 Task: Look for space in Guruvāyūr, India from 7th July, 2023 to 15th July, 2023 for 6 adults in price range Rs.15000 to Rs.20000. Place can be entire place with 3 bedrooms having 3 beds and 3 bathrooms. Property type can be house, flat, guest house. Amenities needed are: washing machine. Booking option can be shelf check-in. Required host language is English.
Action: Mouse moved to (483, 128)
Screenshot: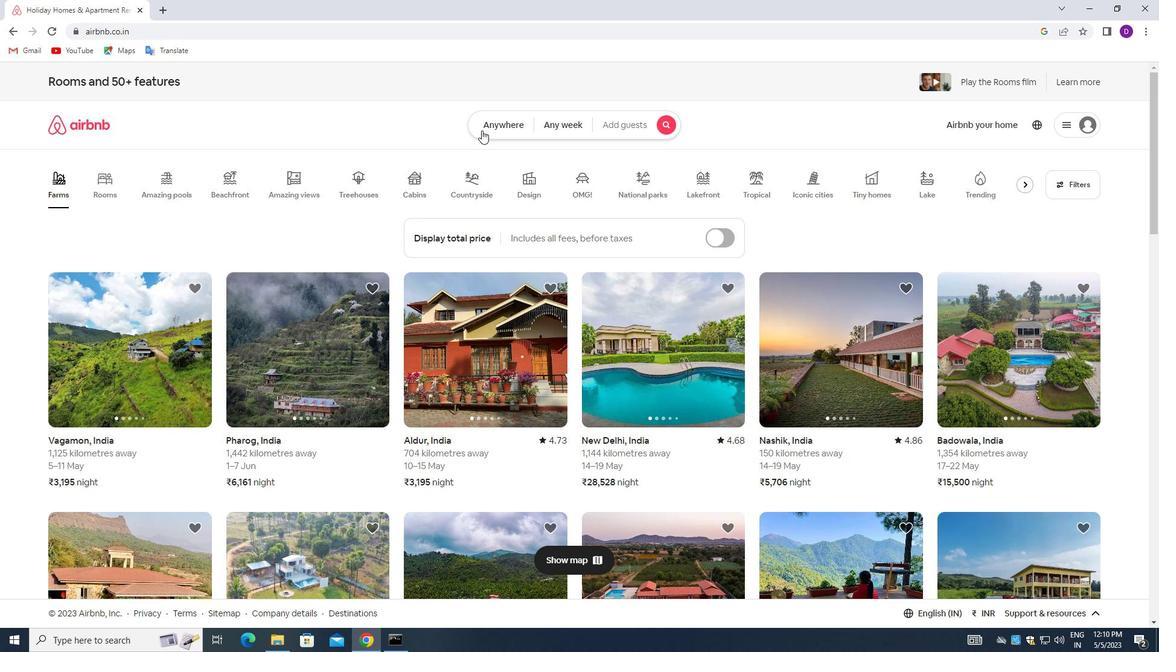 
Action: Mouse pressed left at (483, 128)
Screenshot: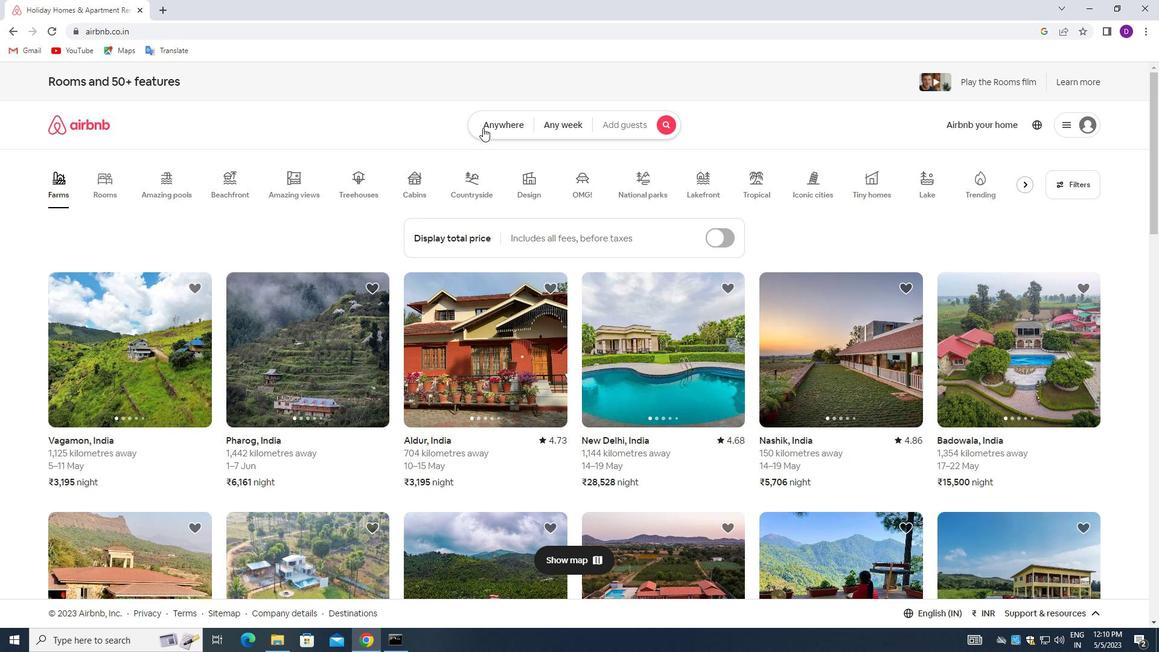 
Action: Mouse moved to (432, 171)
Screenshot: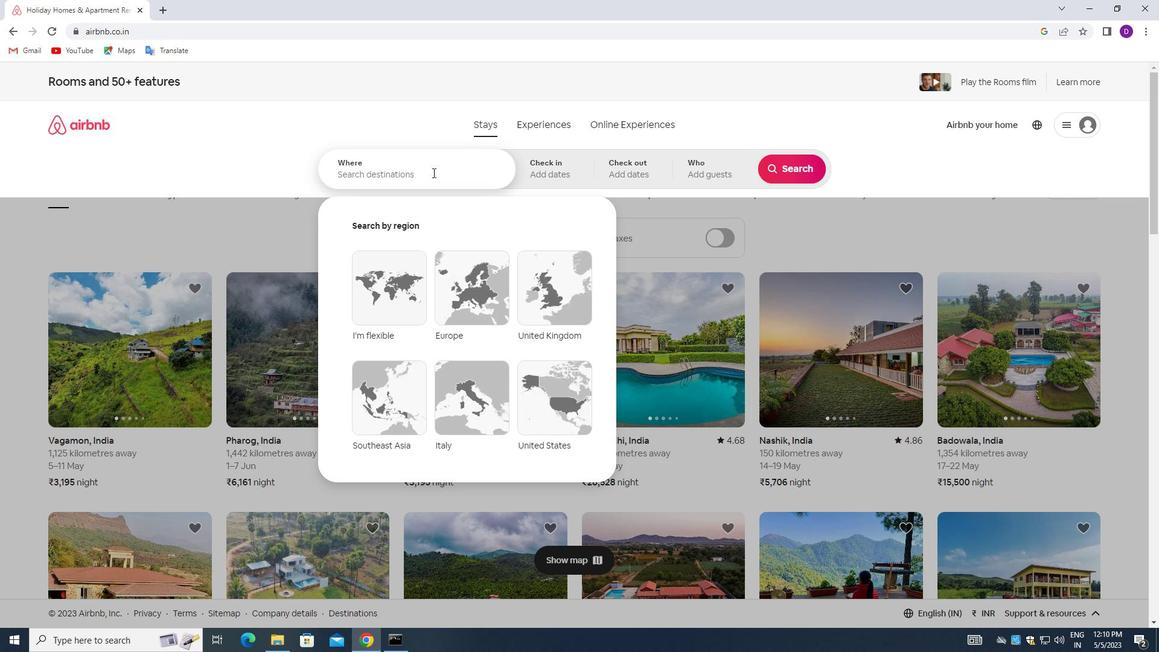 
Action: Mouse pressed left at (432, 171)
Screenshot: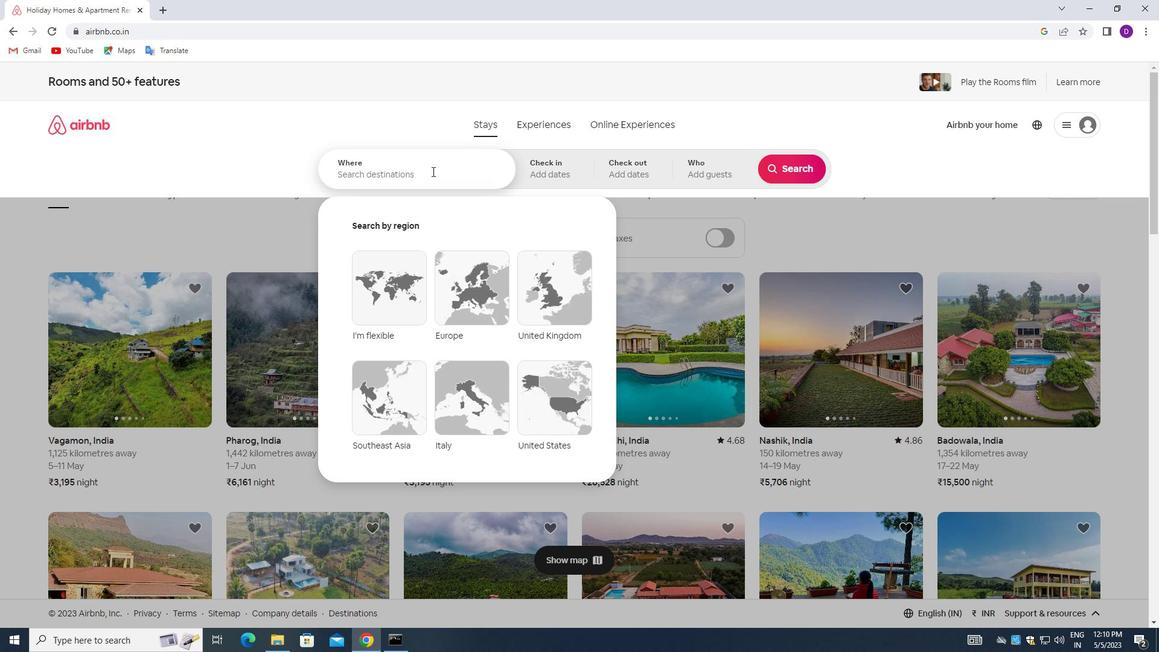 
Action: Mouse moved to (230, 192)
Screenshot: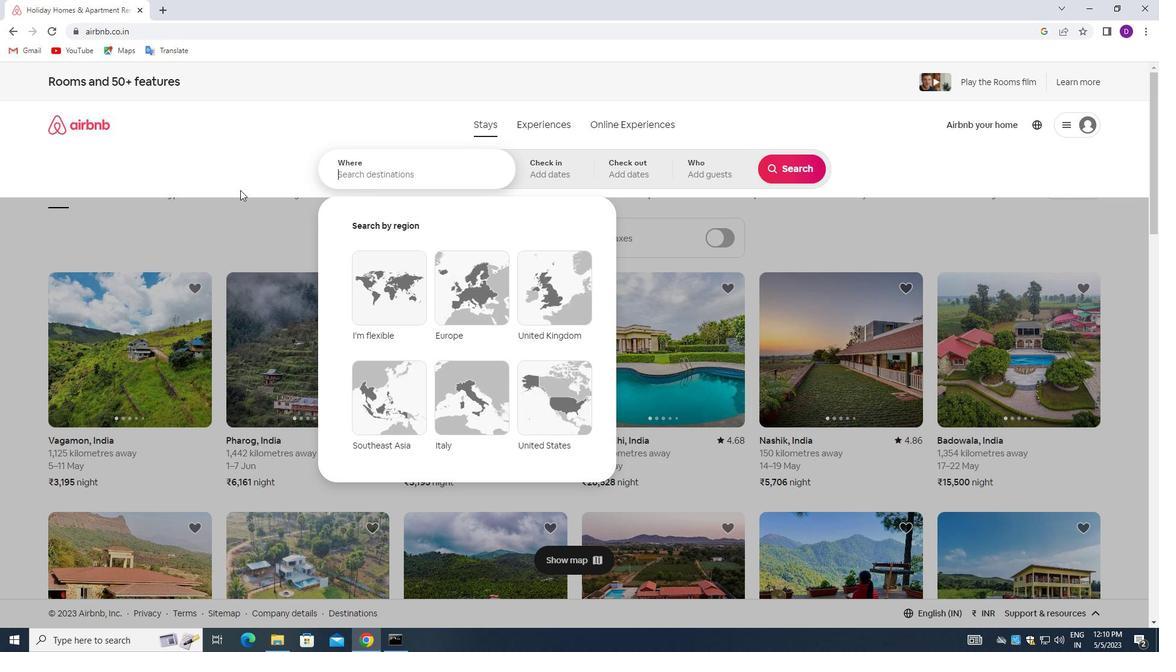 
Action: Key pressed <Key.shift_r><Key.shift_r><Key.shift_r><Key.shift_r>Guruvayur,<Key.space><Key.shift>INDIA<Key.enter>
Screenshot: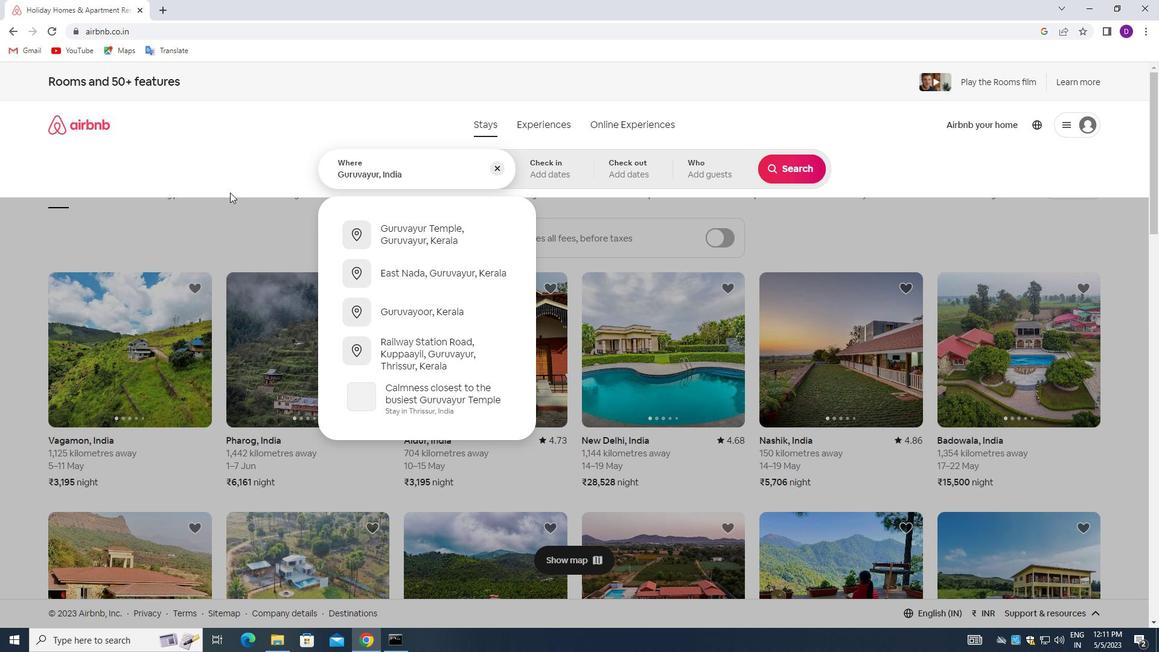 
Action: Mouse moved to (791, 271)
Screenshot: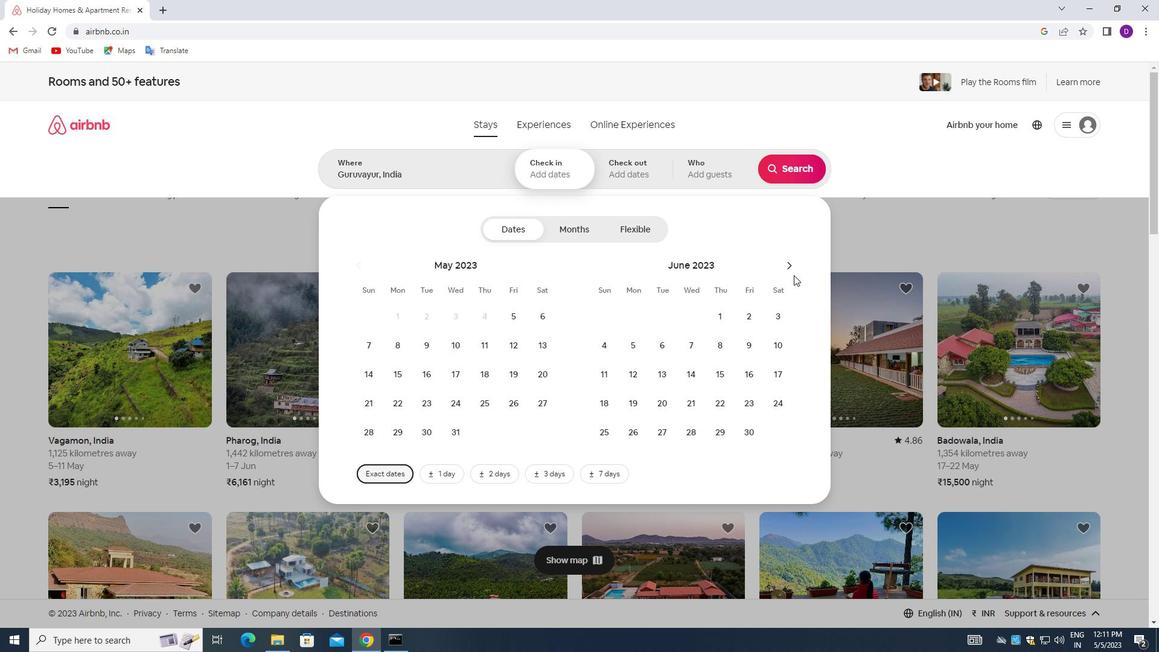 
Action: Mouse pressed left at (791, 271)
Screenshot: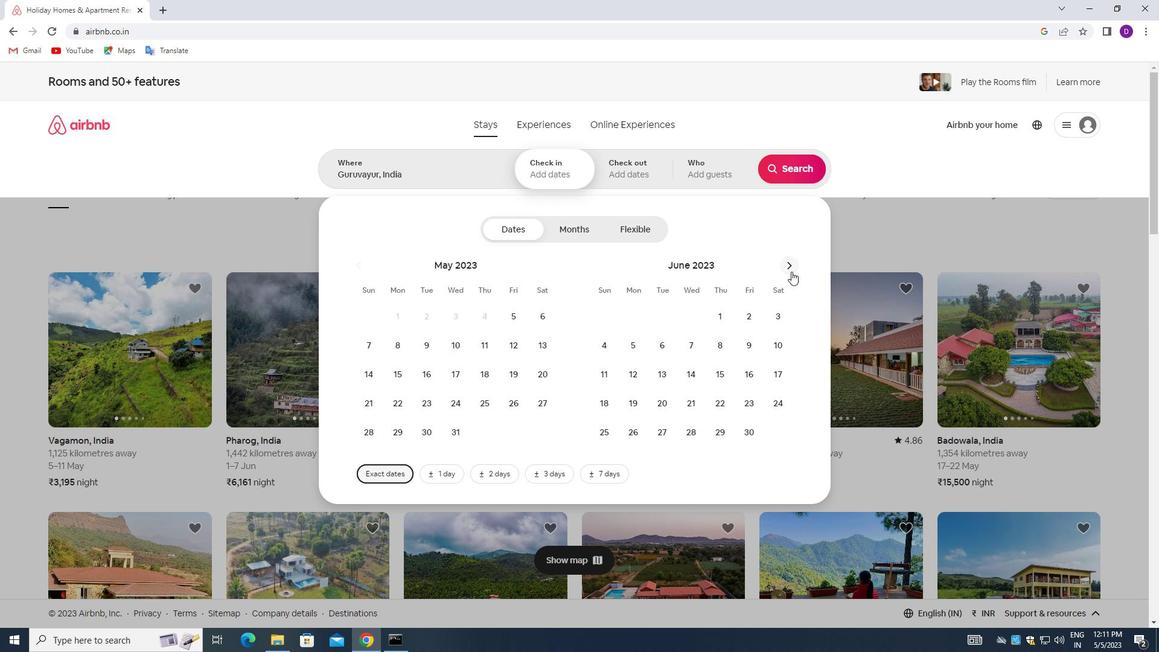 
Action: Mouse moved to (749, 337)
Screenshot: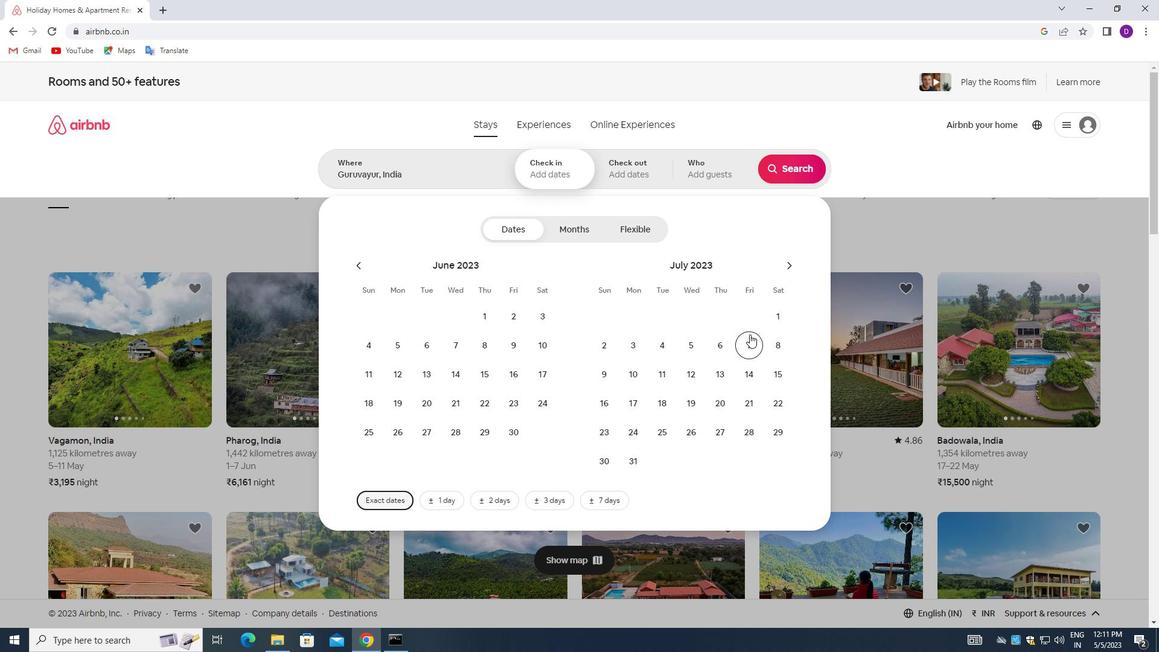 
Action: Mouse pressed left at (749, 337)
Screenshot: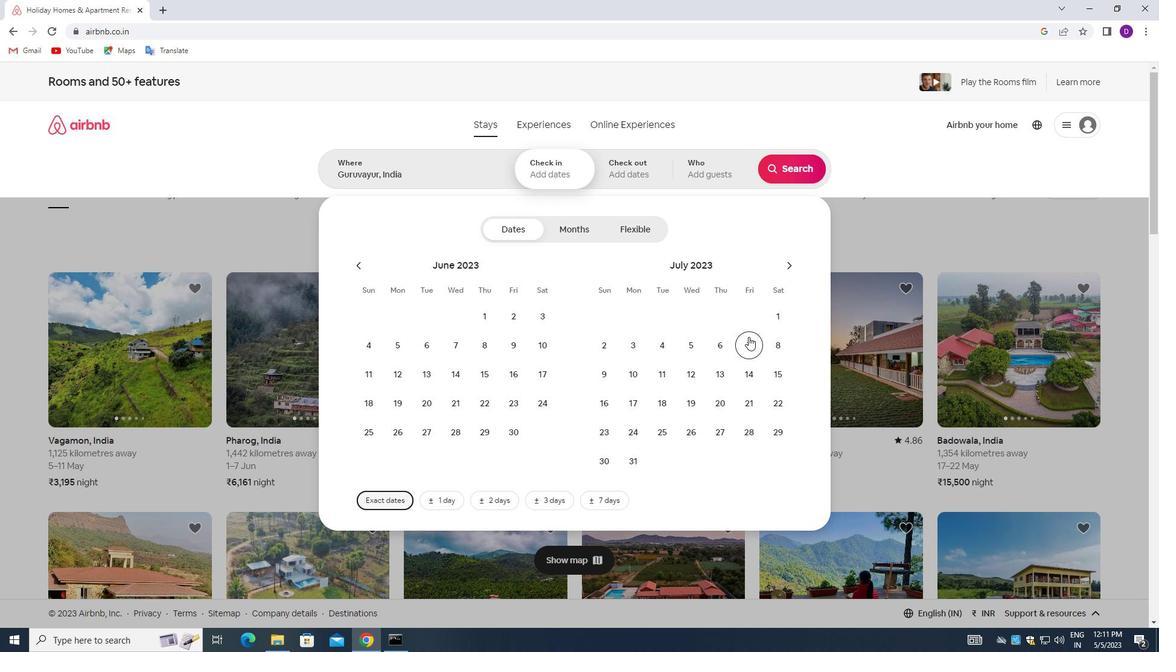 
Action: Mouse moved to (777, 371)
Screenshot: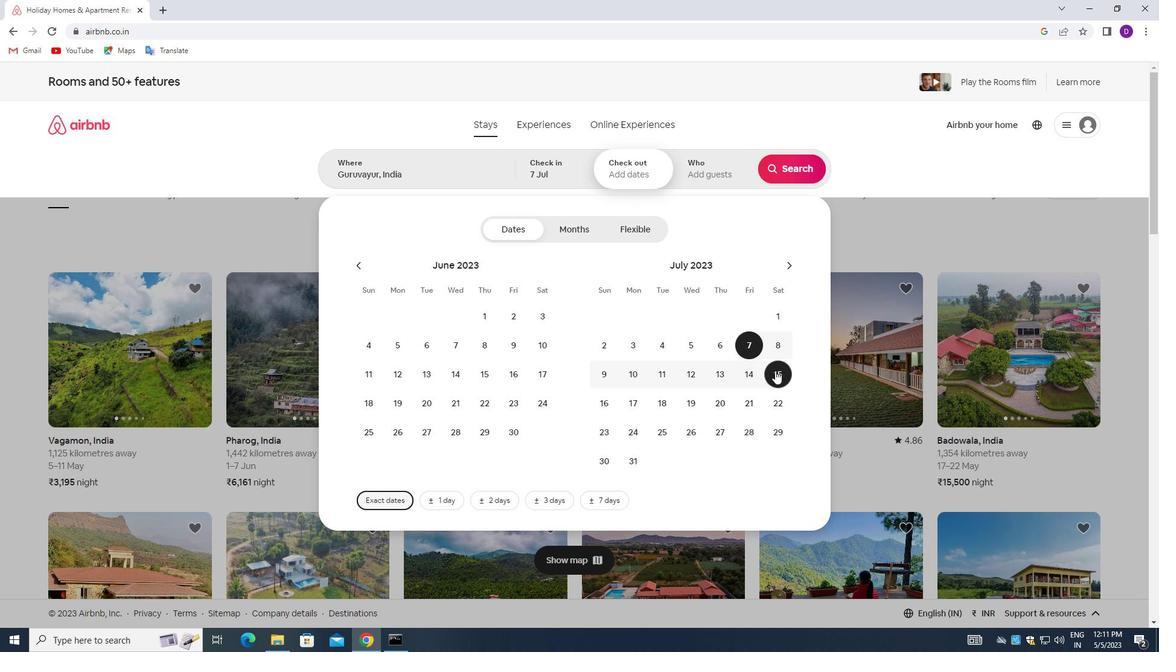 
Action: Mouse pressed left at (777, 371)
Screenshot: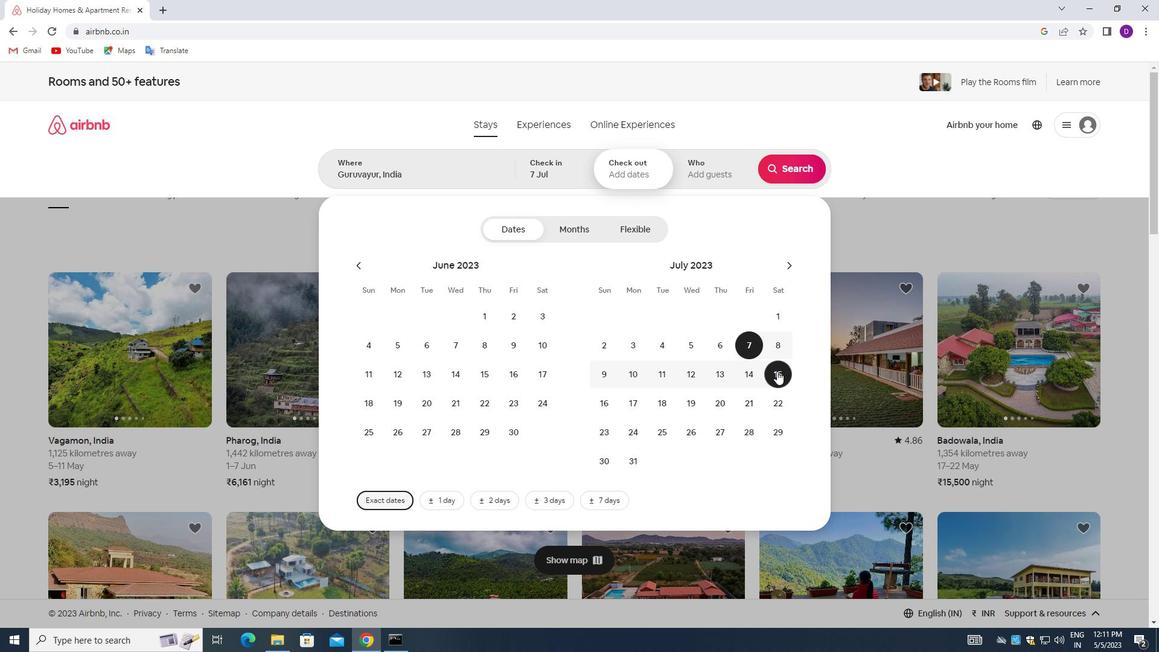 
Action: Mouse moved to (706, 179)
Screenshot: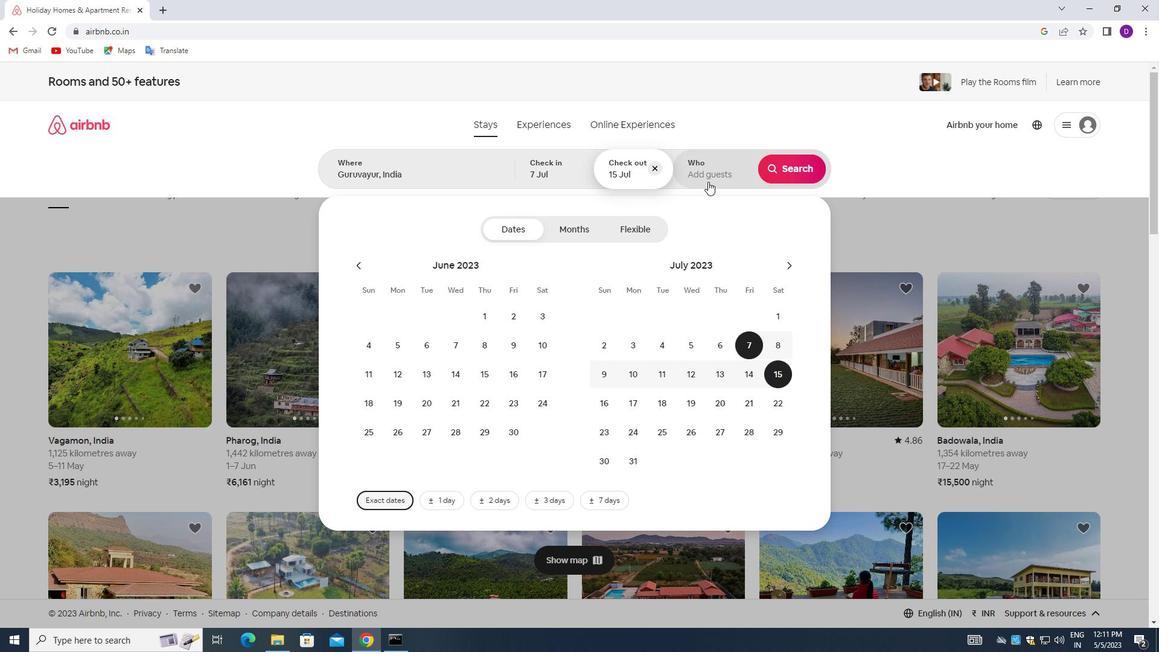 
Action: Mouse pressed left at (706, 179)
Screenshot: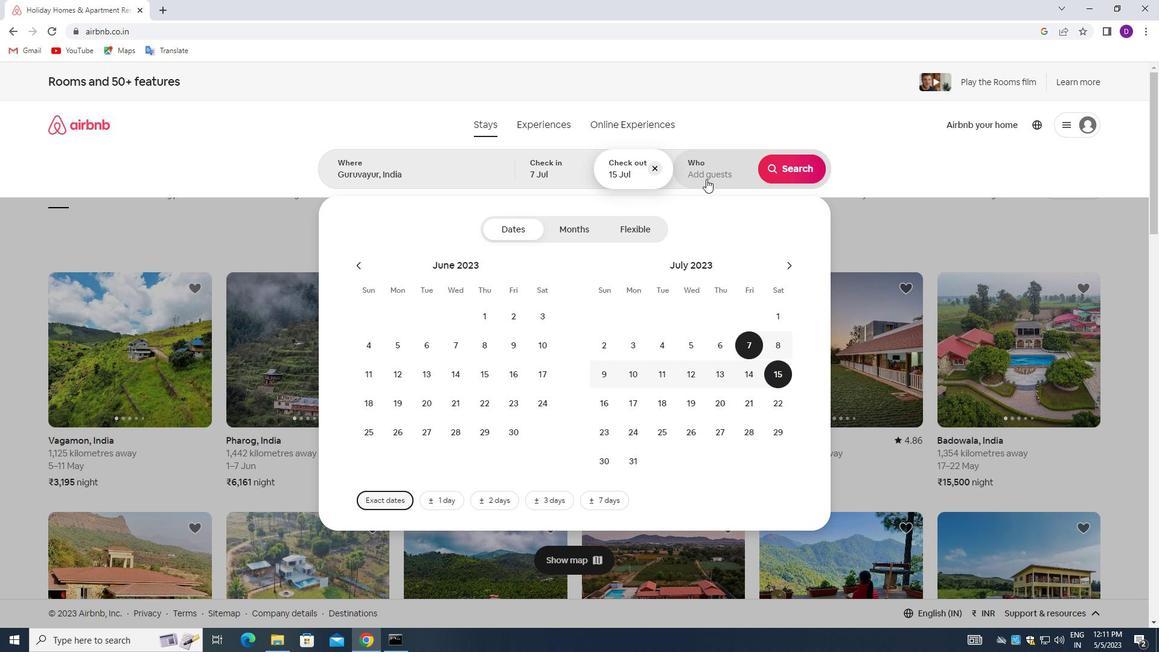 
Action: Mouse moved to (792, 236)
Screenshot: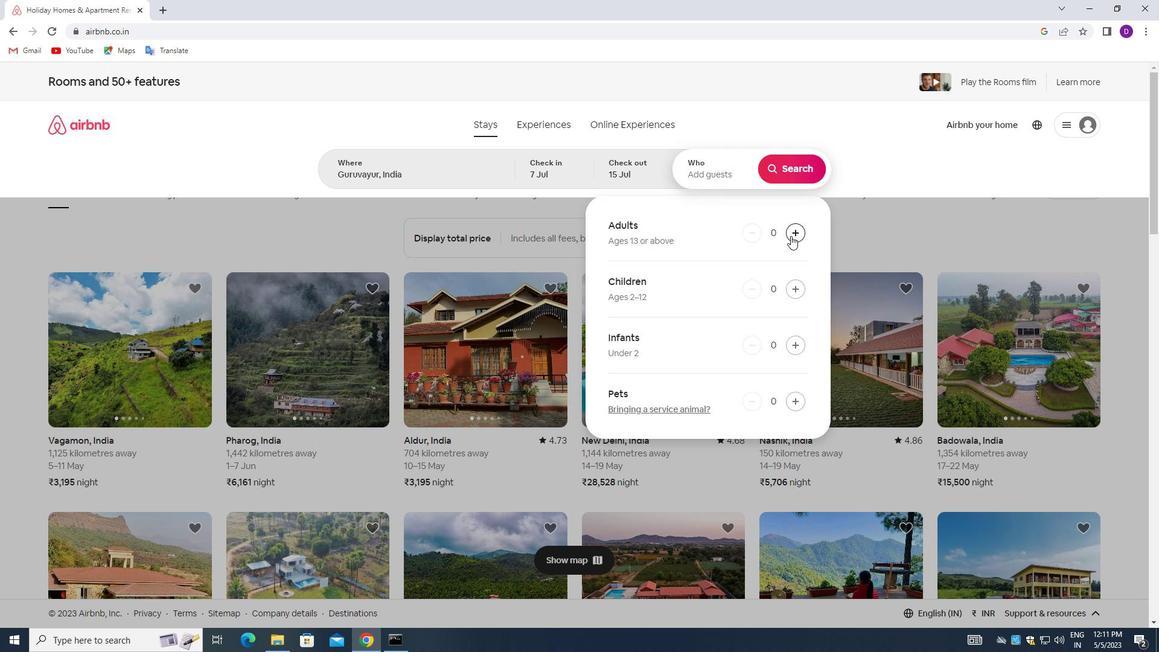 
Action: Mouse pressed left at (792, 236)
Screenshot: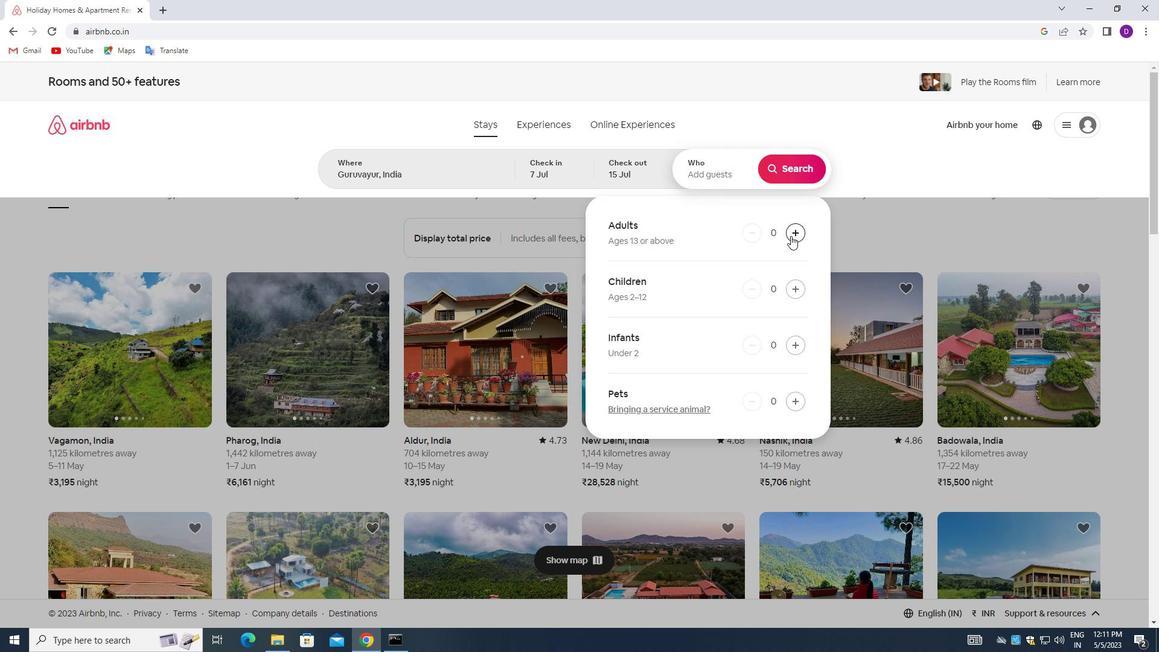 
Action: Mouse pressed left at (792, 236)
Screenshot: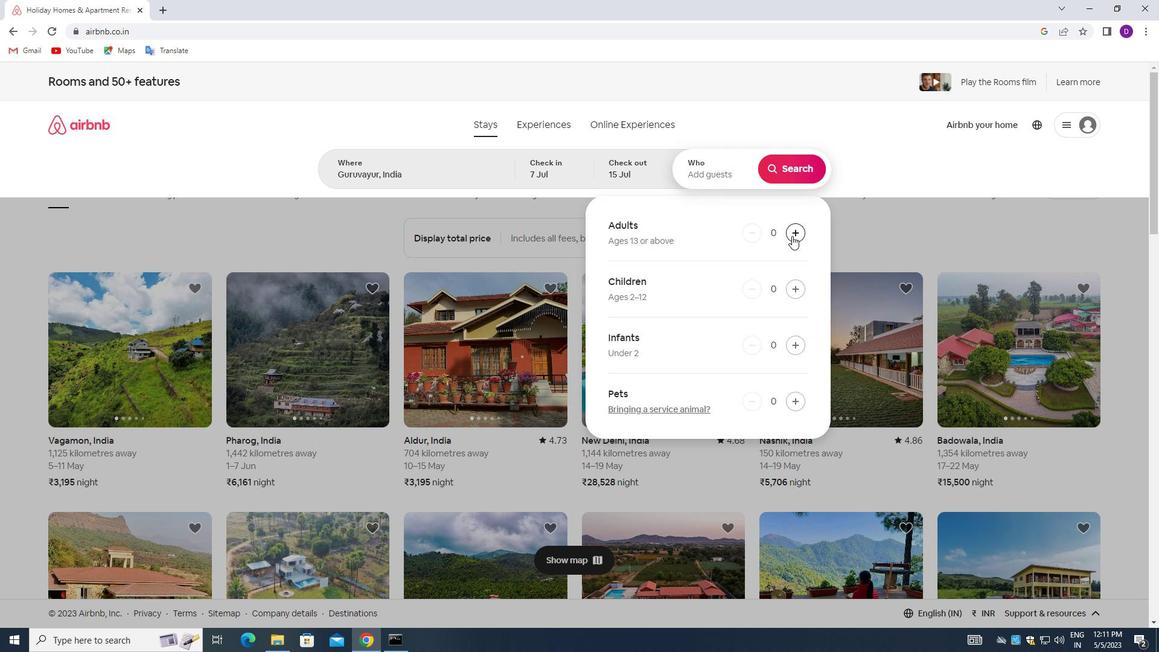 
Action: Mouse pressed left at (792, 236)
Screenshot: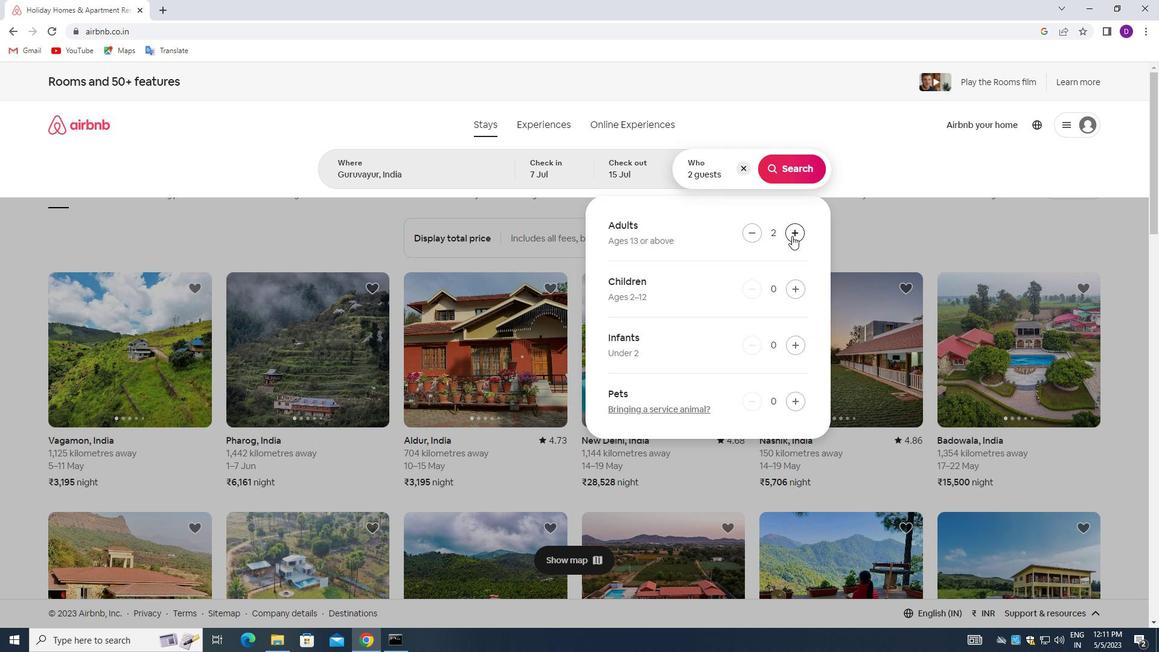 
Action: Mouse pressed left at (792, 236)
Screenshot: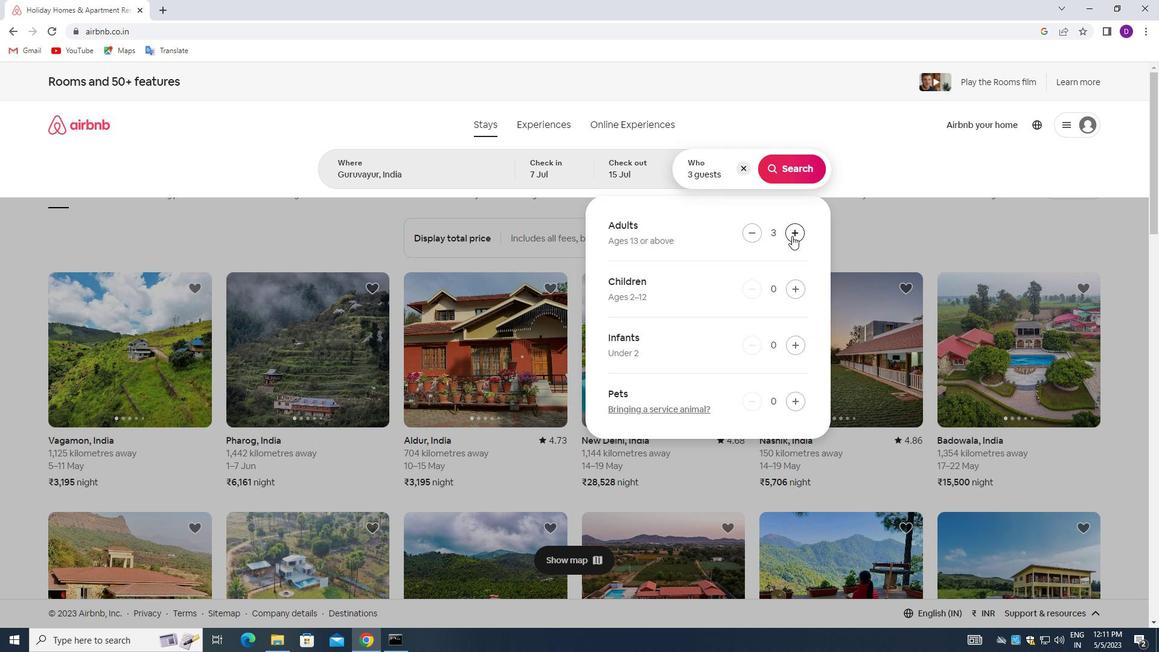 
Action: Mouse pressed left at (792, 236)
Screenshot: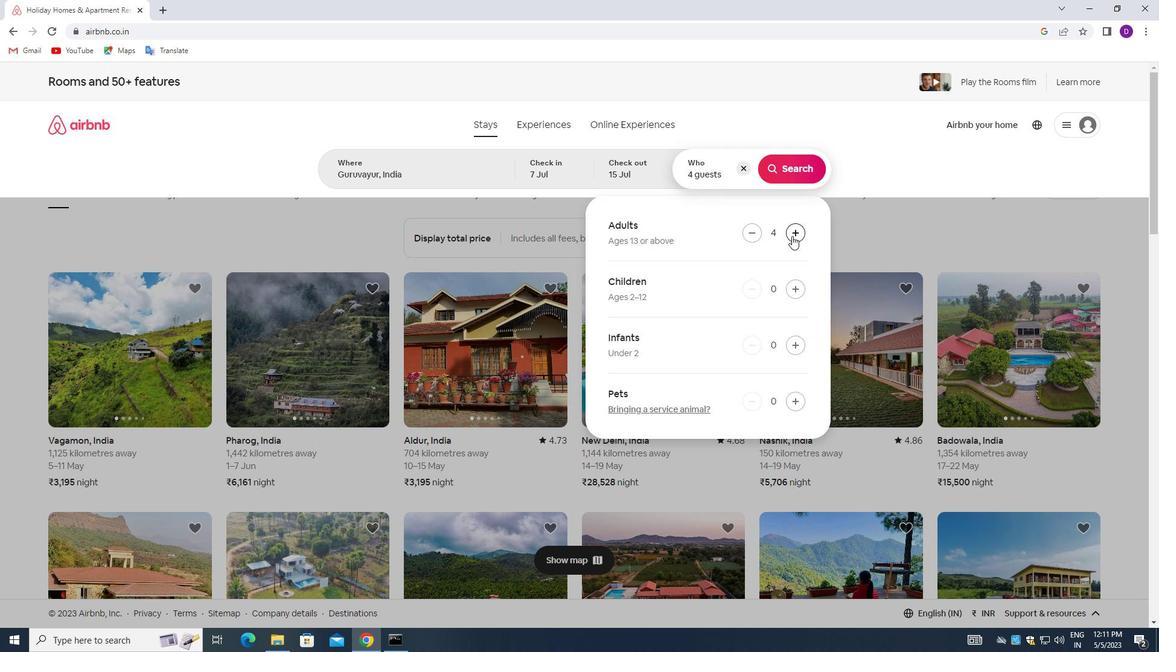 
Action: Mouse pressed left at (792, 236)
Screenshot: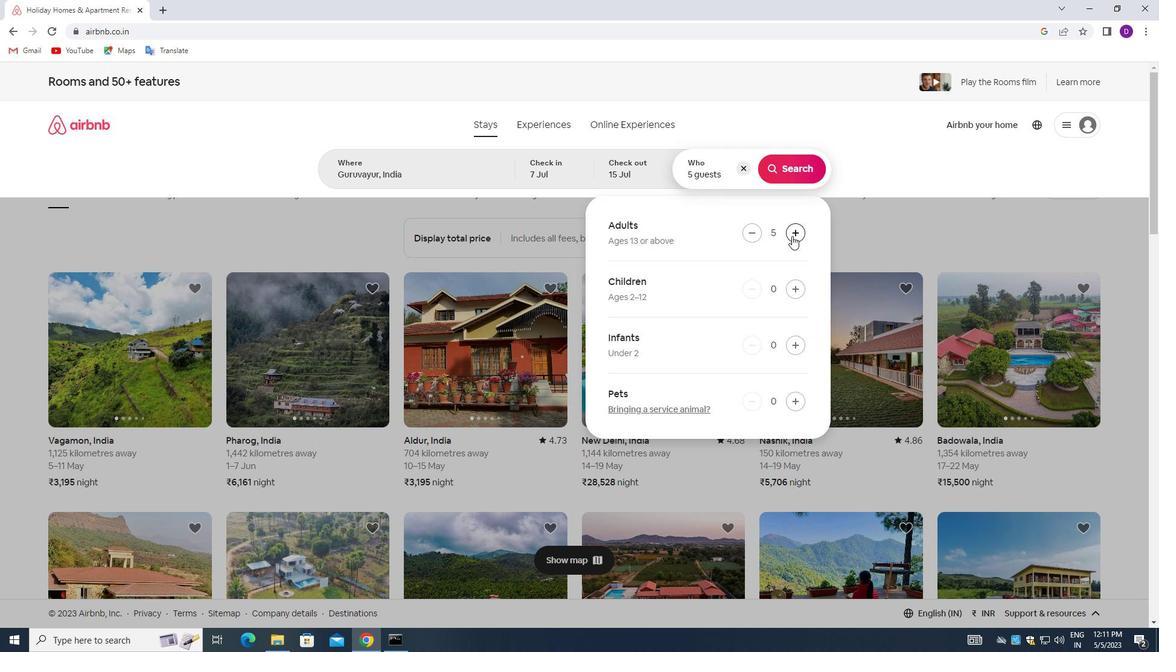 
Action: Mouse moved to (795, 163)
Screenshot: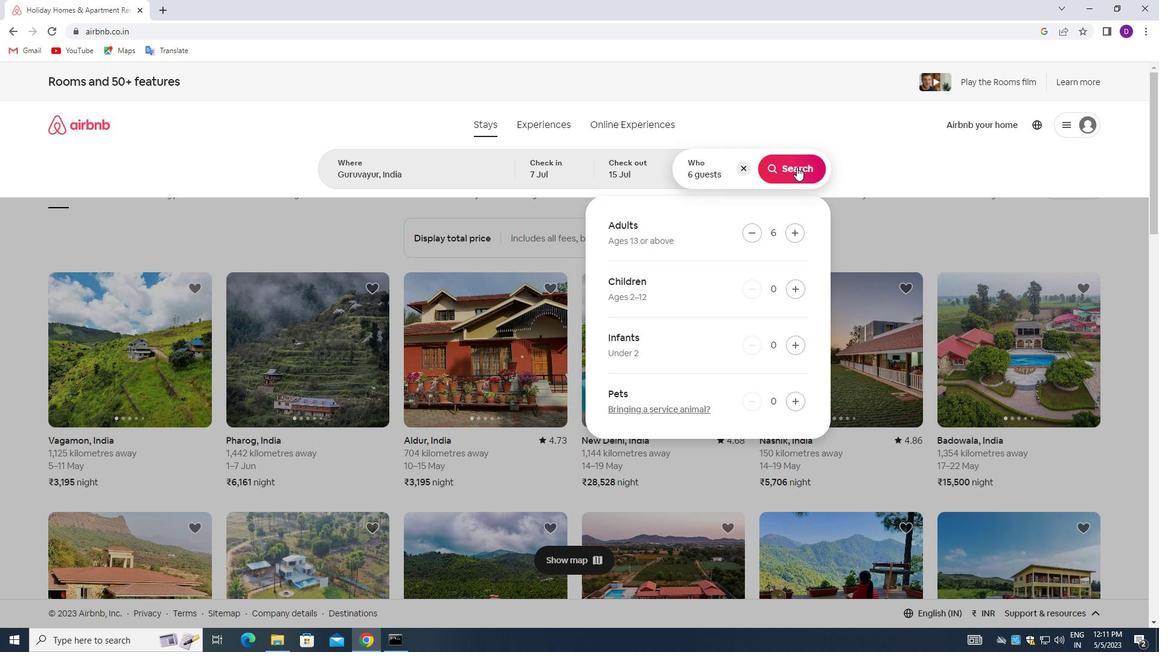 
Action: Mouse pressed left at (795, 163)
Screenshot: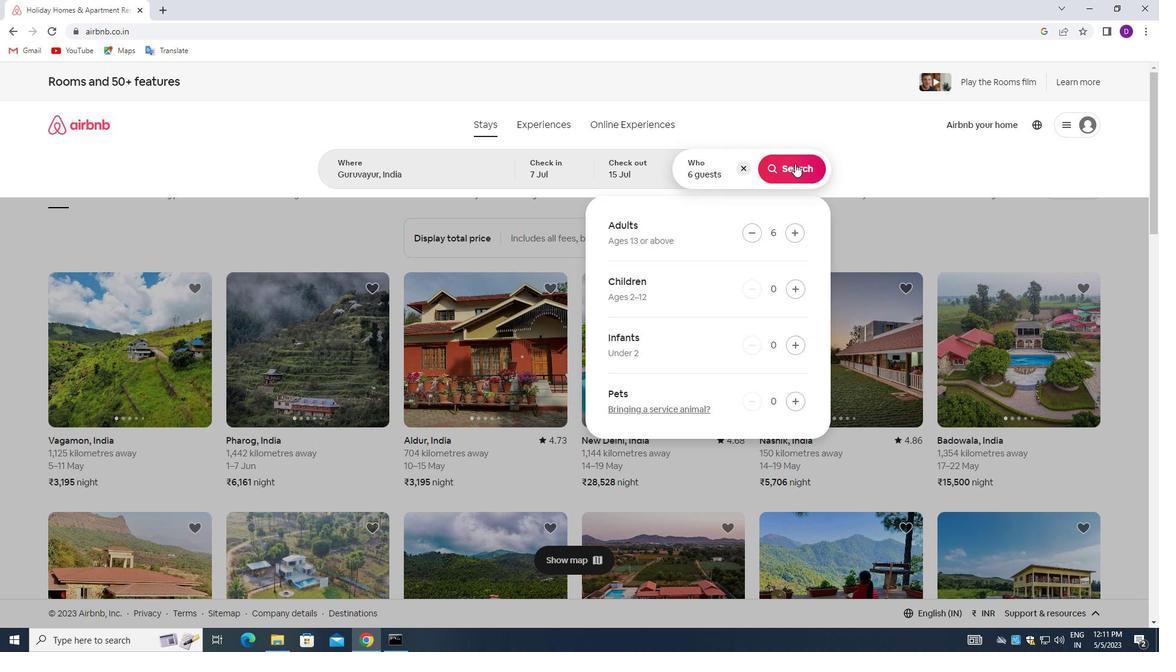 
Action: Mouse moved to (1095, 132)
Screenshot: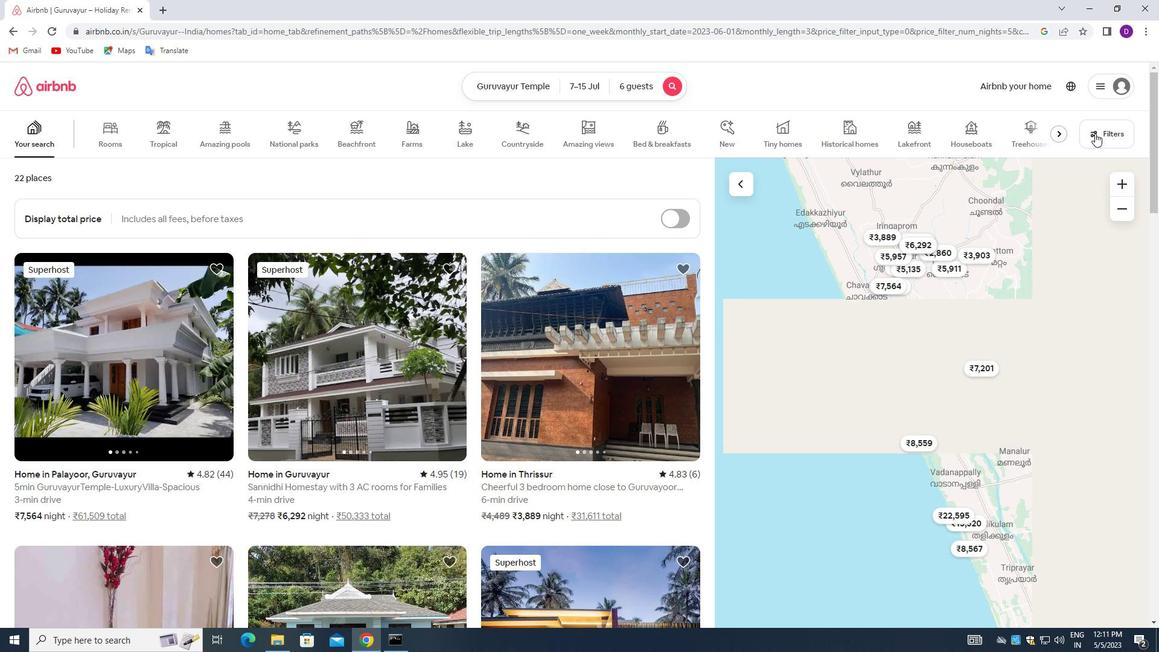 
Action: Mouse pressed left at (1095, 132)
Screenshot: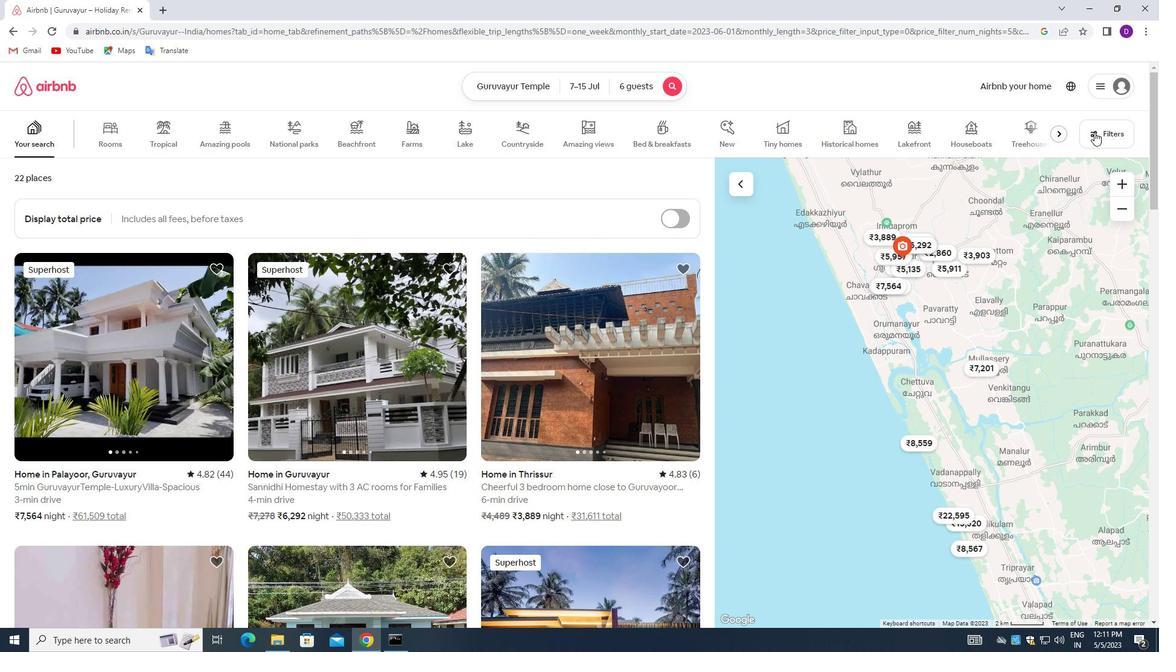
Action: Mouse moved to (474, 395)
Screenshot: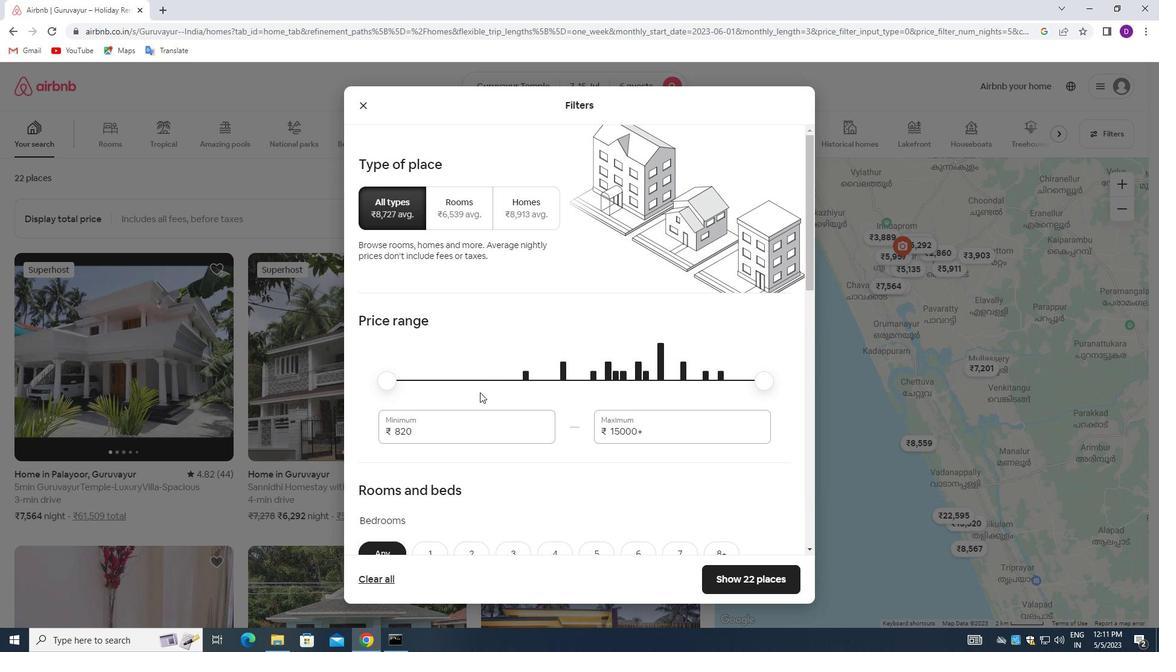 
Action: Mouse scrolled (474, 395) with delta (0, 0)
Screenshot: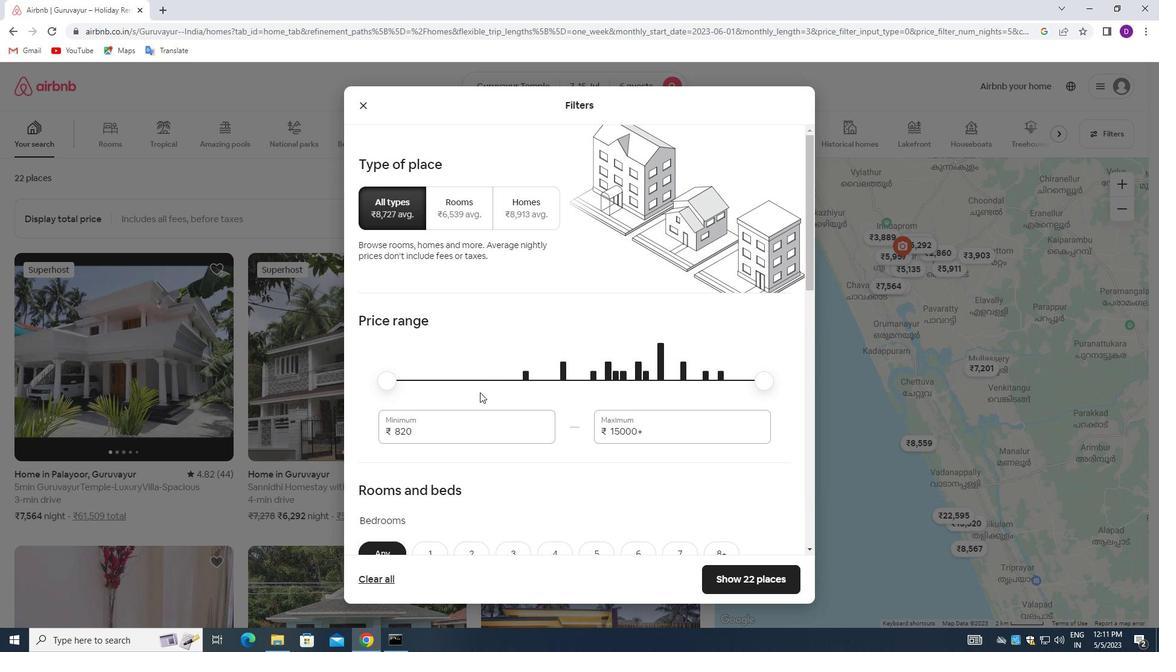 
Action: Mouse moved to (422, 373)
Screenshot: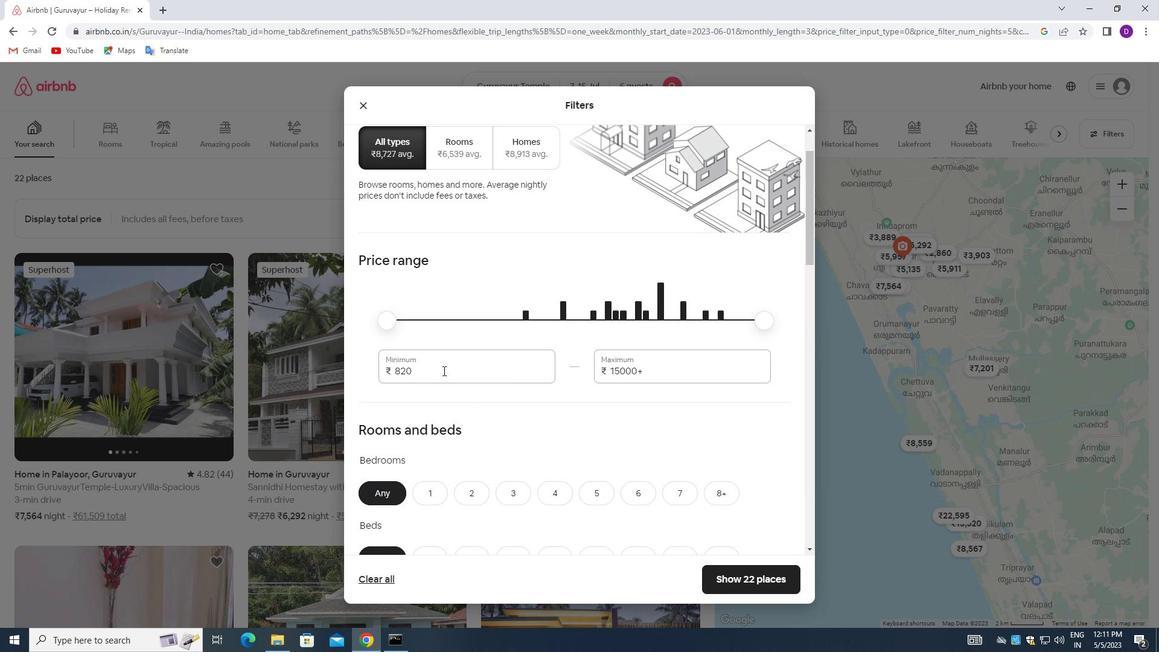 
Action: Mouse pressed left at (422, 373)
Screenshot: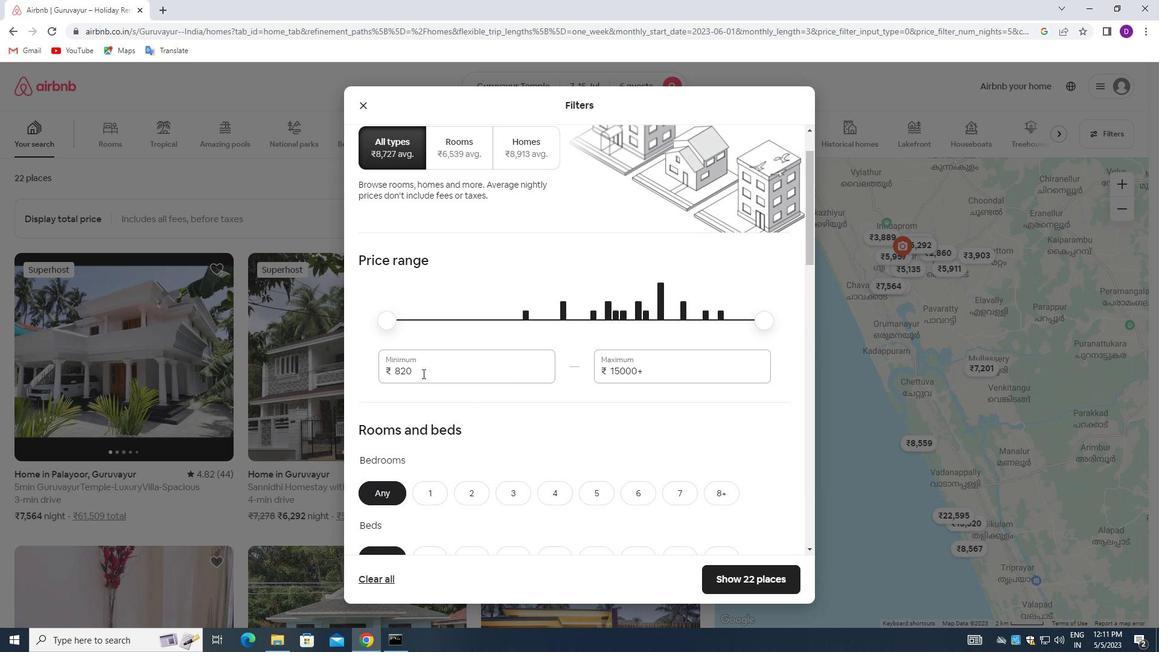 
Action: Mouse pressed left at (422, 373)
Screenshot: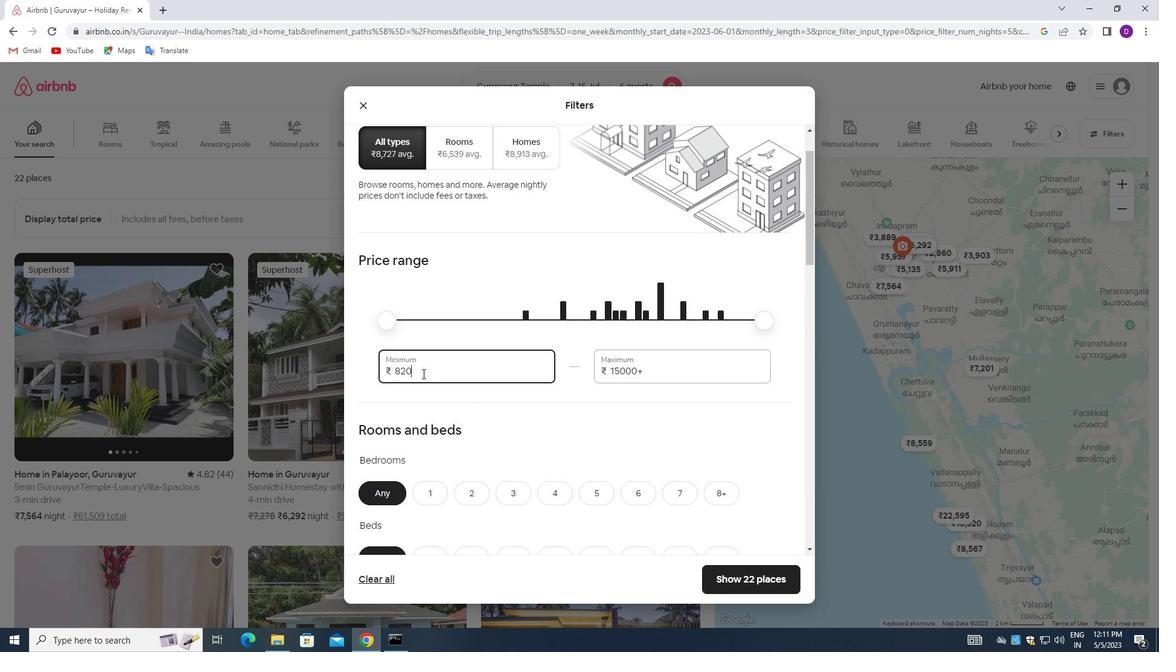 
Action: Key pressed 15000<Key.tab>20000
Screenshot: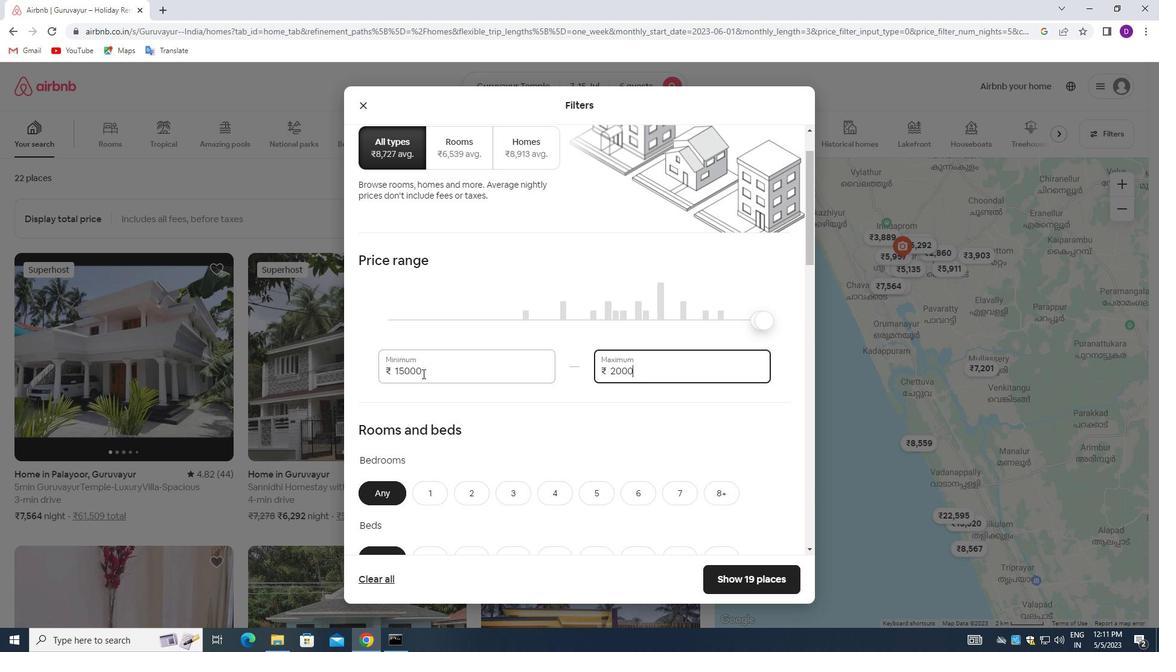 
Action: Mouse moved to (520, 392)
Screenshot: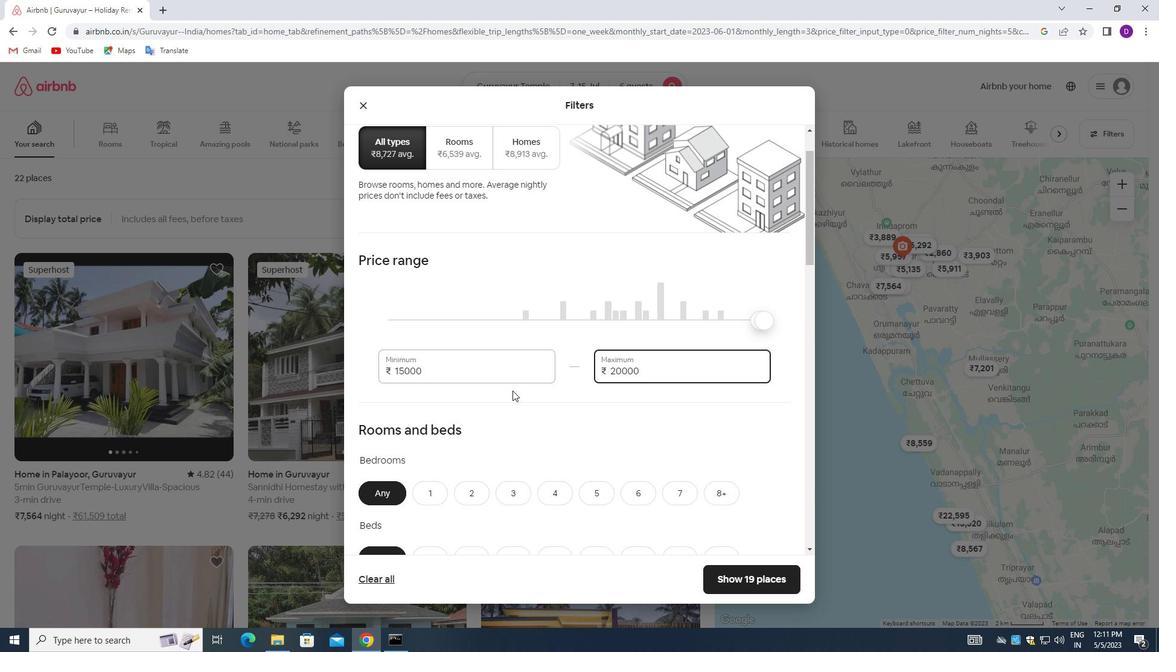 
Action: Mouse scrolled (520, 391) with delta (0, 0)
Screenshot: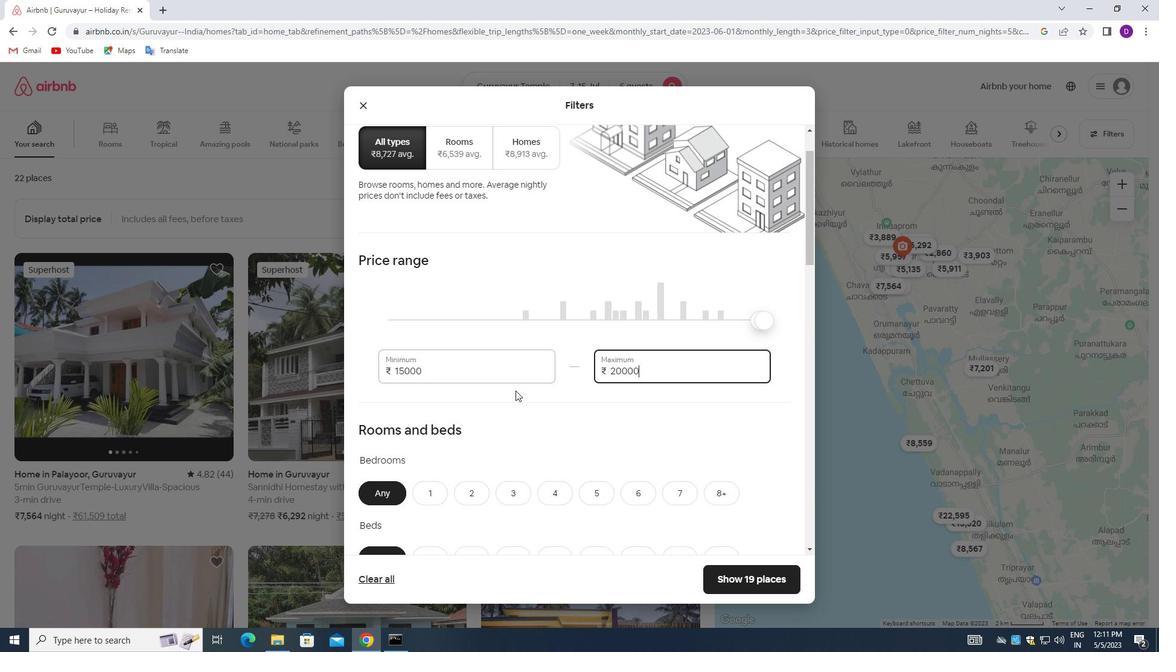 
Action: Mouse moved to (523, 393)
Screenshot: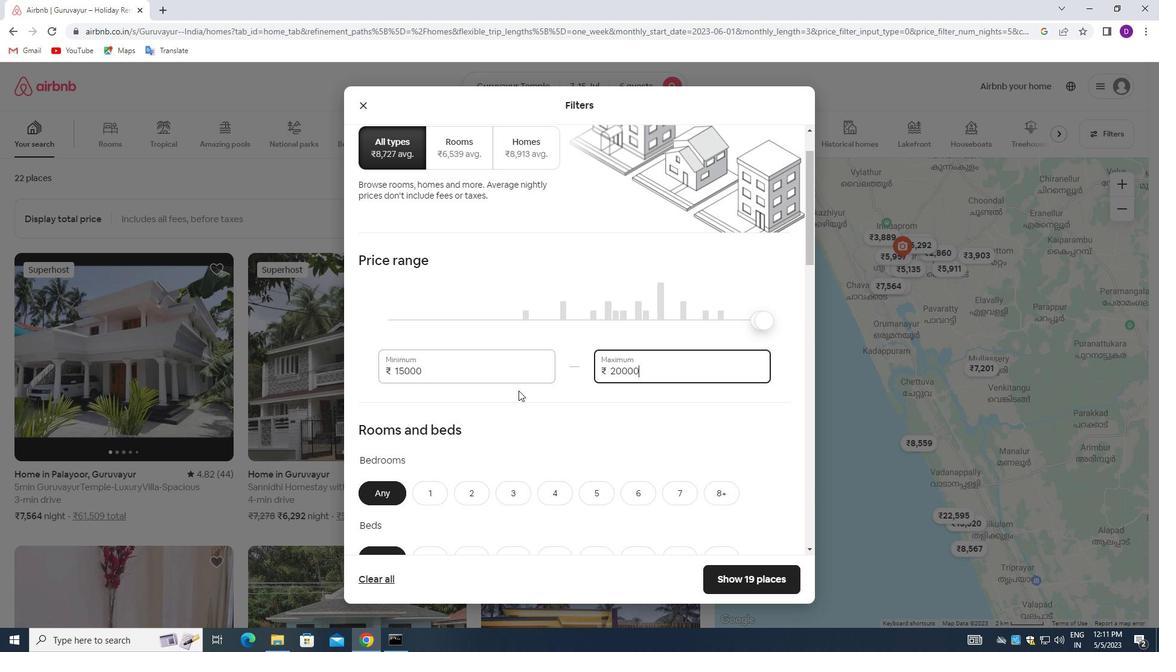 
Action: Mouse scrolled (523, 393) with delta (0, 0)
Screenshot: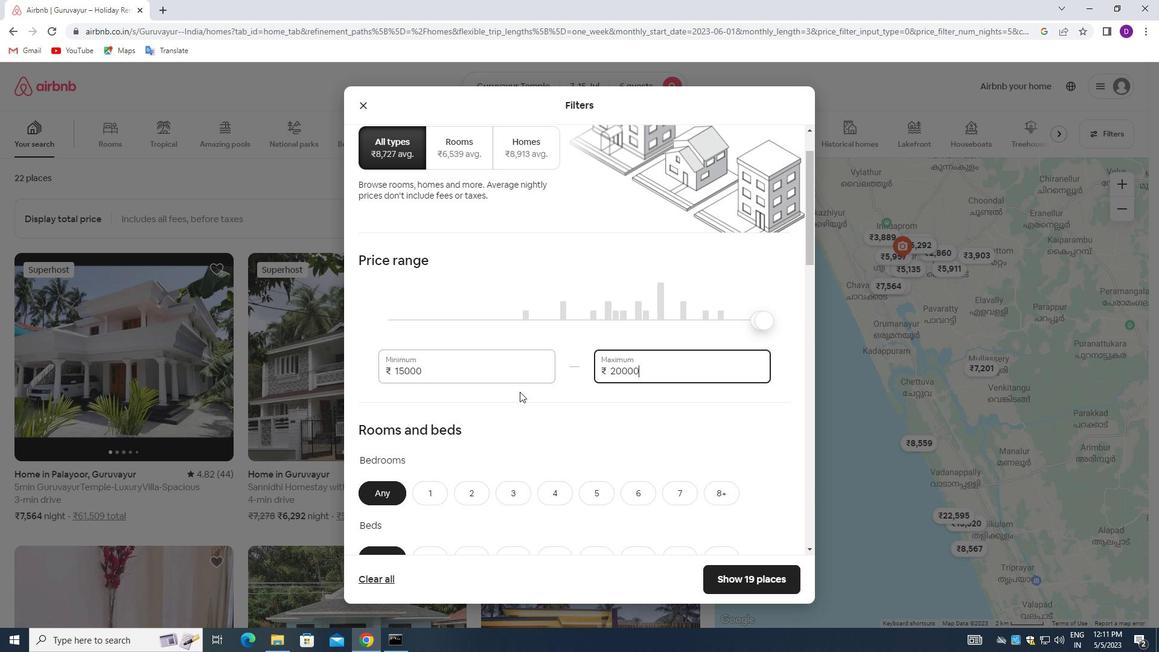
Action: Mouse moved to (522, 399)
Screenshot: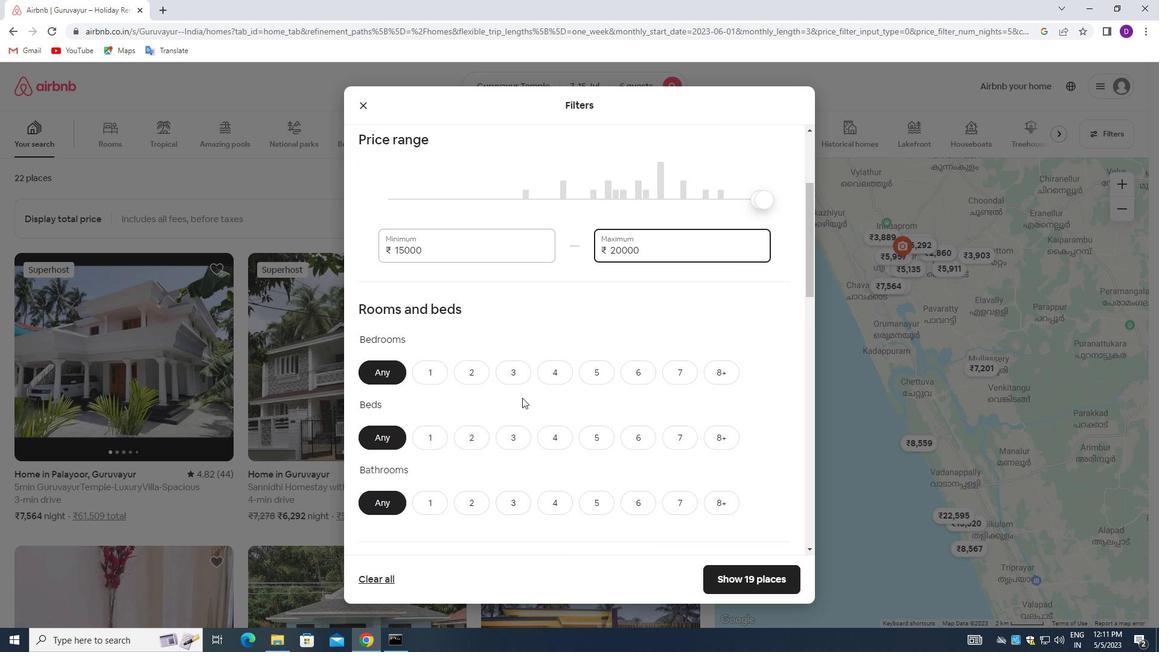 
Action: Mouse scrolled (522, 399) with delta (0, 0)
Screenshot: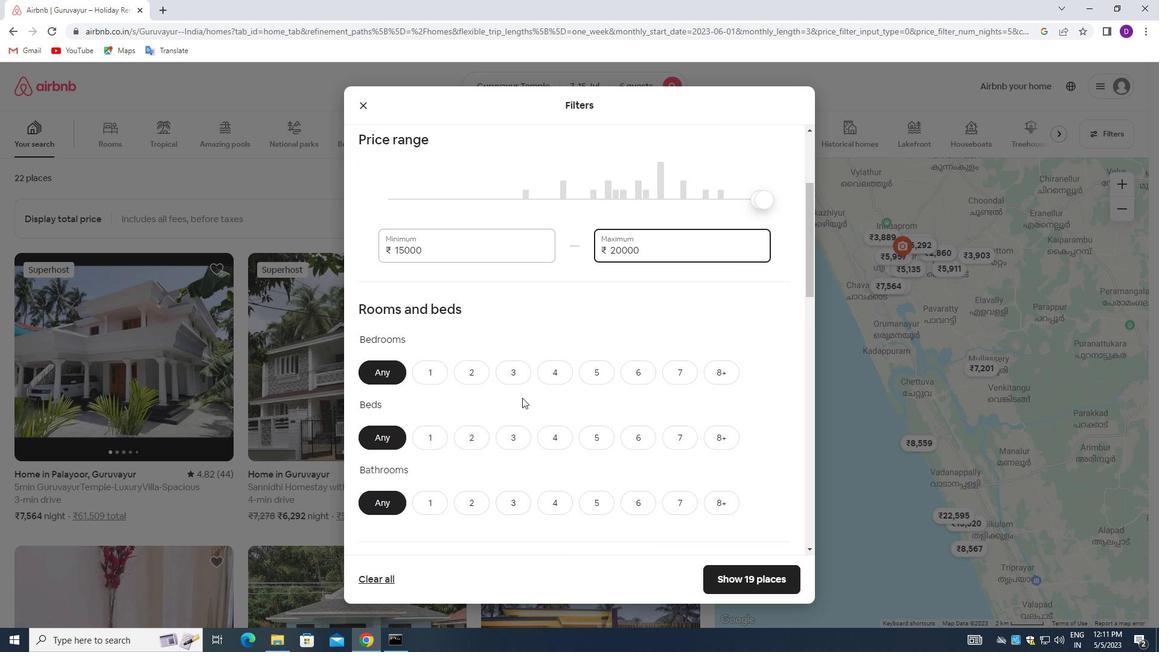 
Action: Mouse moved to (503, 314)
Screenshot: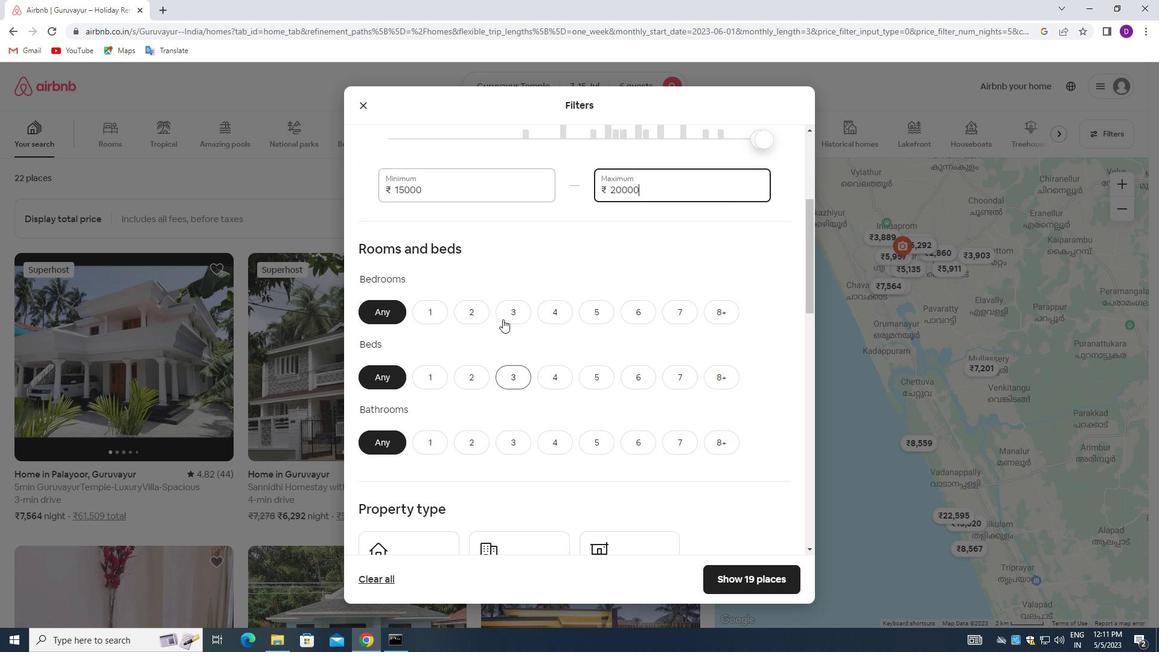 
Action: Mouse pressed left at (503, 314)
Screenshot: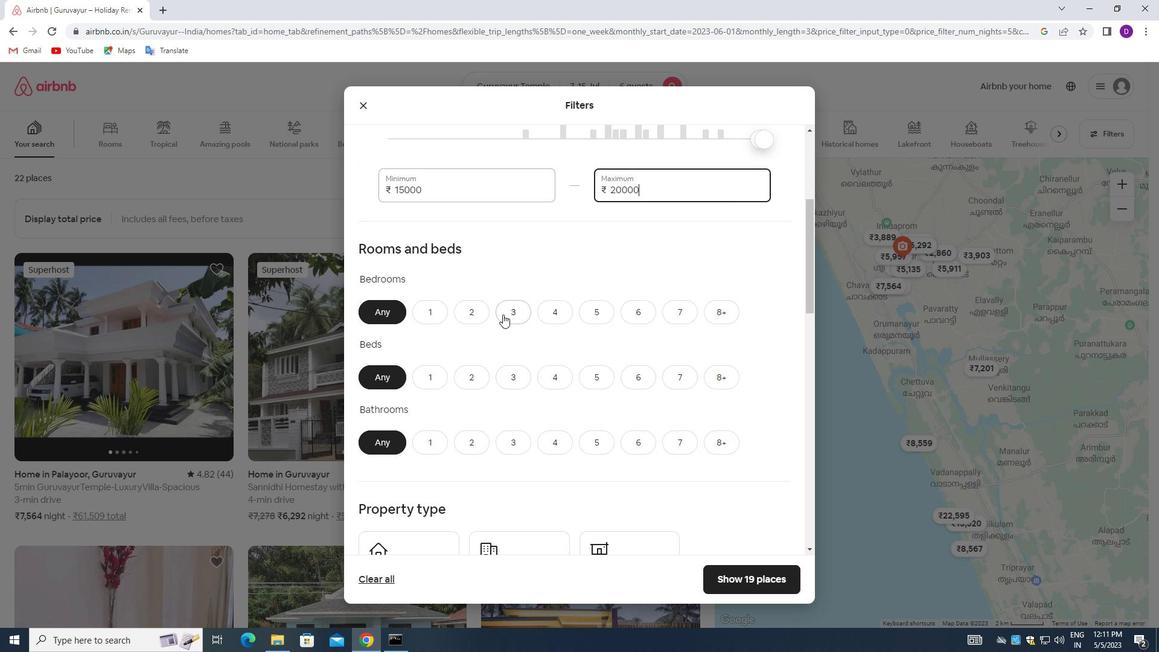 
Action: Mouse moved to (507, 365)
Screenshot: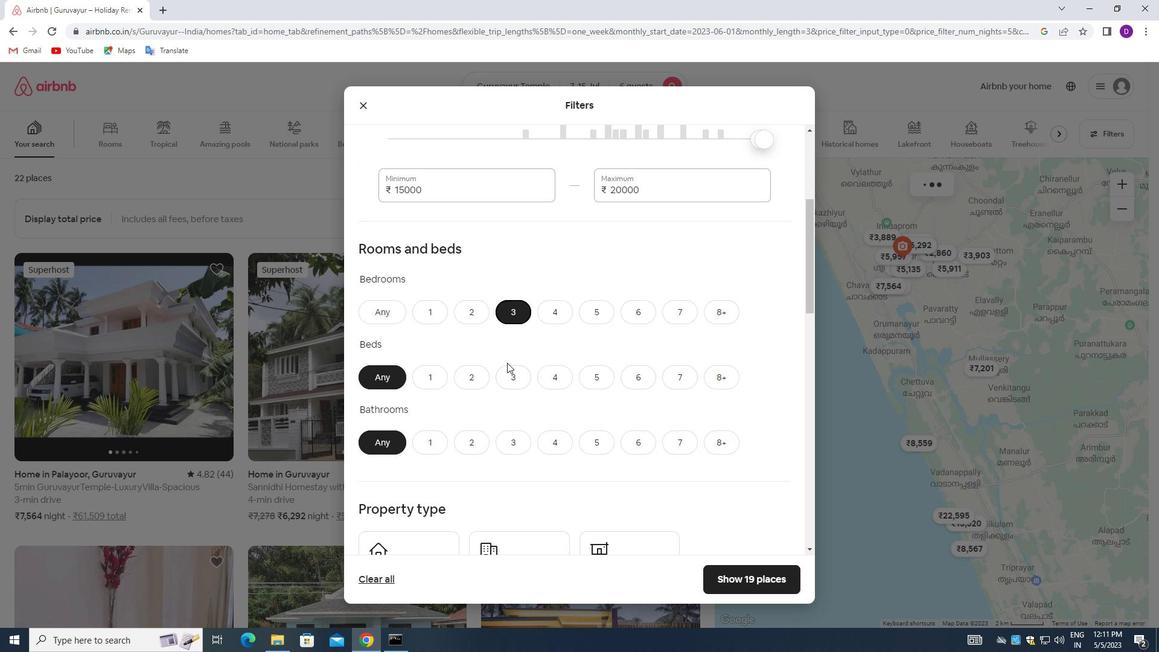 
Action: Mouse pressed left at (507, 365)
Screenshot: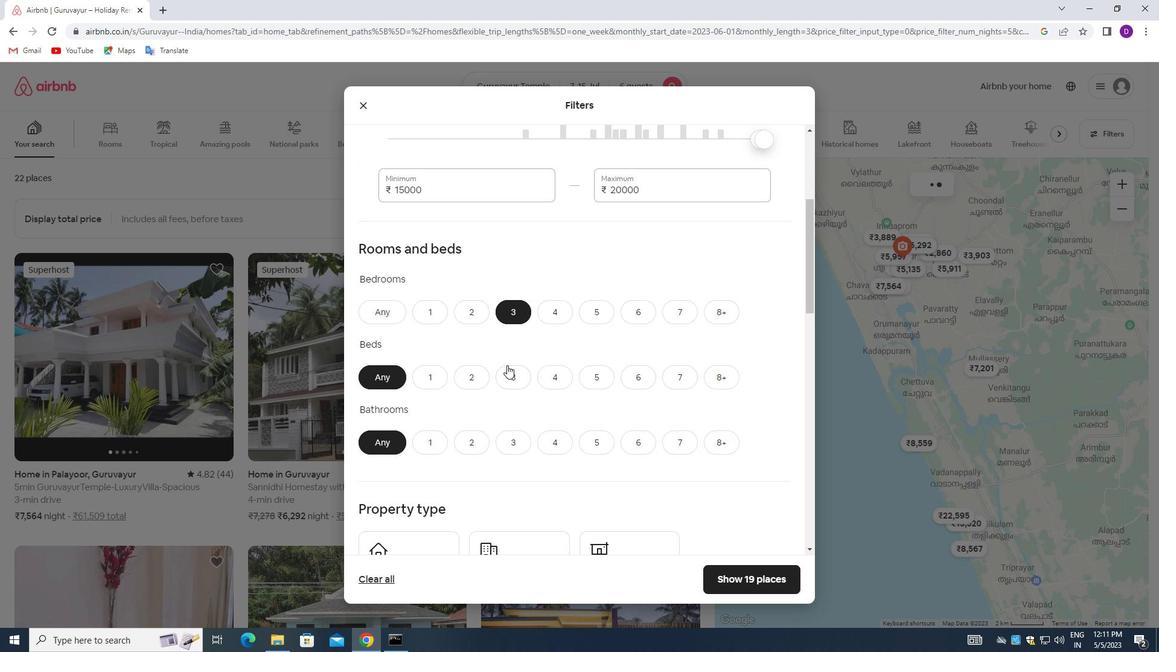 
Action: Mouse moved to (509, 430)
Screenshot: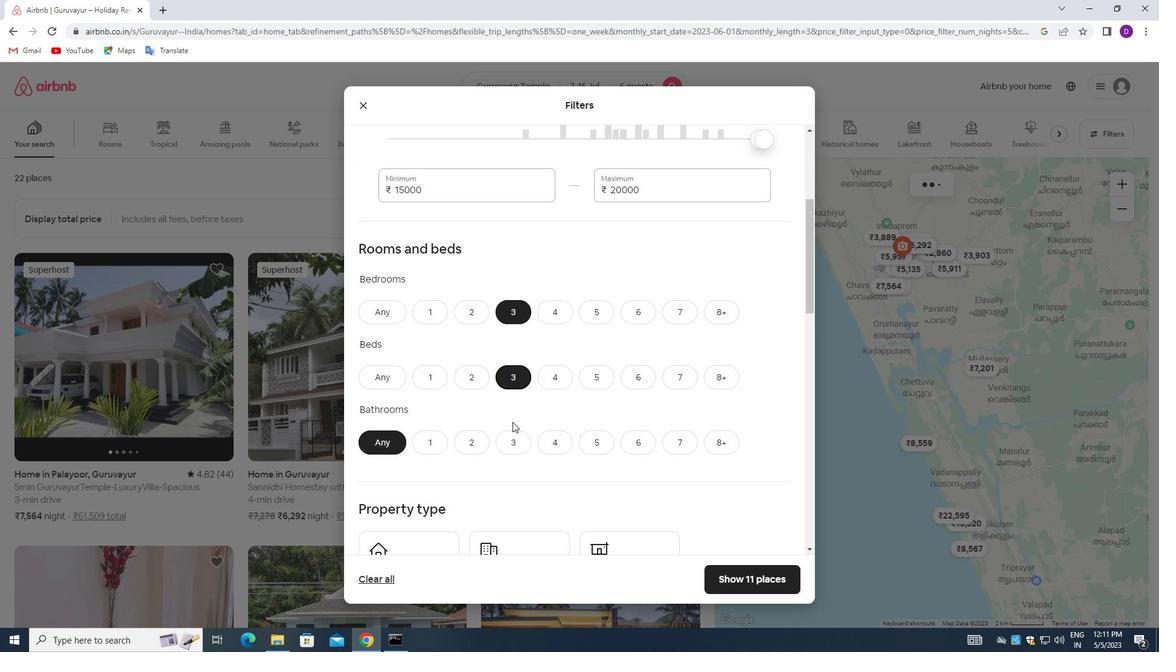 
Action: Mouse pressed left at (509, 430)
Screenshot: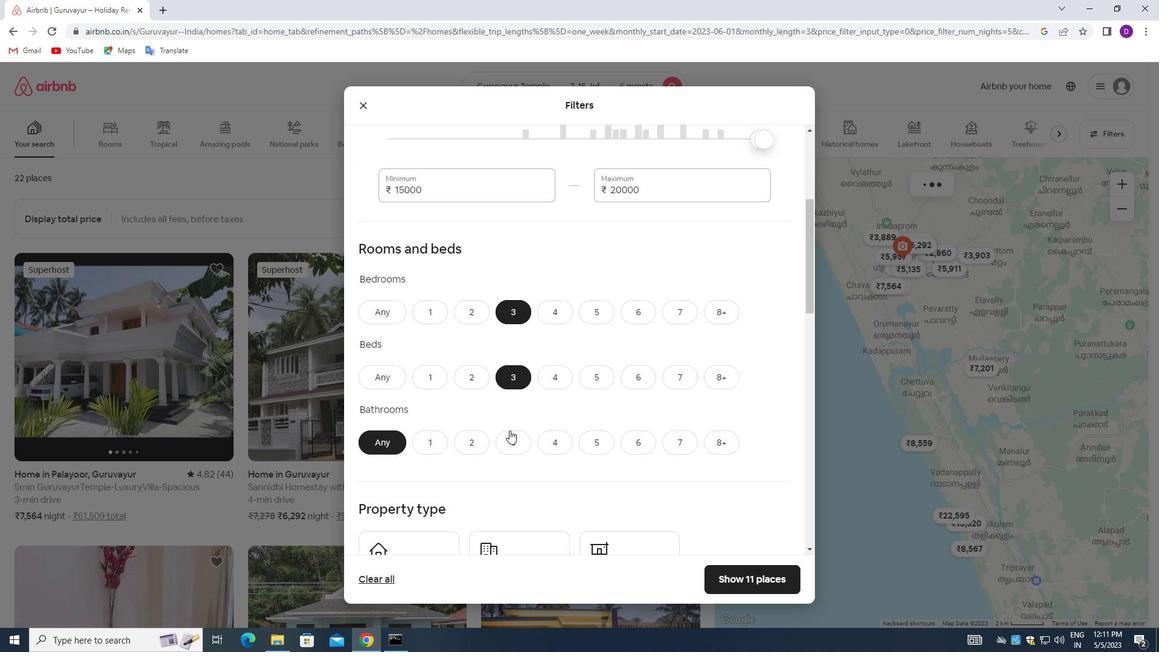 
Action: Mouse moved to (521, 408)
Screenshot: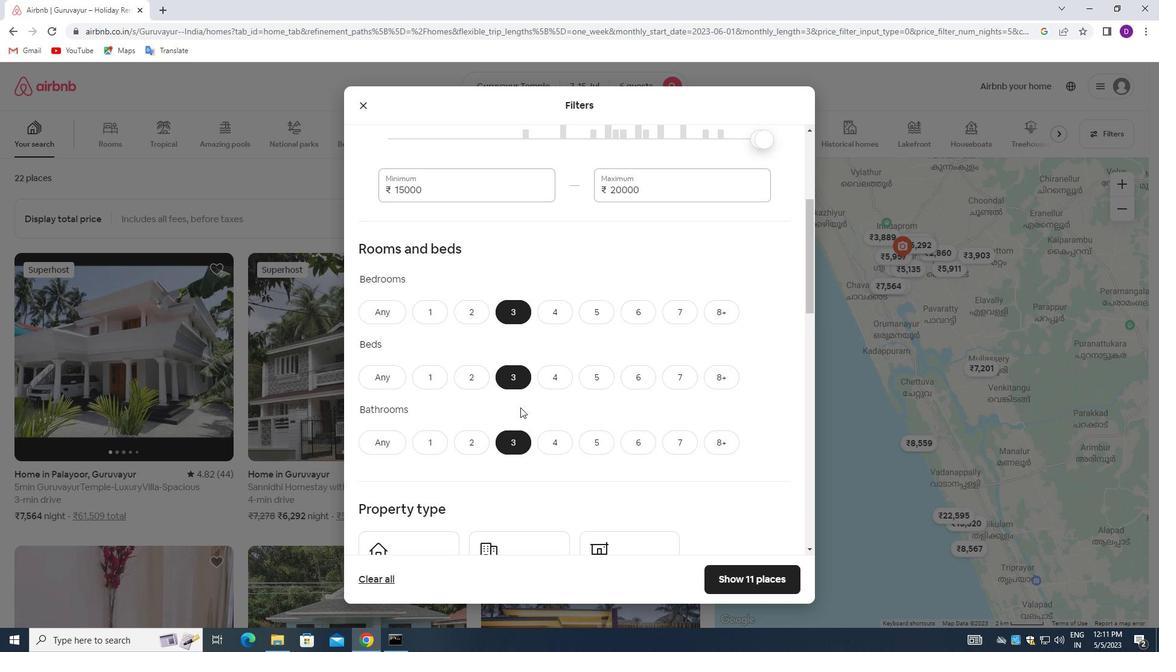 
Action: Mouse scrolled (521, 408) with delta (0, 0)
Screenshot: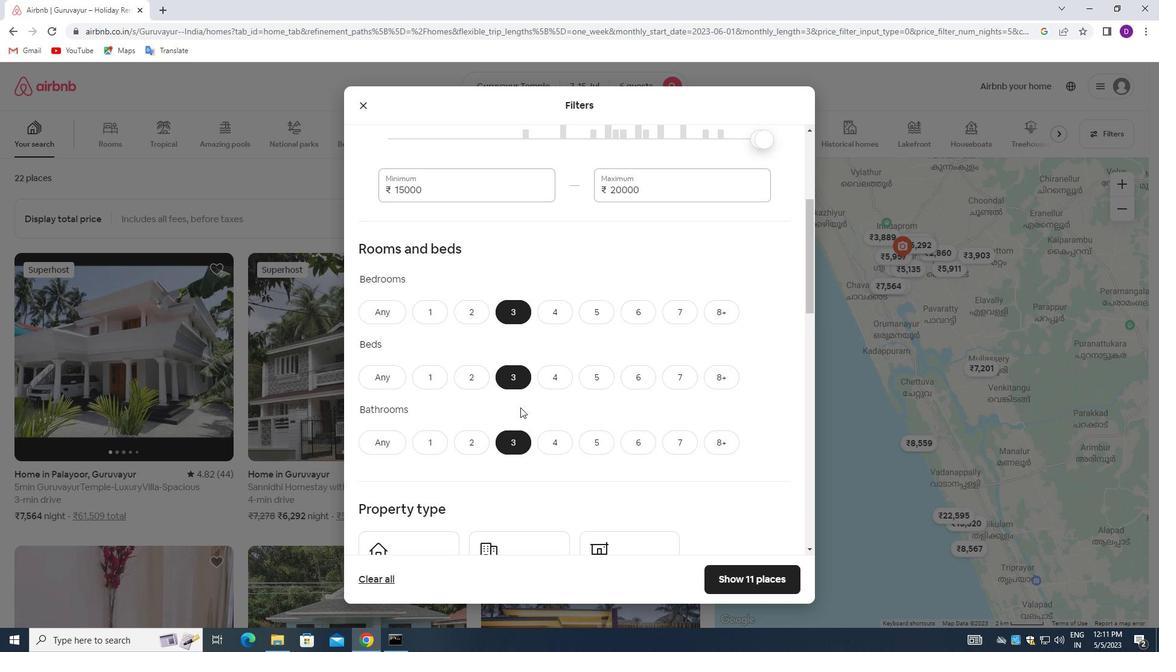 
Action: Mouse moved to (523, 410)
Screenshot: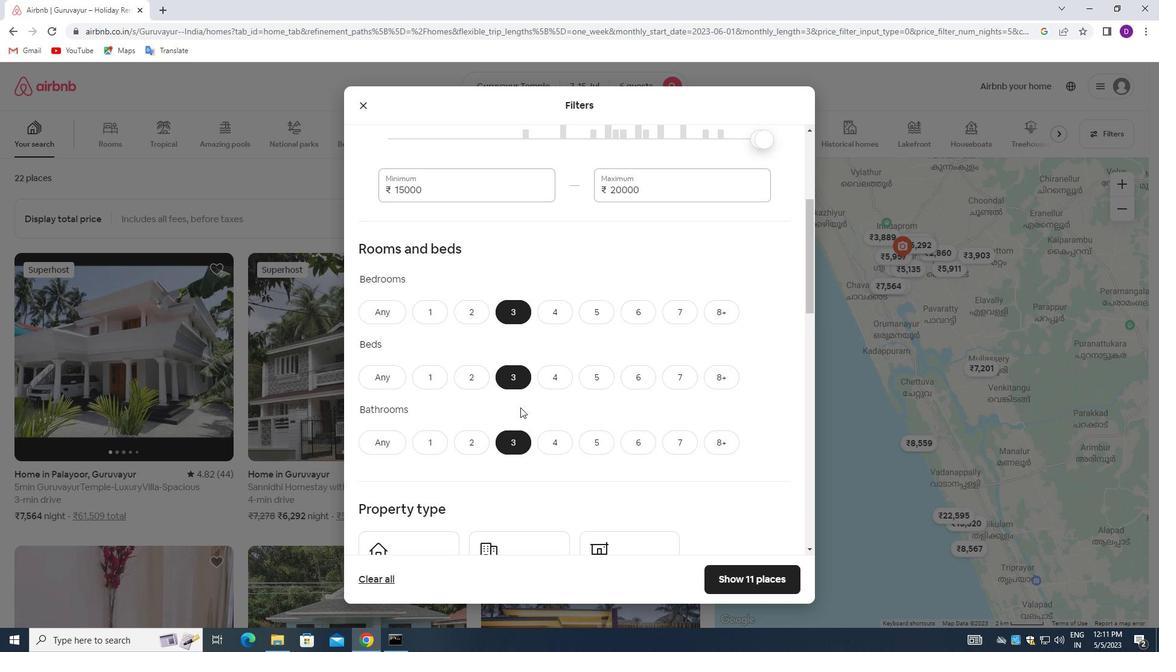 
Action: Mouse scrolled (523, 409) with delta (0, 0)
Screenshot: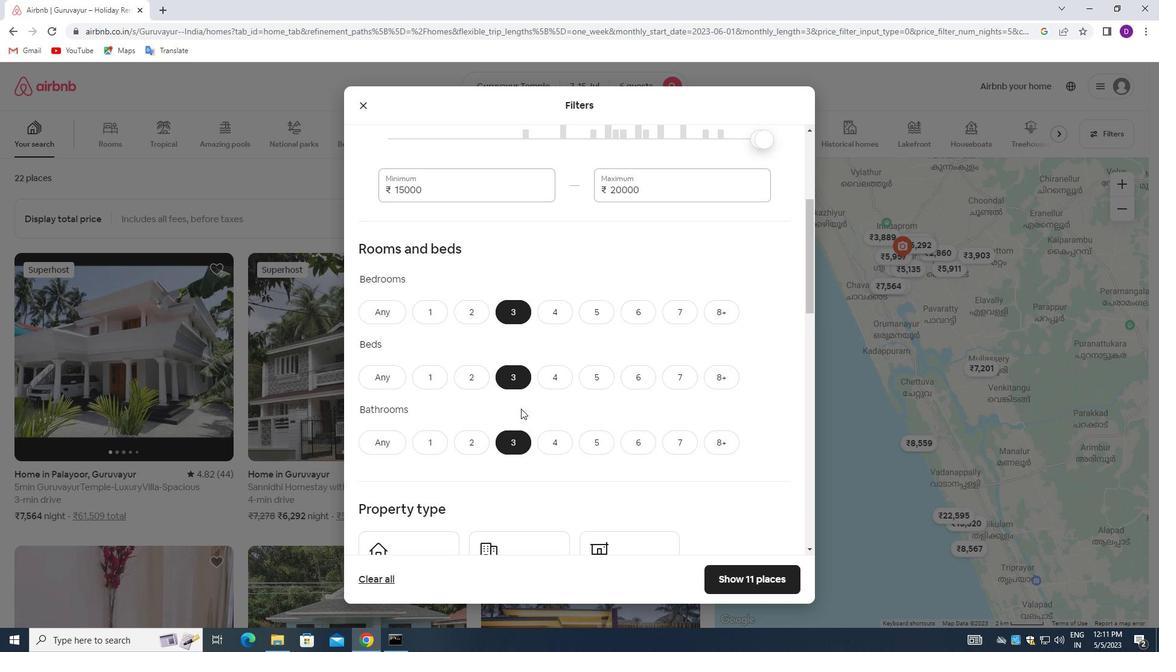 
Action: Mouse scrolled (523, 409) with delta (0, 0)
Screenshot: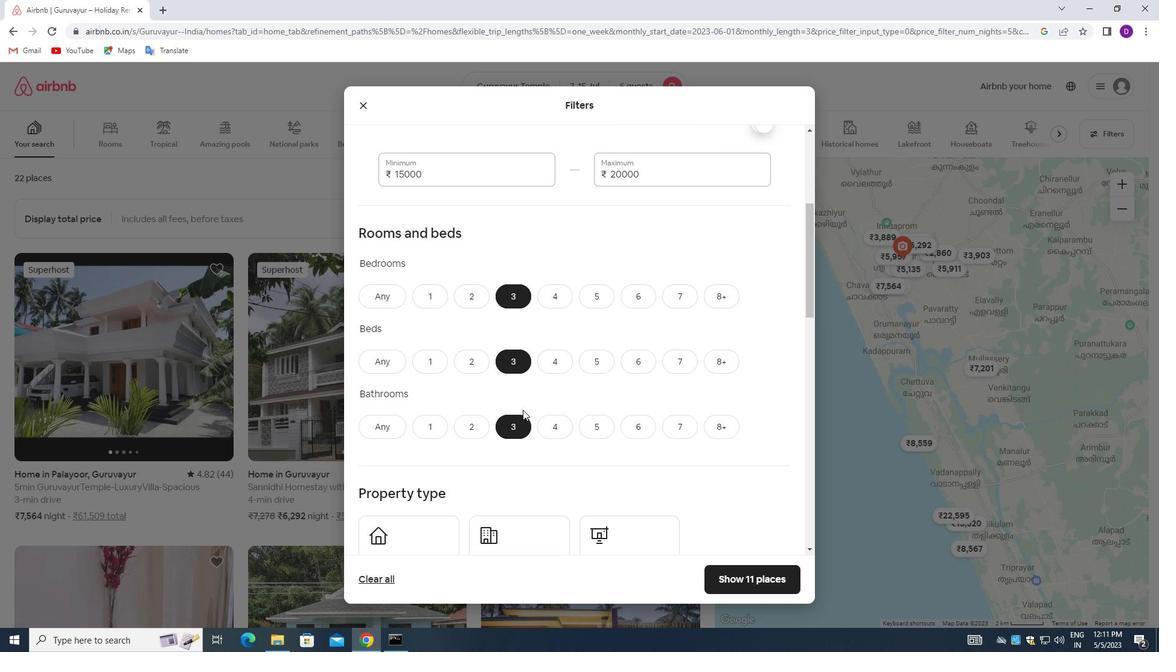 
Action: Mouse moved to (448, 401)
Screenshot: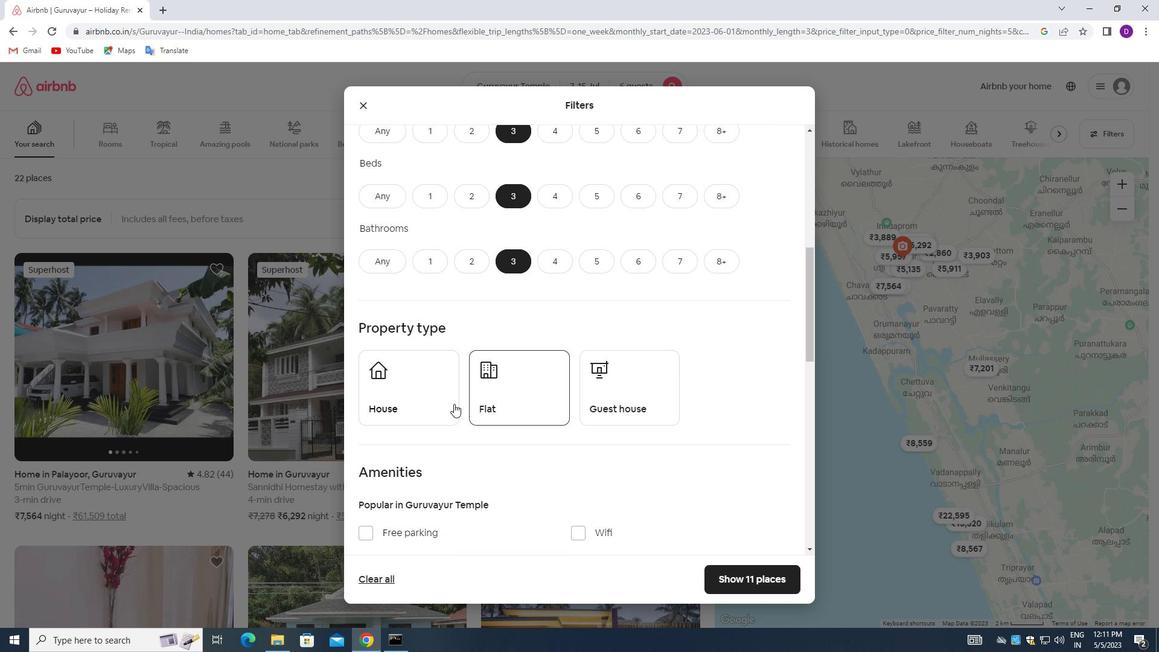 
Action: Mouse pressed left at (448, 401)
Screenshot: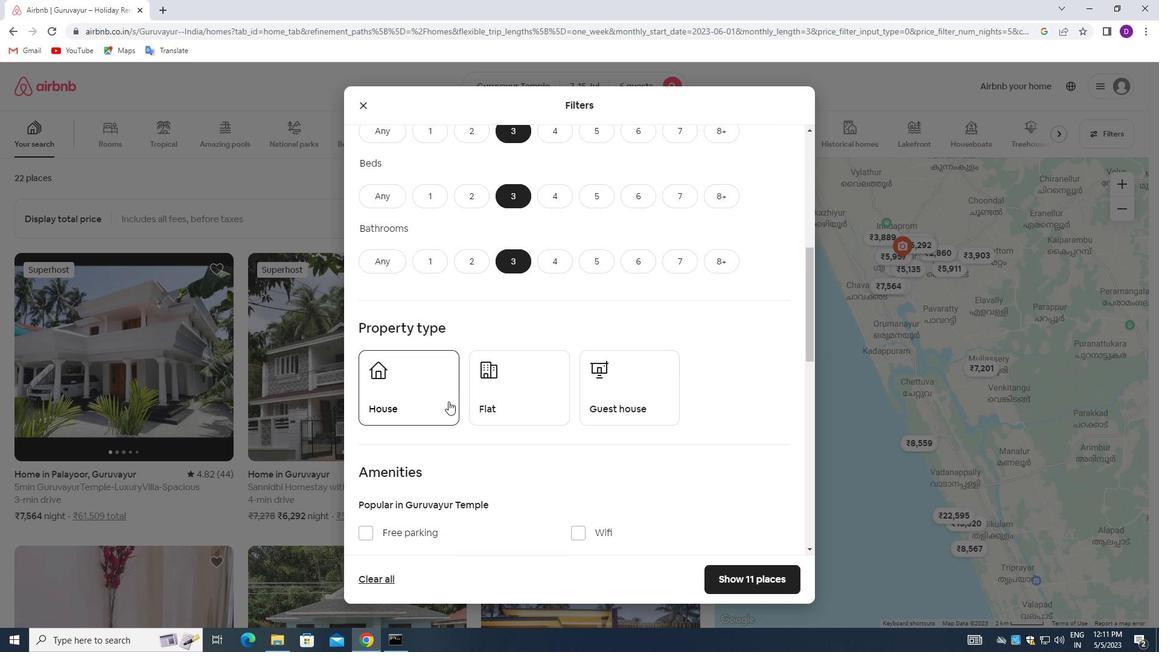 
Action: Mouse moved to (507, 398)
Screenshot: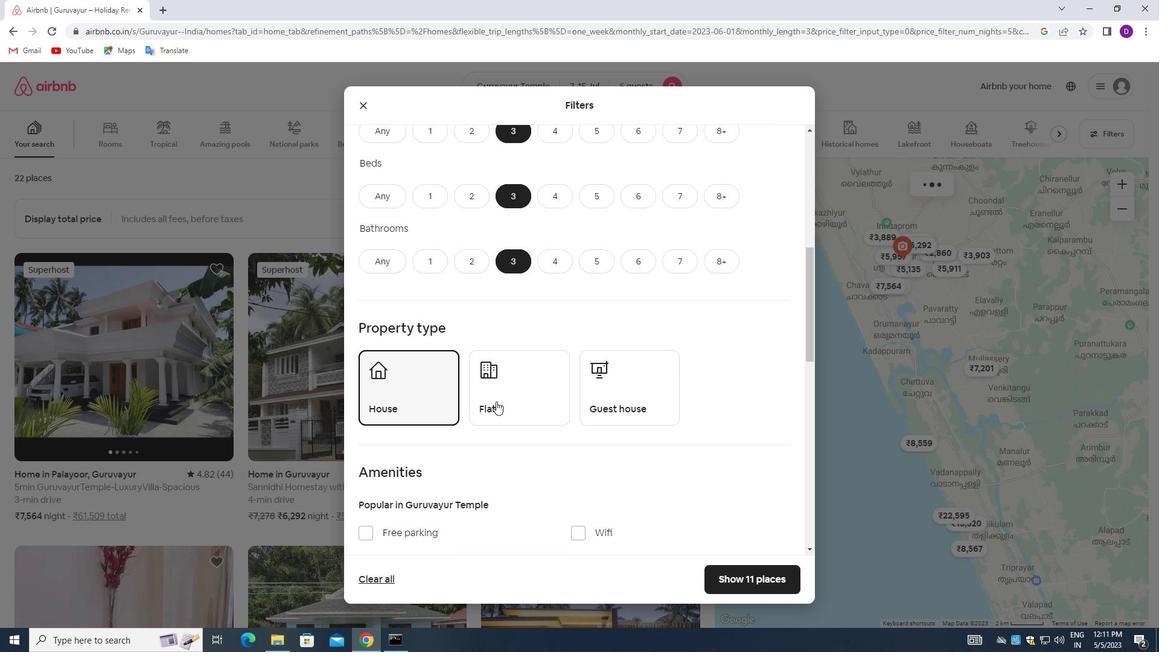 
Action: Mouse pressed left at (507, 398)
Screenshot: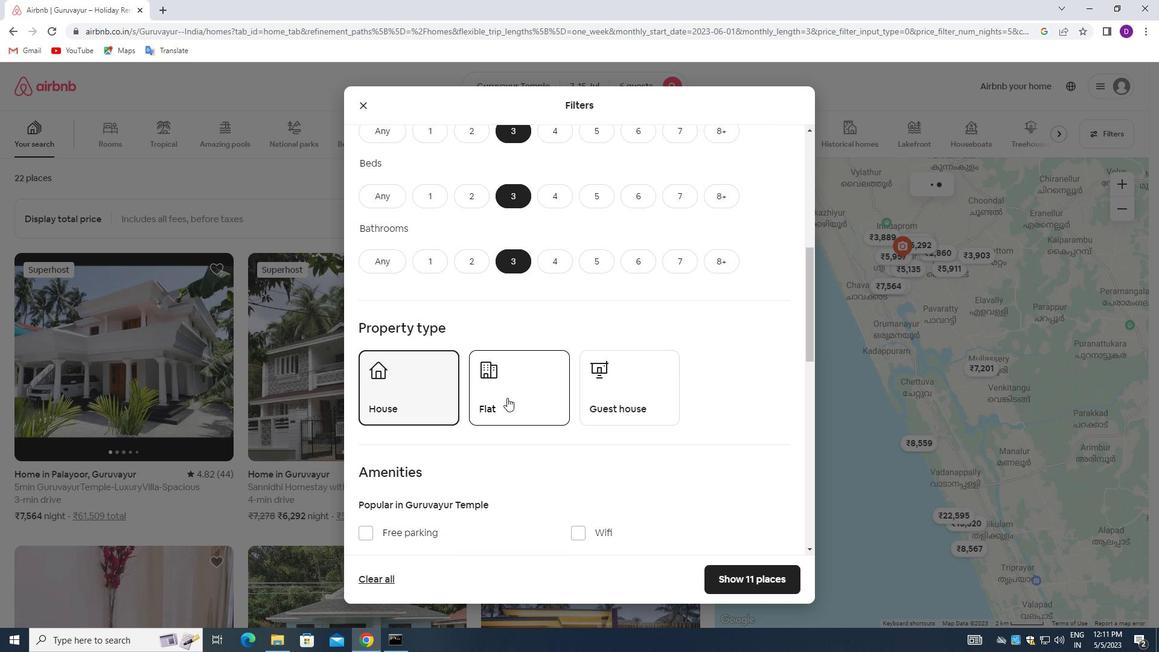
Action: Mouse moved to (618, 390)
Screenshot: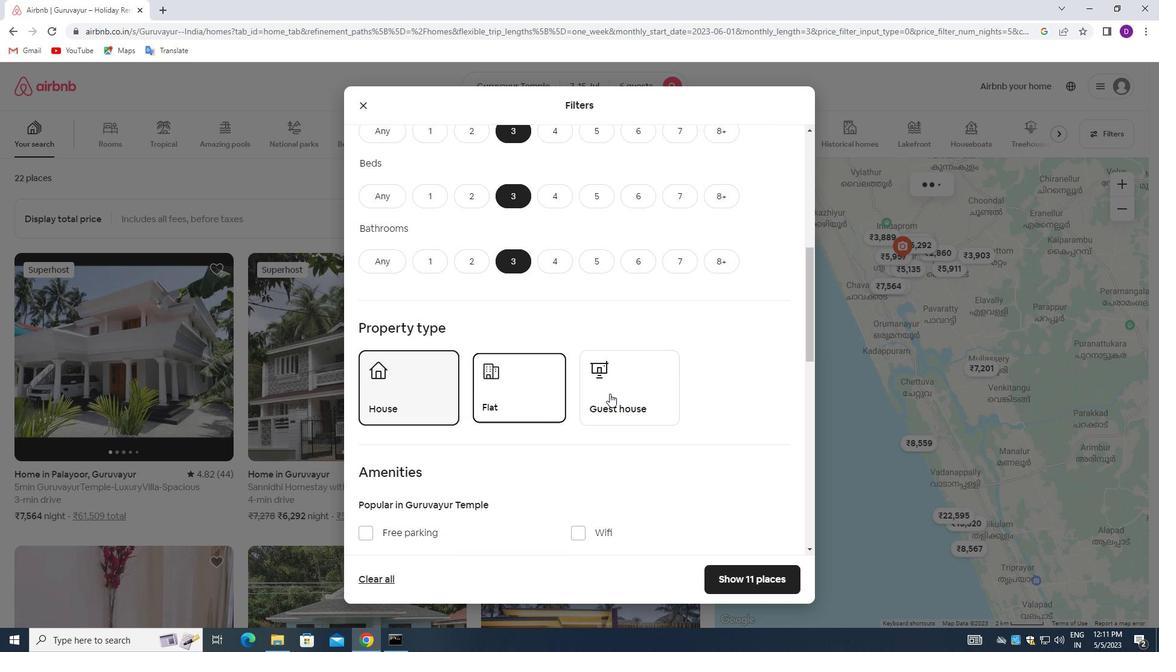 
Action: Mouse pressed left at (618, 390)
Screenshot: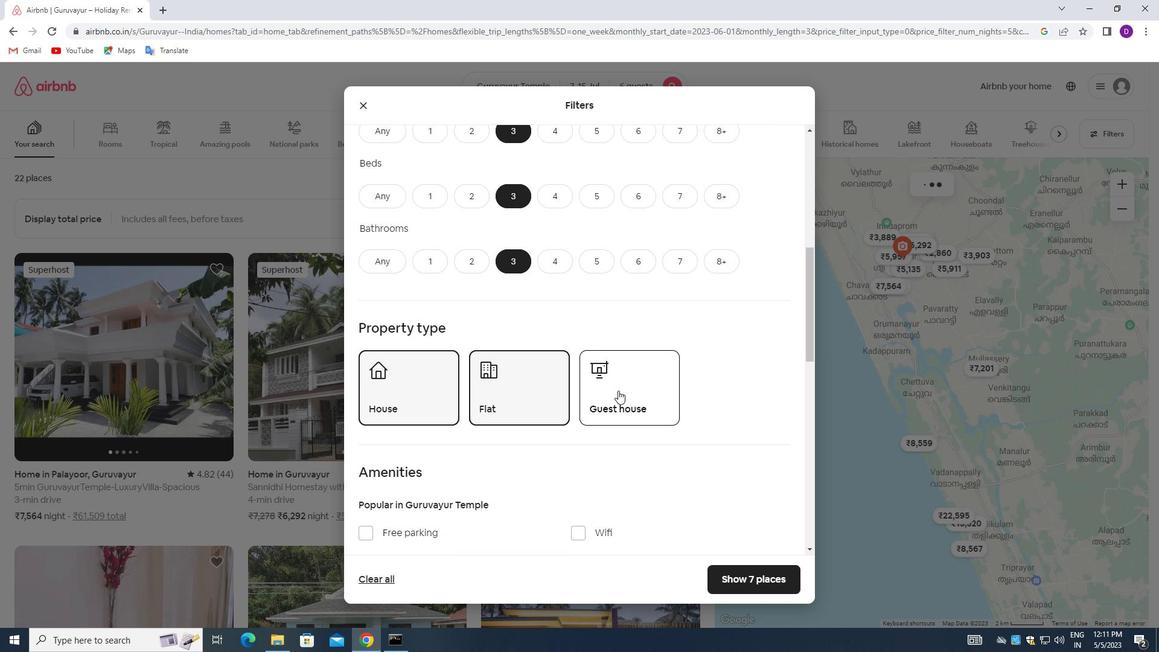 
Action: Mouse moved to (522, 394)
Screenshot: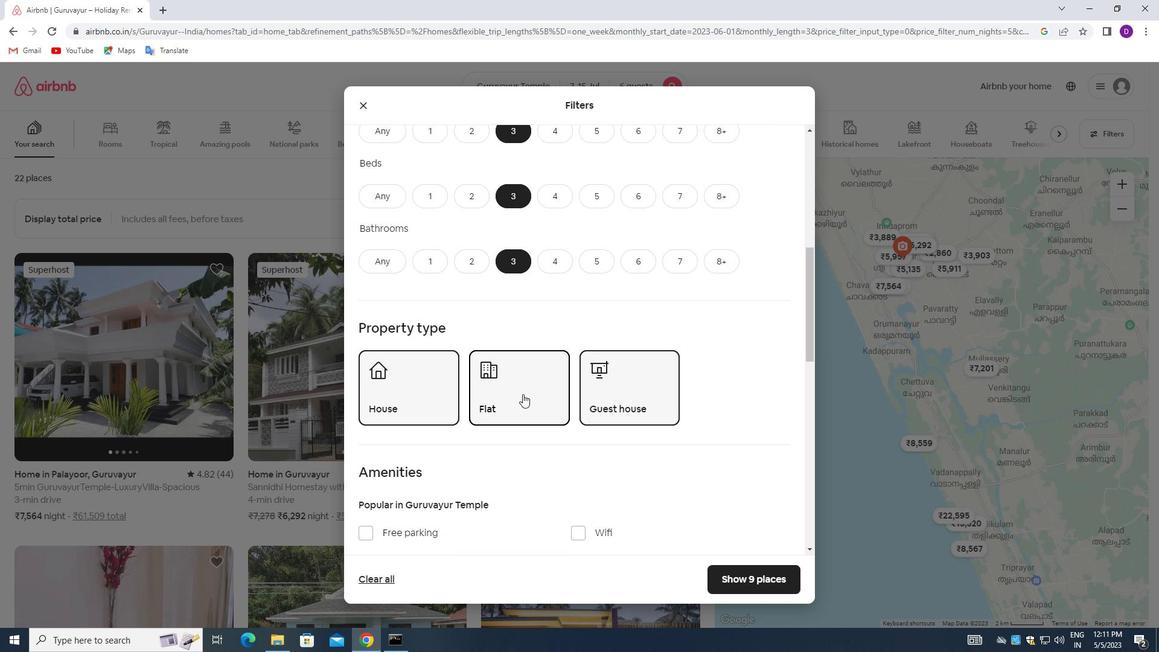 
Action: Mouse scrolled (522, 393) with delta (0, 0)
Screenshot: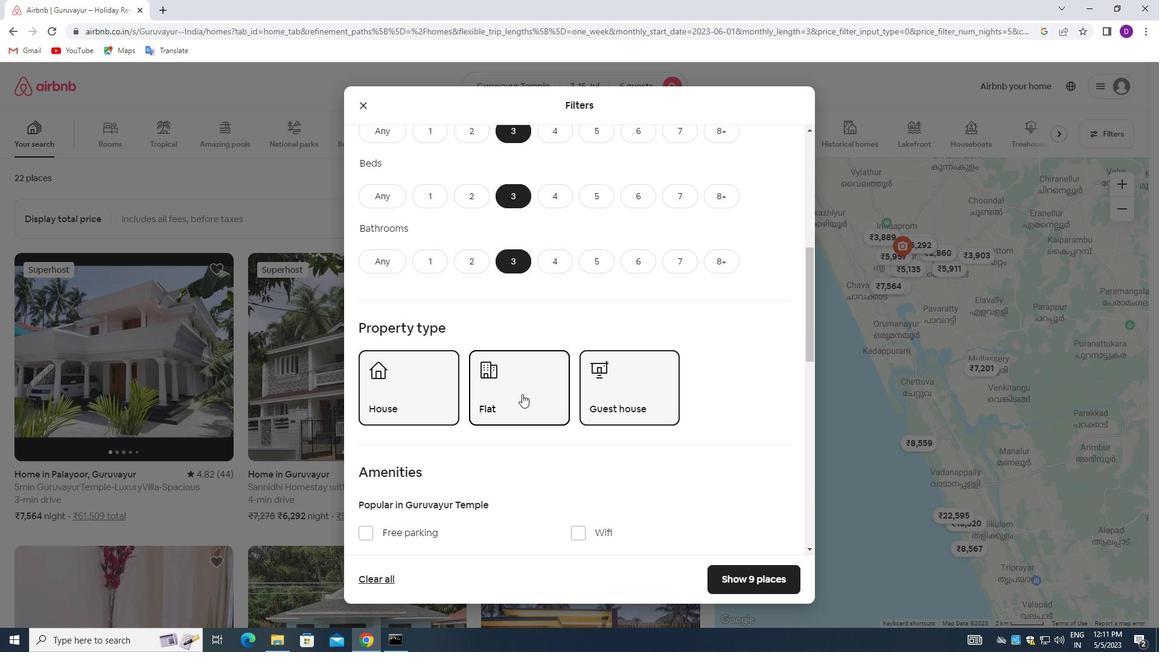 
Action: Mouse scrolled (522, 393) with delta (0, 0)
Screenshot: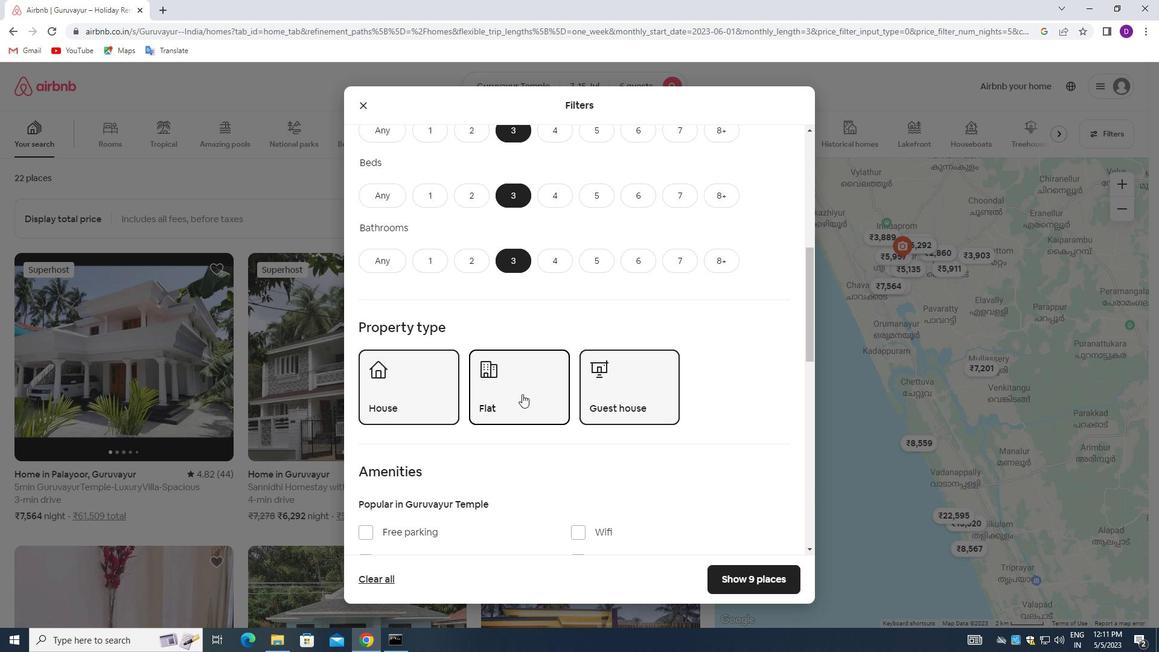 
Action: Mouse scrolled (522, 393) with delta (0, 0)
Screenshot: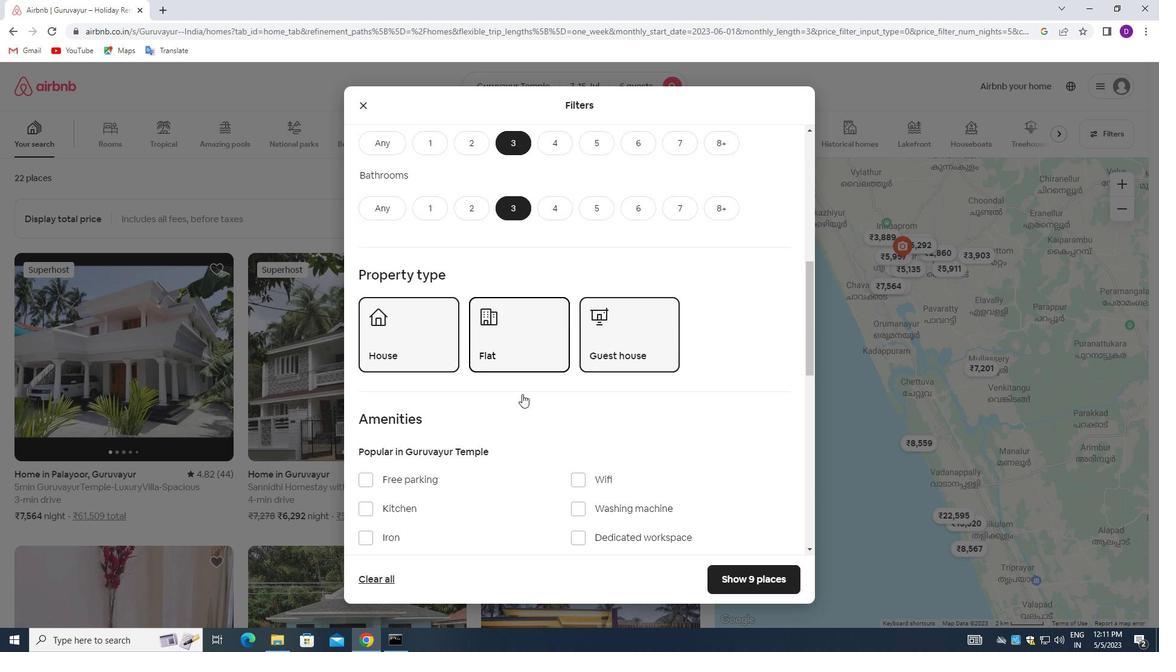 
Action: Mouse moved to (575, 387)
Screenshot: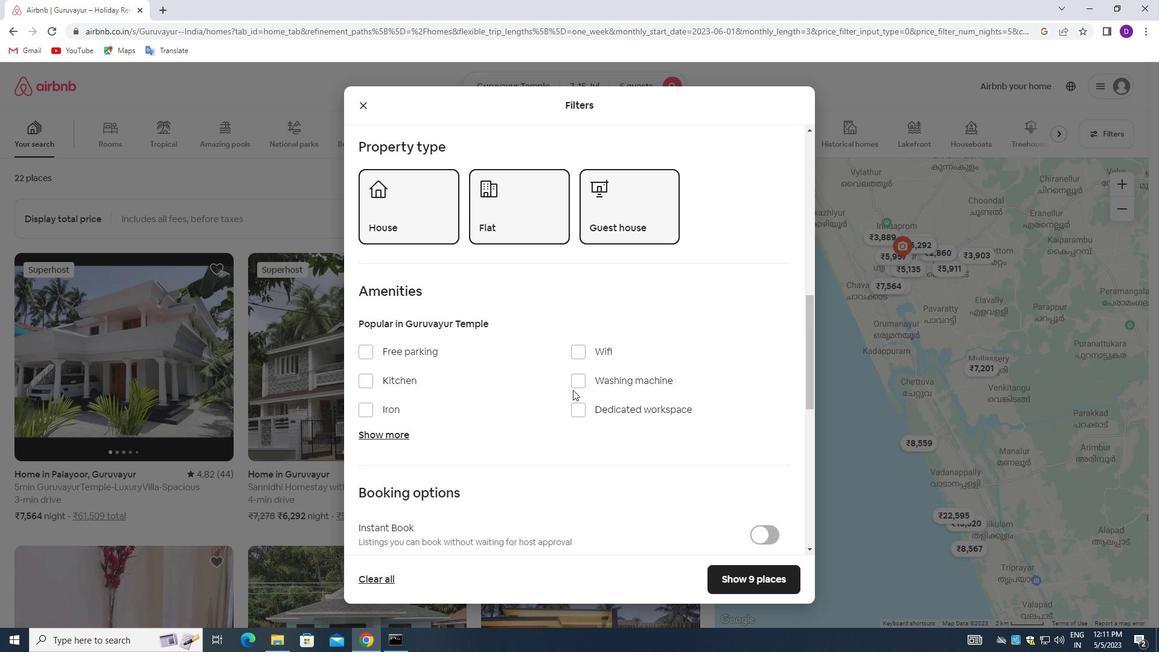 
Action: Mouse pressed left at (575, 387)
Screenshot: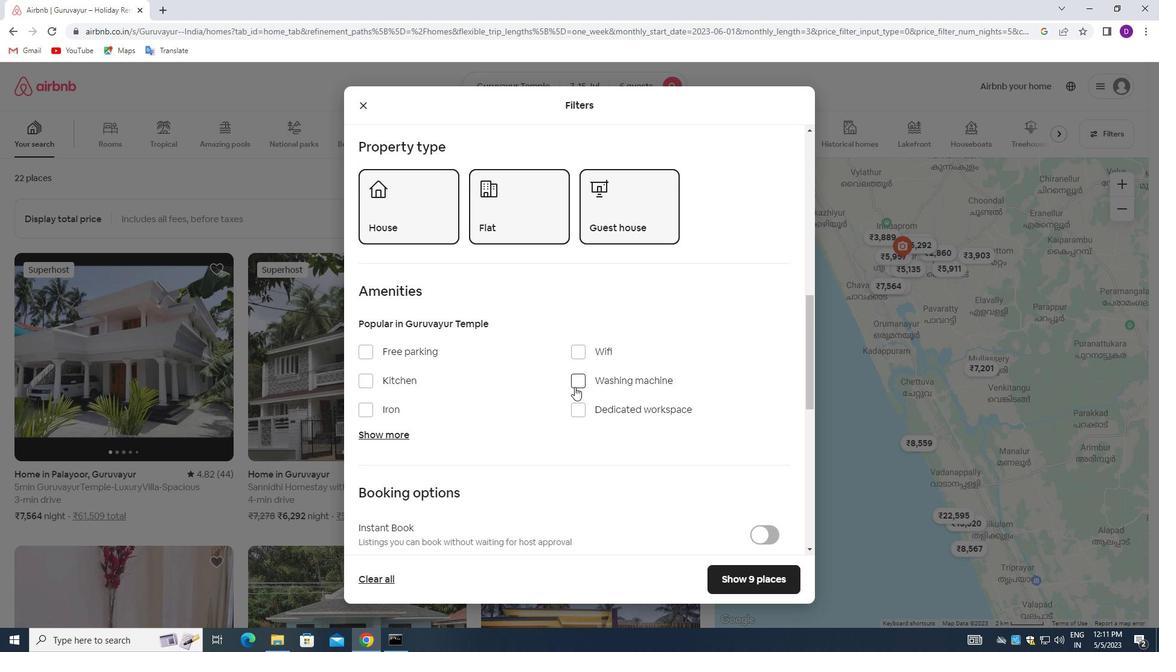 
Action: Mouse moved to (576, 429)
Screenshot: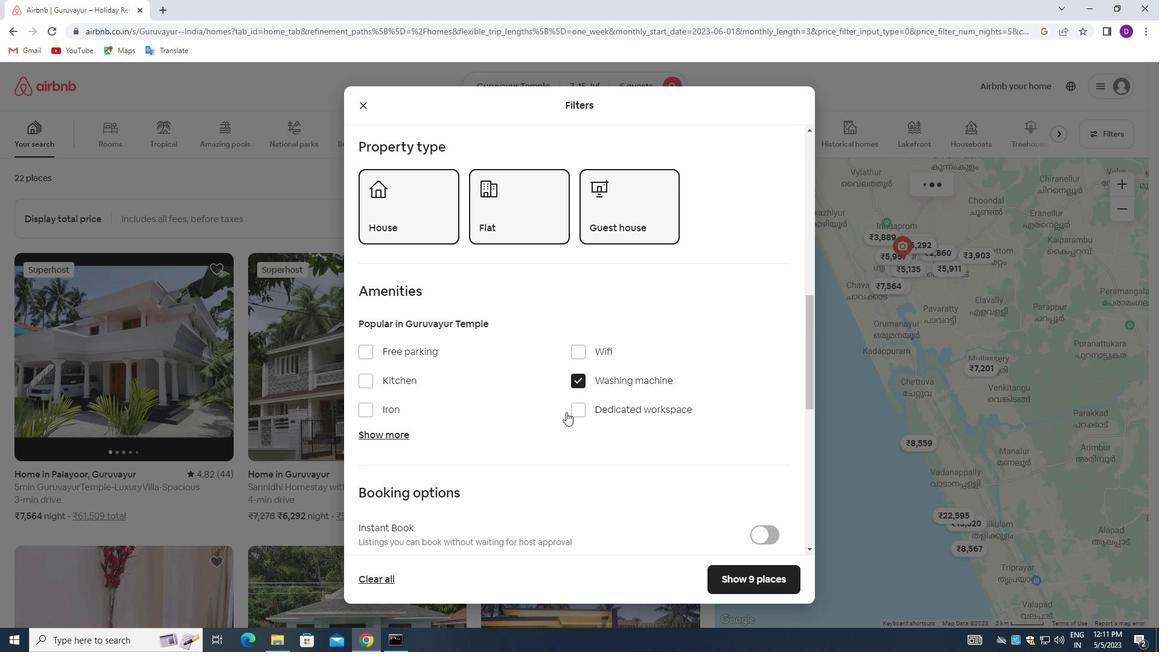 
Action: Mouse scrolled (576, 428) with delta (0, 0)
Screenshot: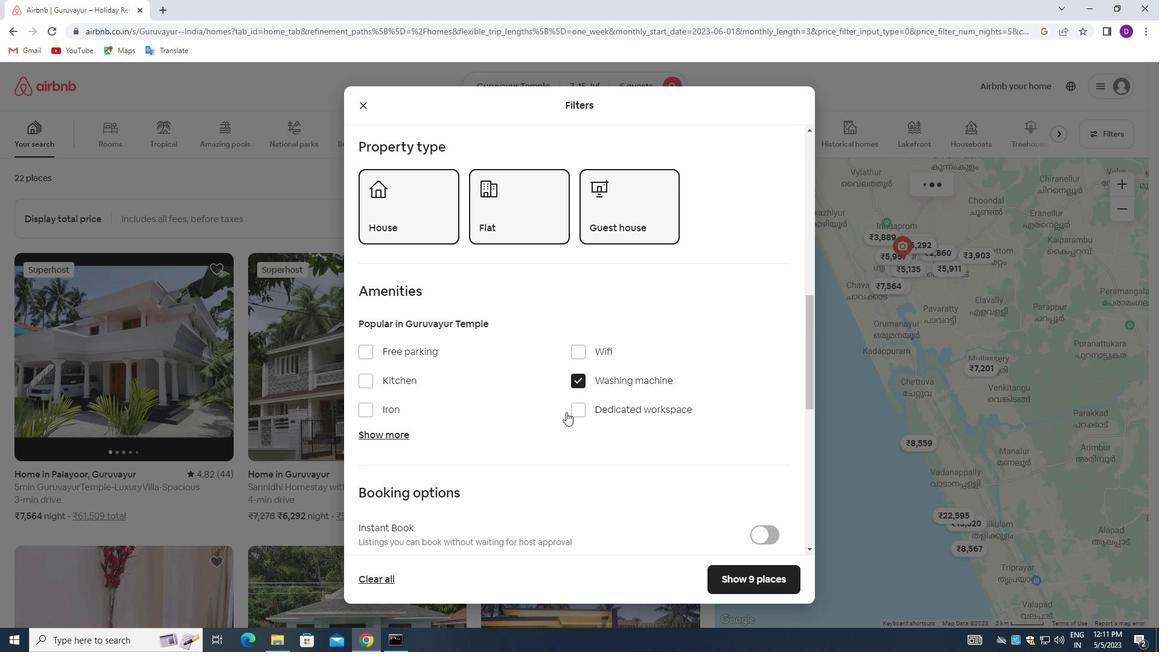 
Action: Mouse moved to (588, 433)
Screenshot: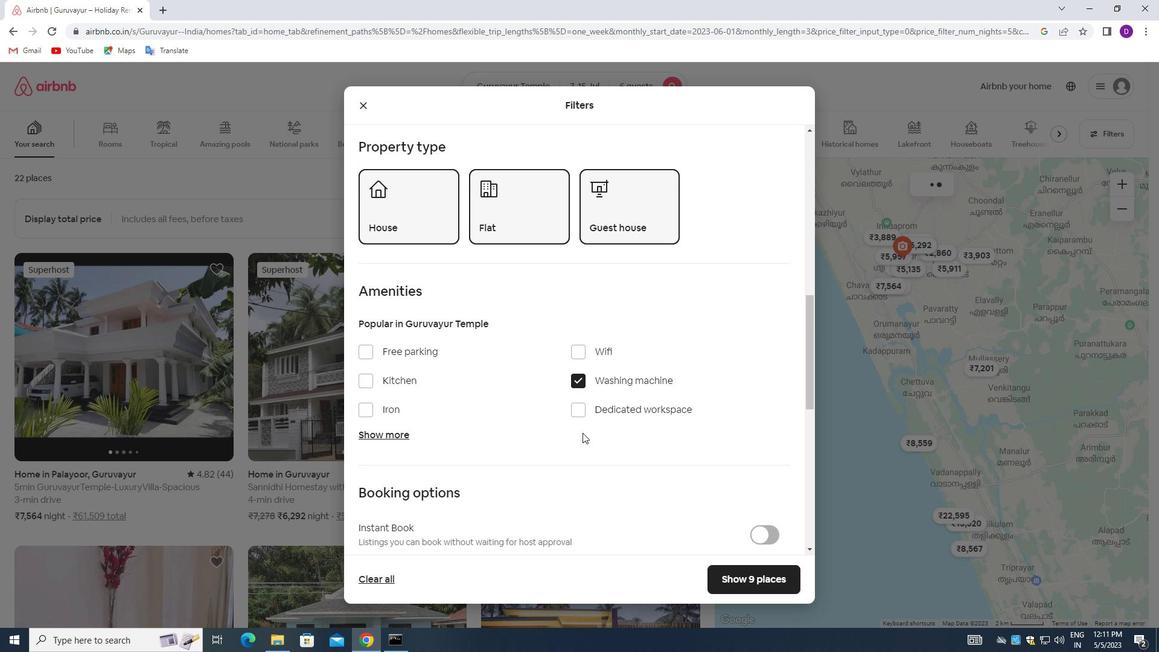 
Action: Mouse scrolled (588, 433) with delta (0, 0)
Screenshot: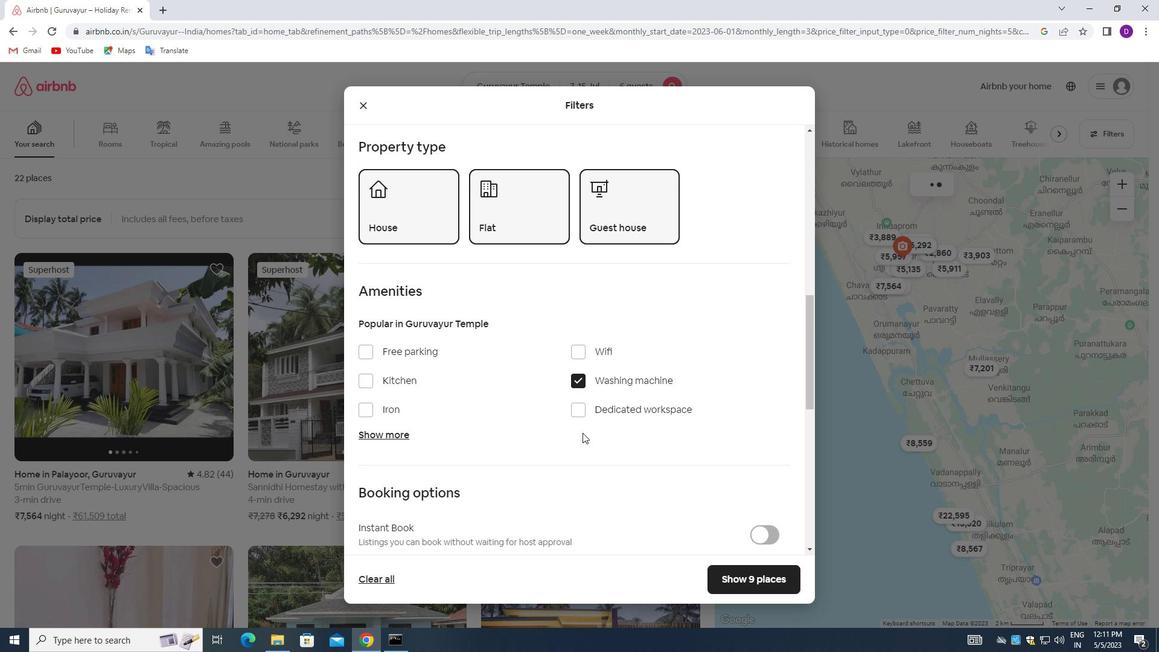 
Action: Mouse moved to (593, 434)
Screenshot: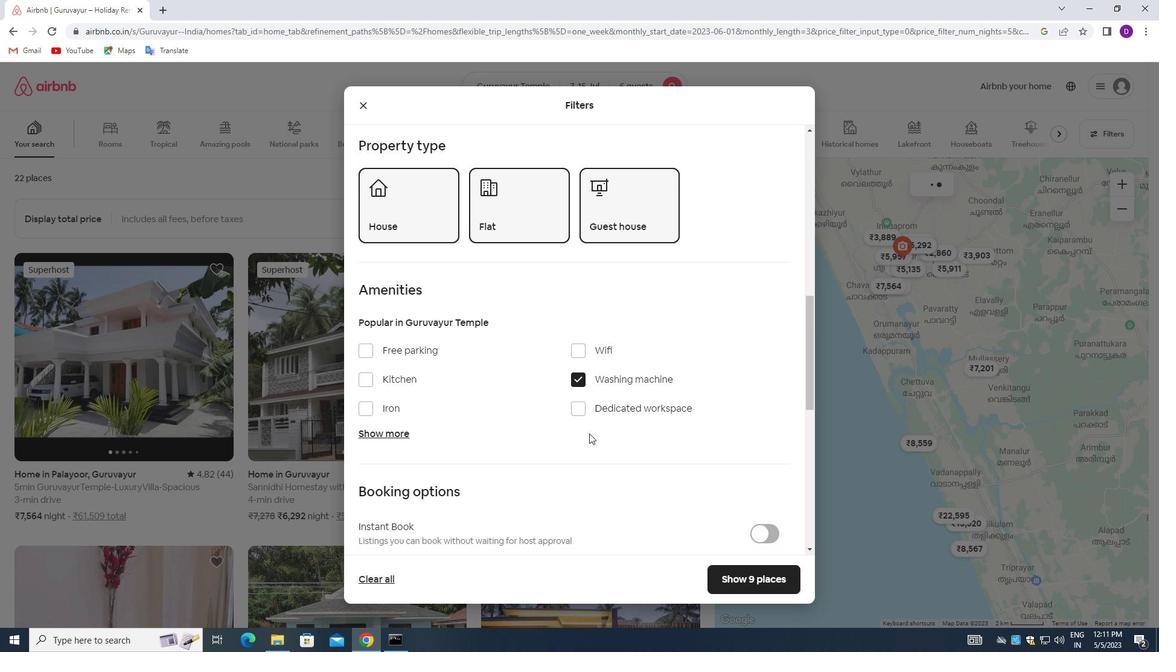 
Action: Mouse scrolled (593, 433) with delta (0, 0)
Screenshot: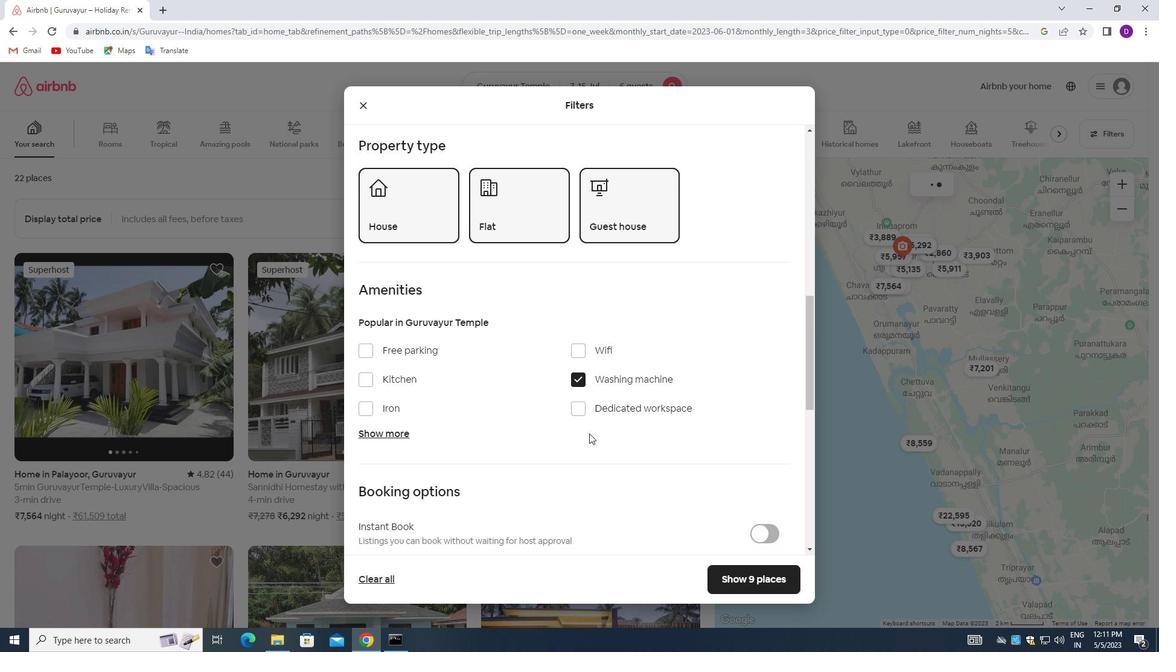 
Action: Mouse moved to (761, 396)
Screenshot: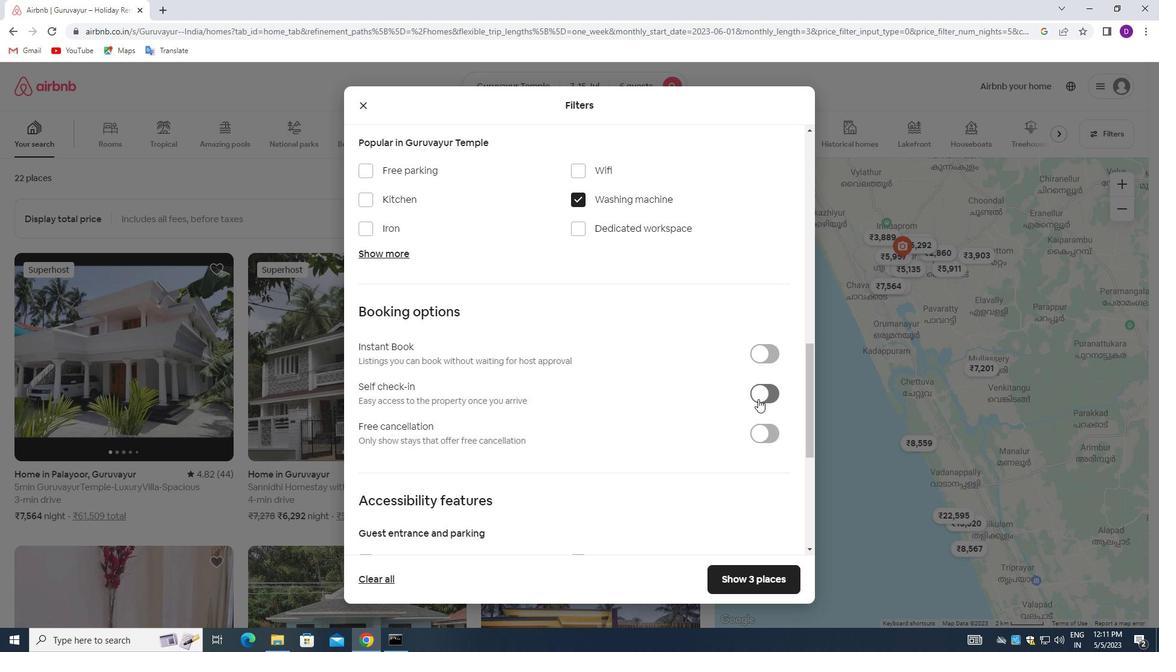 
Action: Mouse pressed left at (761, 396)
Screenshot: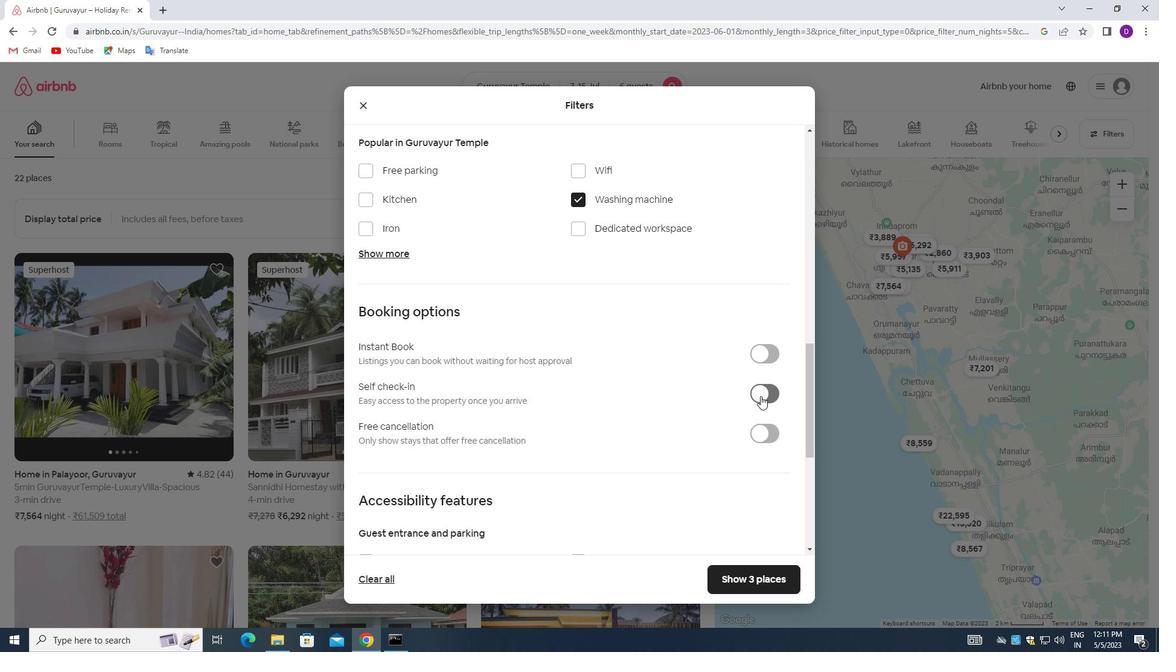 
Action: Mouse moved to (550, 410)
Screenshot: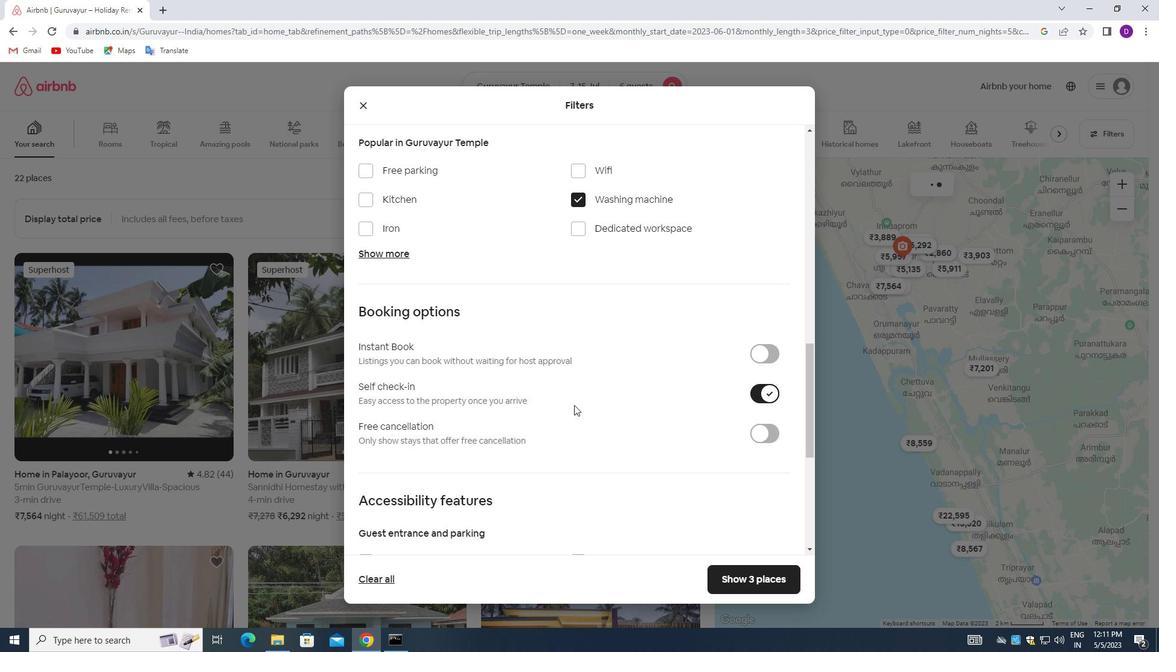 
Action: Mouse scrolled (550, 410) with delta (0, 0)
Screenshot: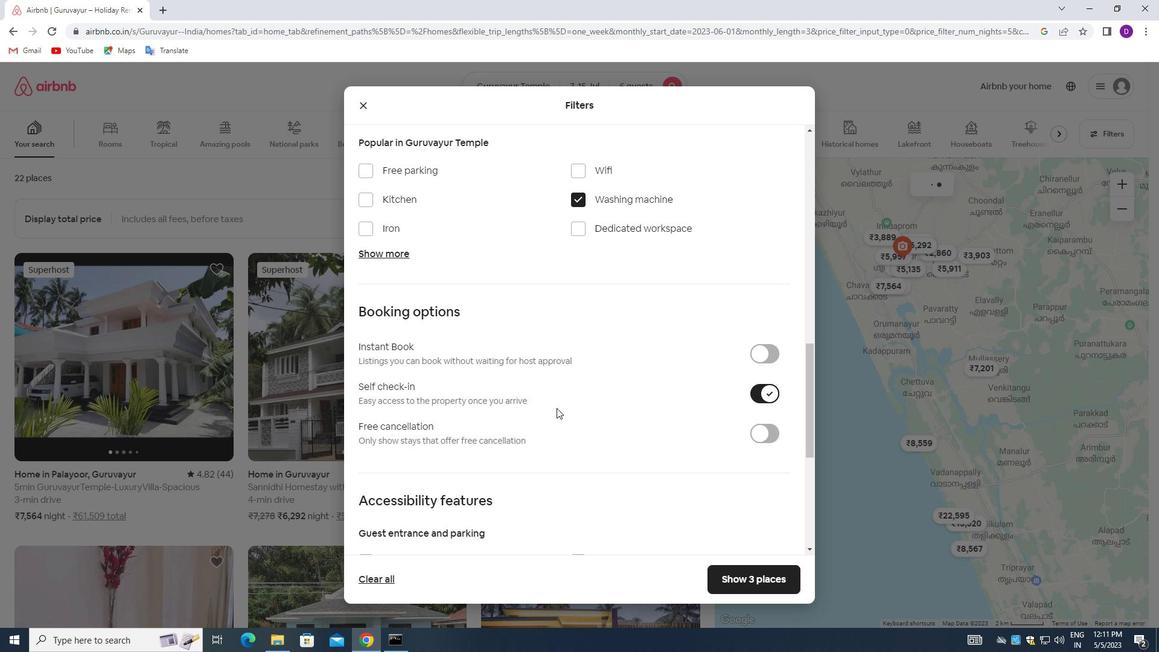 
Action: Mouse moved to (549, 410)
Screenshot: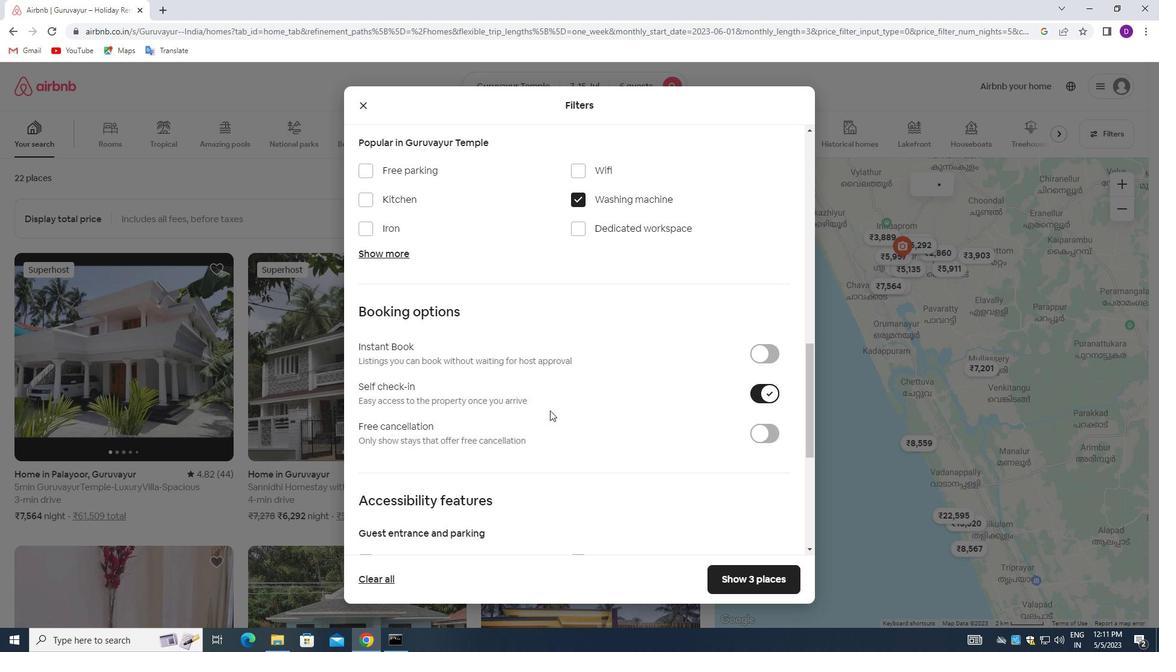 
Action: Mouse scrolled (549, 410) with delta (0, 0)
Screenshot: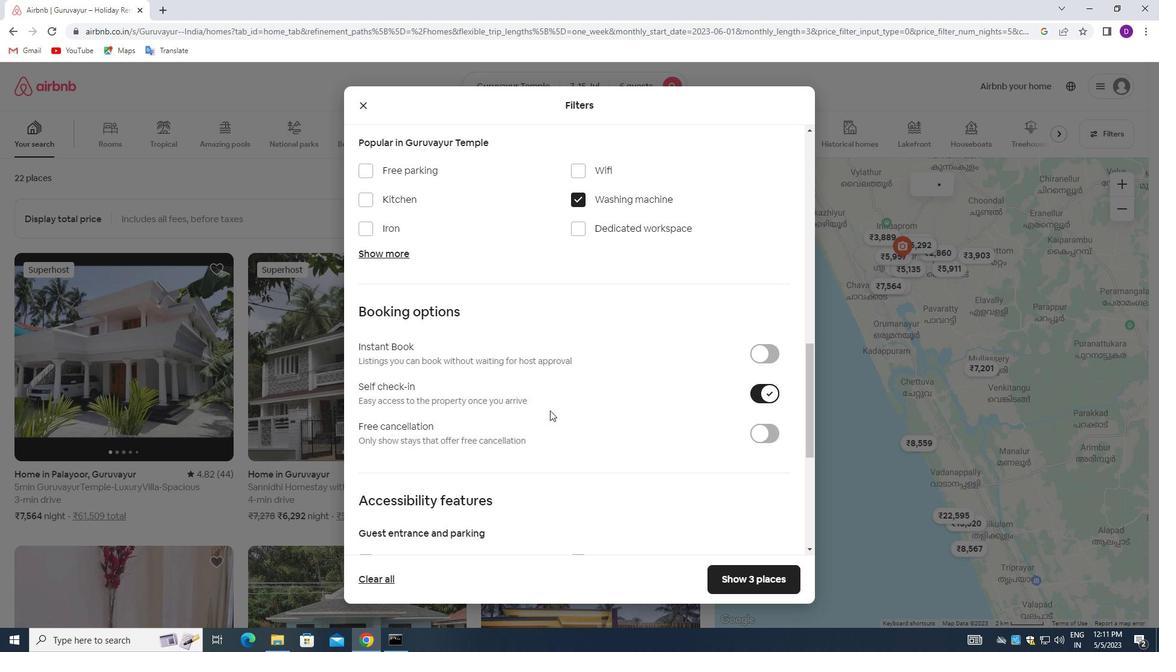 
Action: Mouse moved to (528, 425)
Screenshot: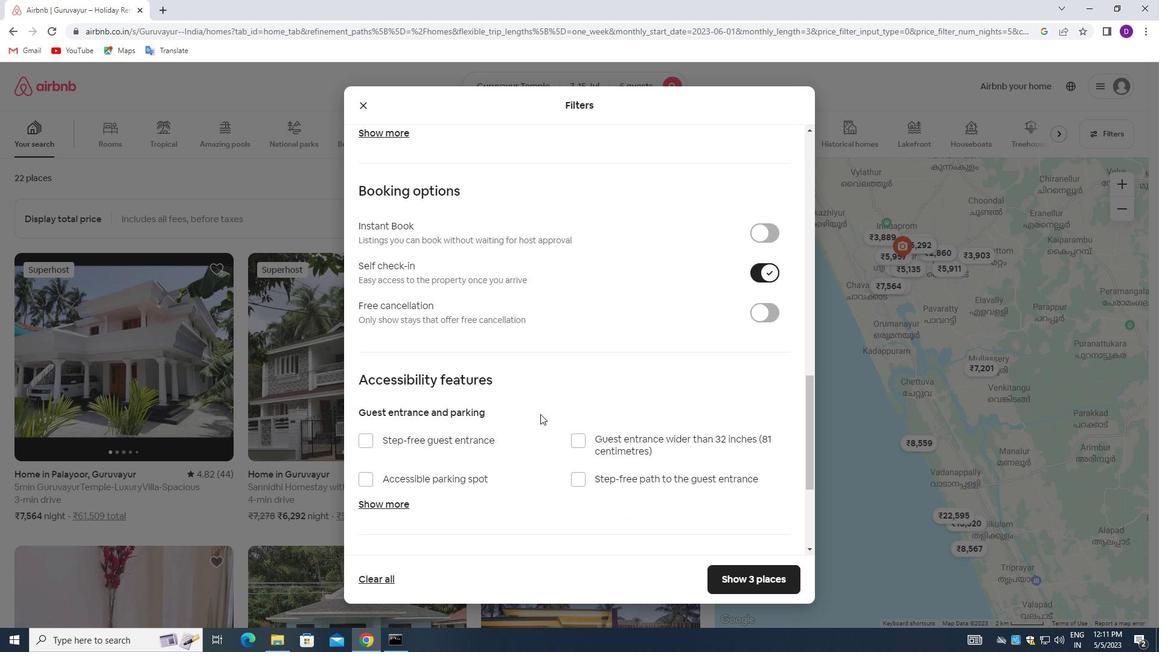 
Action: Mouse scrolled (528, 424) with delta (0, 0)
Screenshot: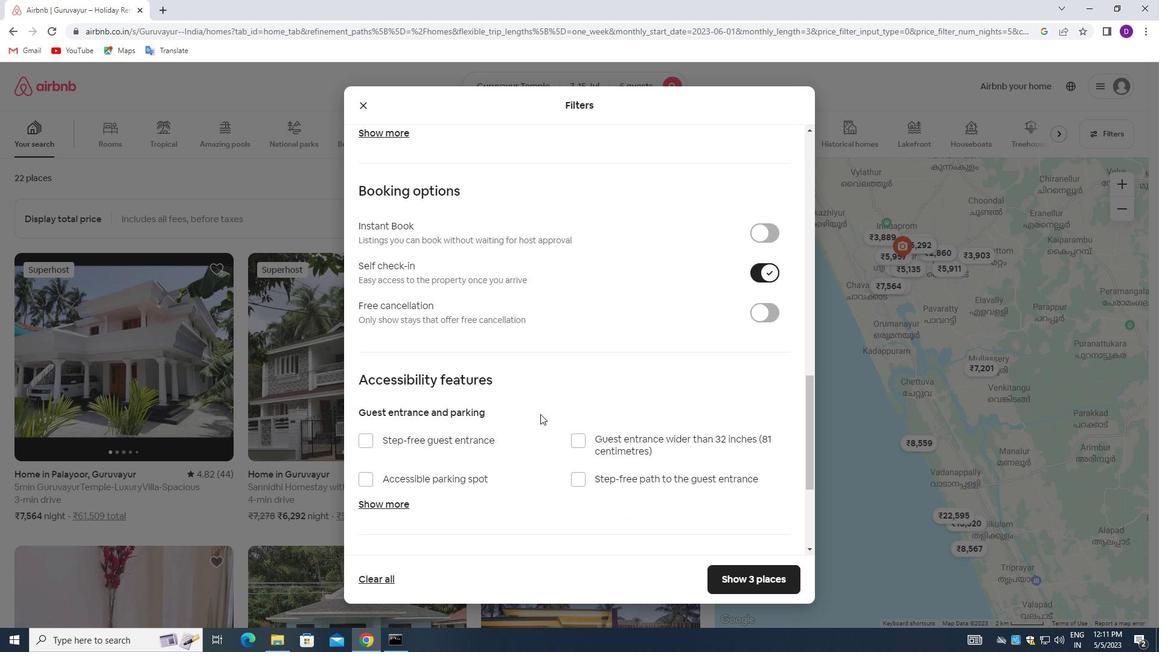 
Action: Mouse moved to (527, 427)
Screenshot: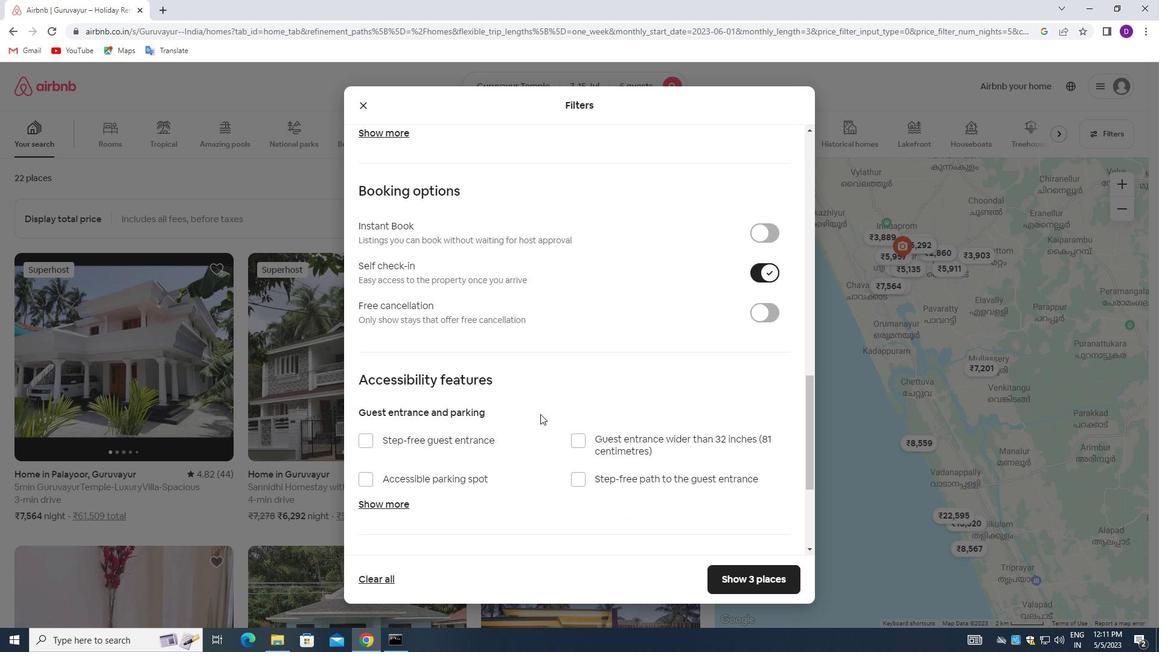 
Action: Mouse scrolled (527, 427) with delta (0, 0)
Screenshot: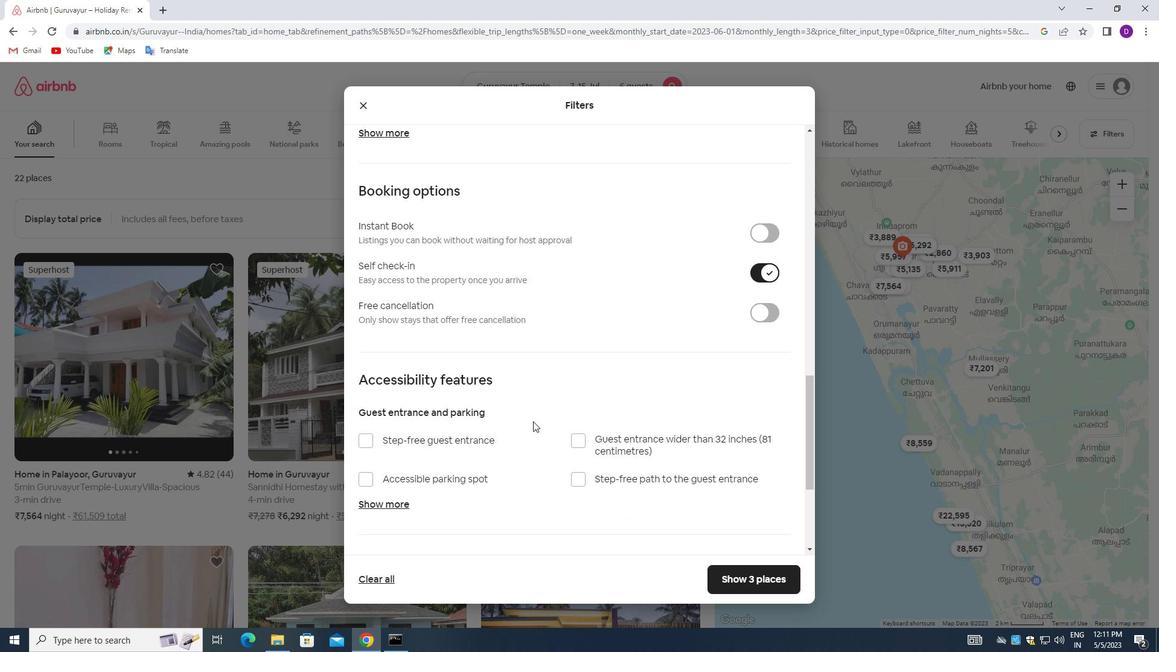 
Action: Mouse moved to (527, 428)
Screenshot: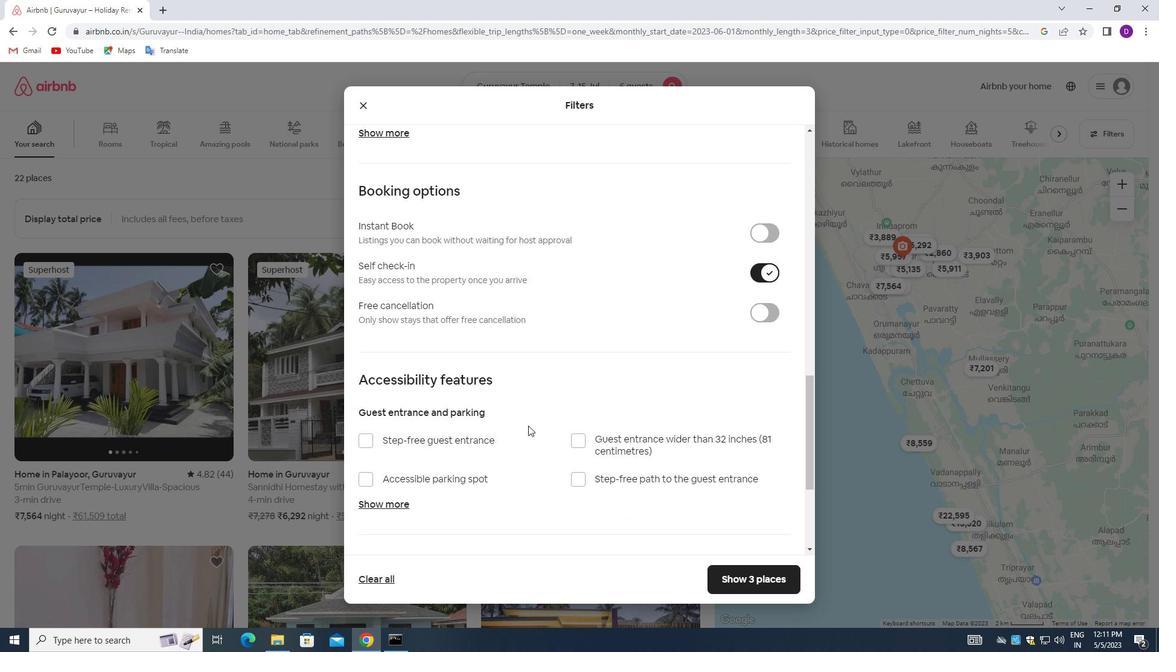 
Action: Mouse scrolled (527, 428) with delta (0, 0)
Screenshot: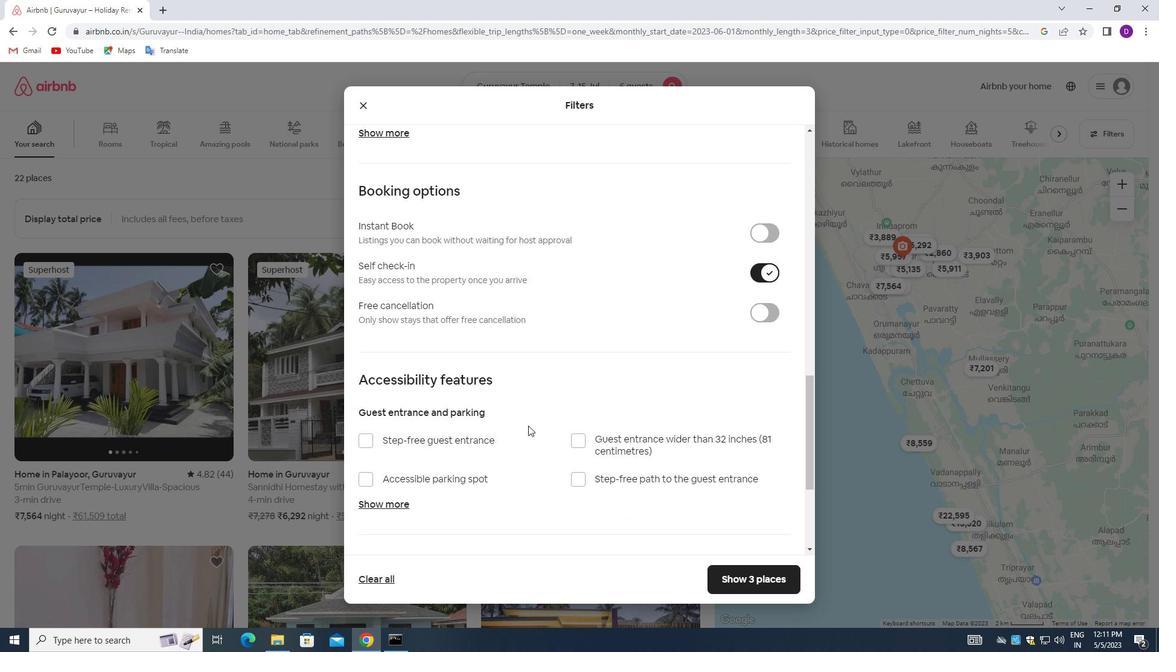 
Action: Mouse moved to (529, 424)
Screenshot: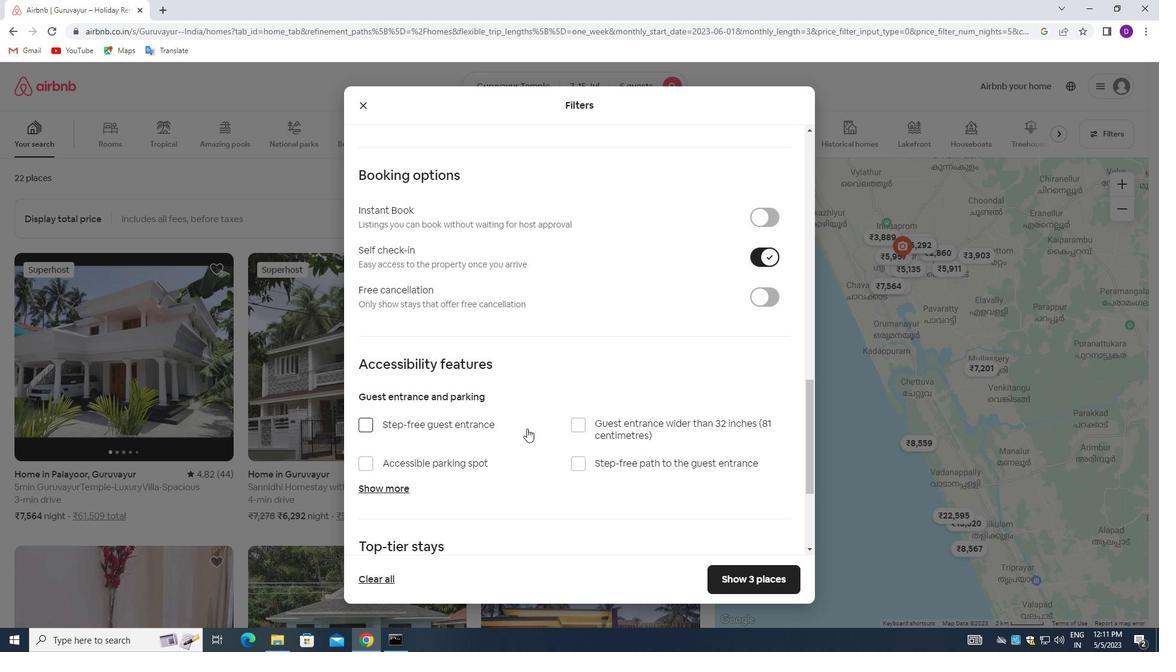 
Action: Mouse scrolled (529, 424) with delta (0, 0)
Screenshot: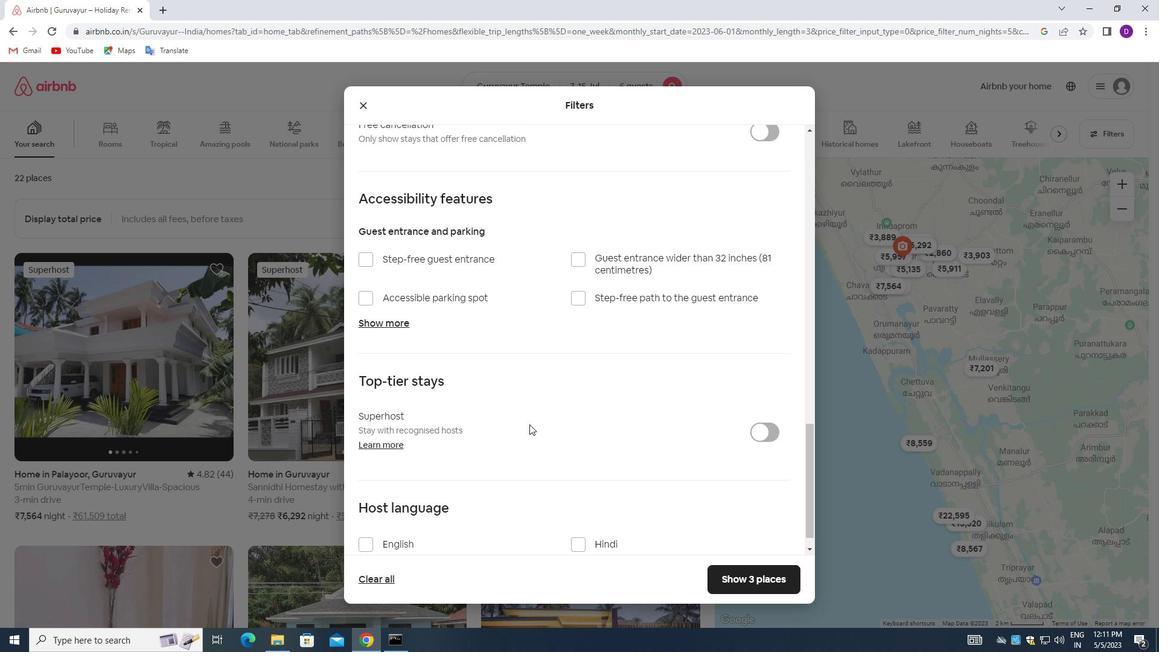 
Action: Mouse scrolled (529, 424) with delta (0, 0)
Screenshot: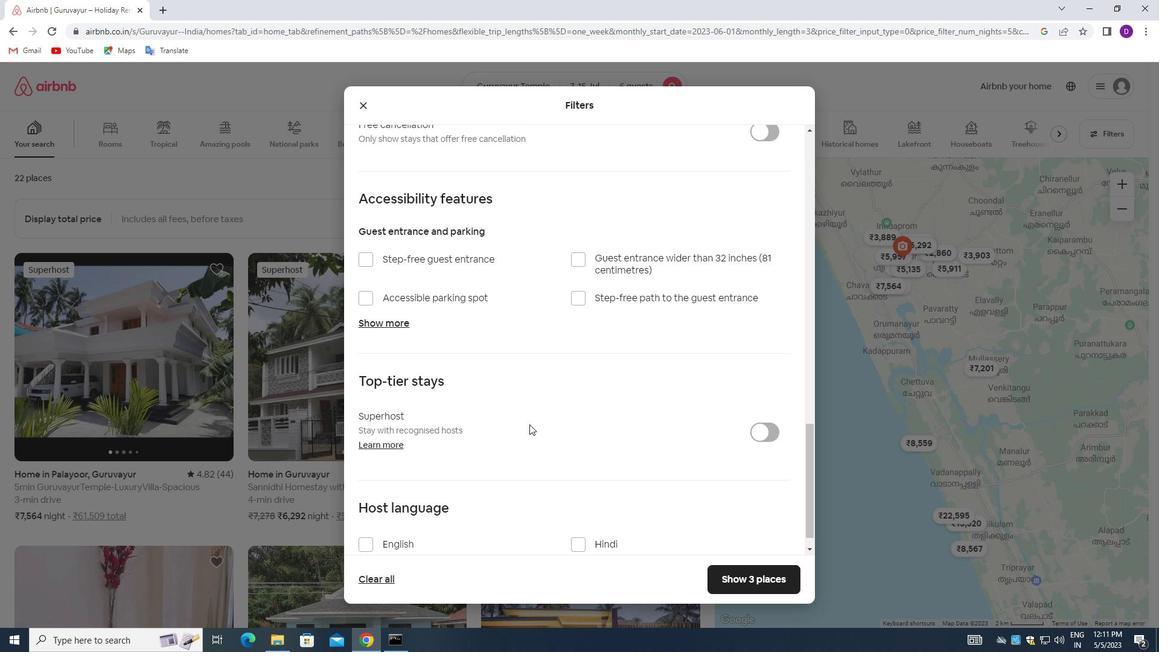 
Action: Mouse moved to (529, 426)
Screenshot: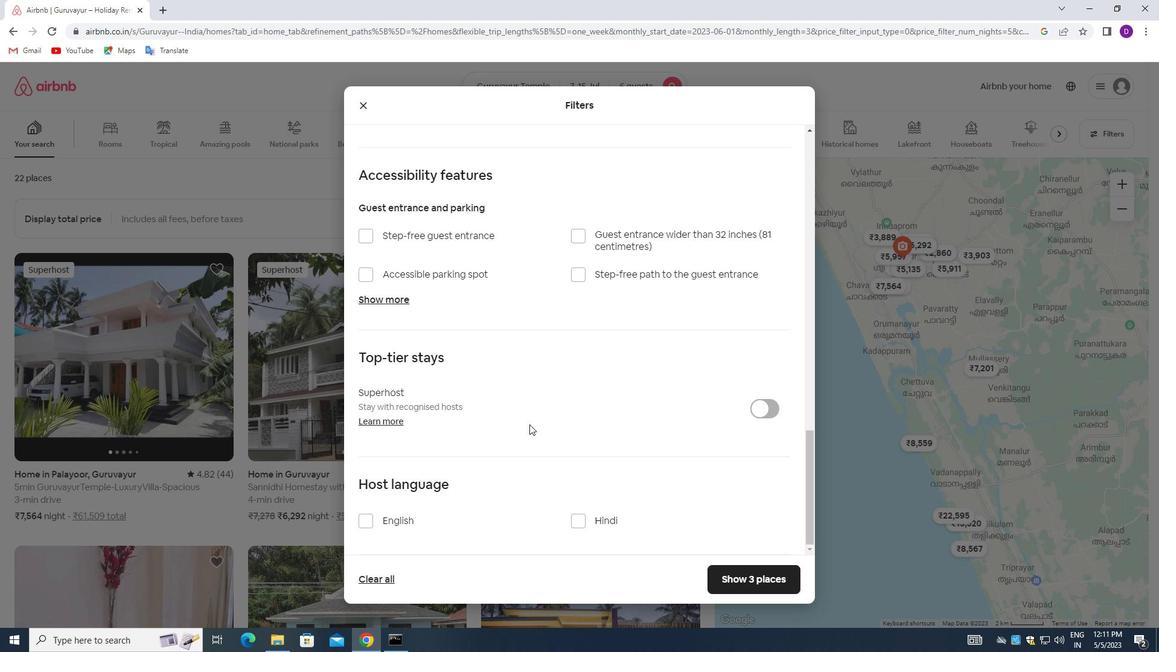 
Action: Mouse scrolled (529, 425) with delta (0, 0)
Screenshot: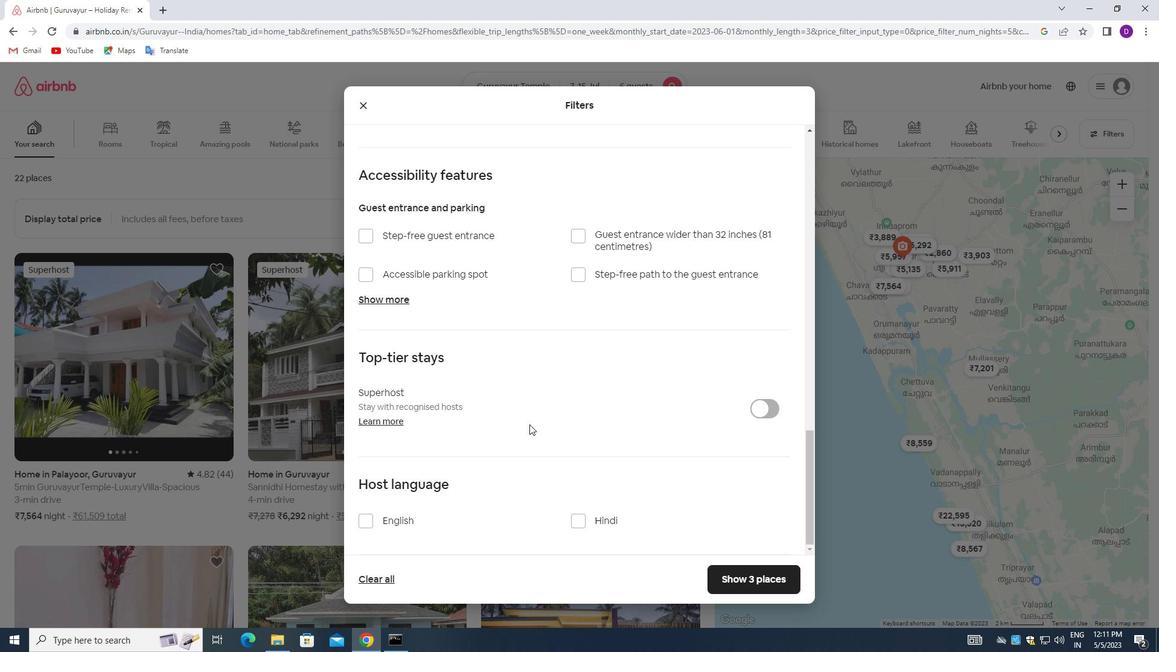 
Action: Mouse moved to (529, 430)
Screenshot: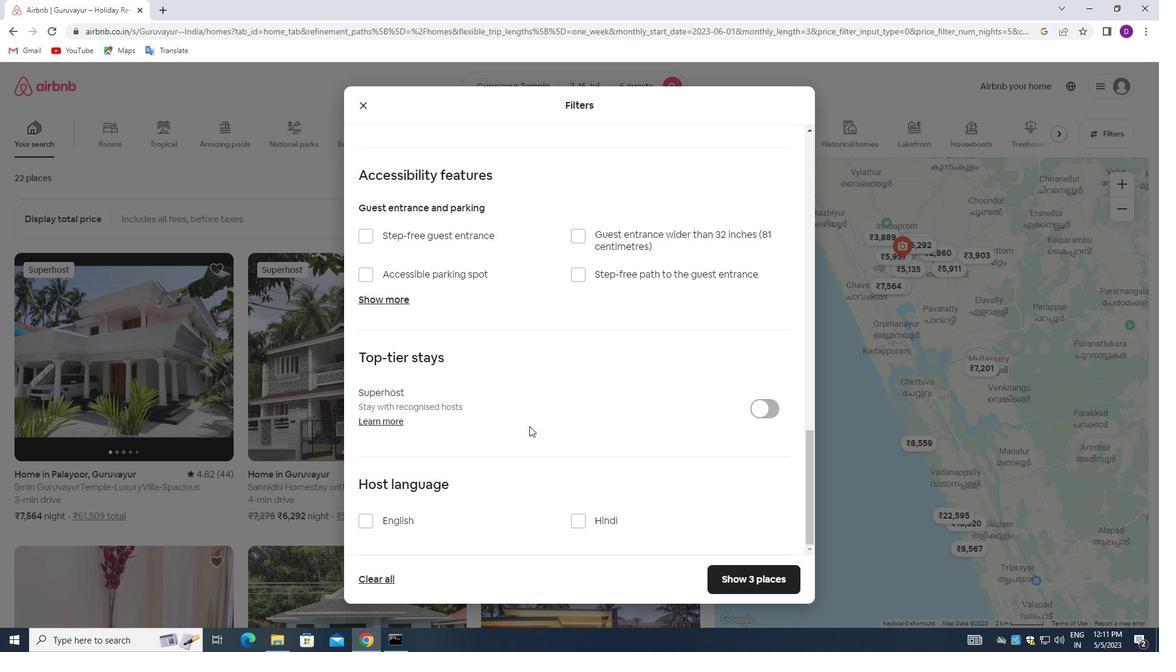 
Action: Mouse scrolled (529, 429) with delta (0, 0)
Screenshot: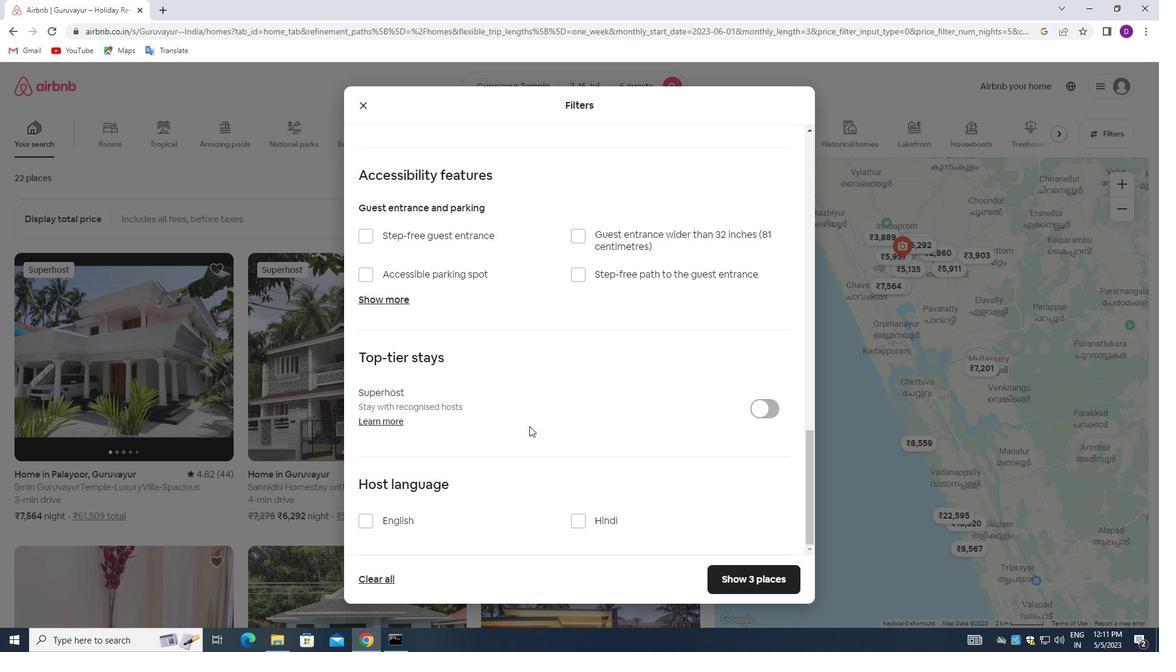 
Action: Mouse moved to (529, 431)
Screenshot: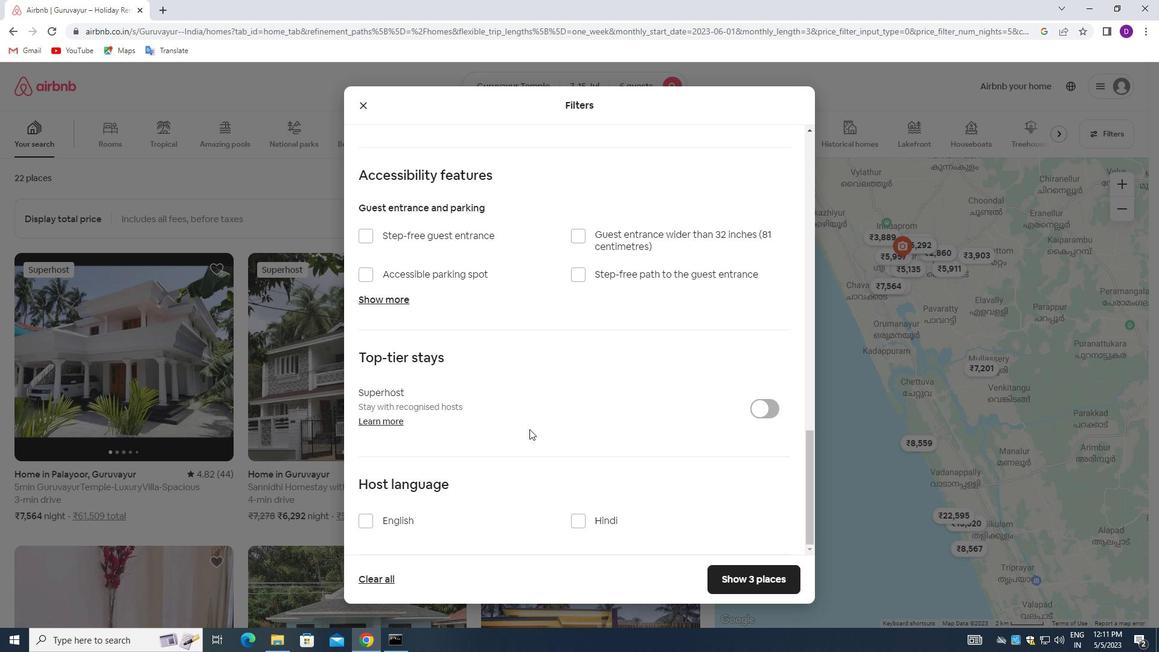 
Action: Mouse scrolled (529, 431) with delta (0, 0)
Screenshot: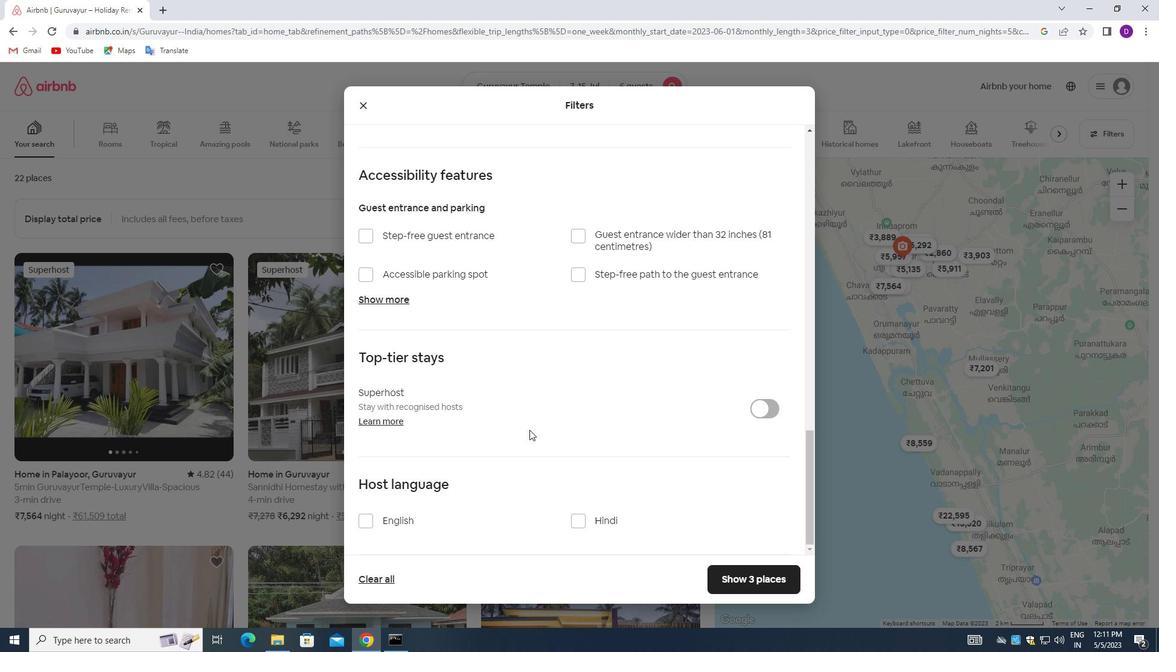 
Action: Mouse moved to (370, 520)
Screenshot: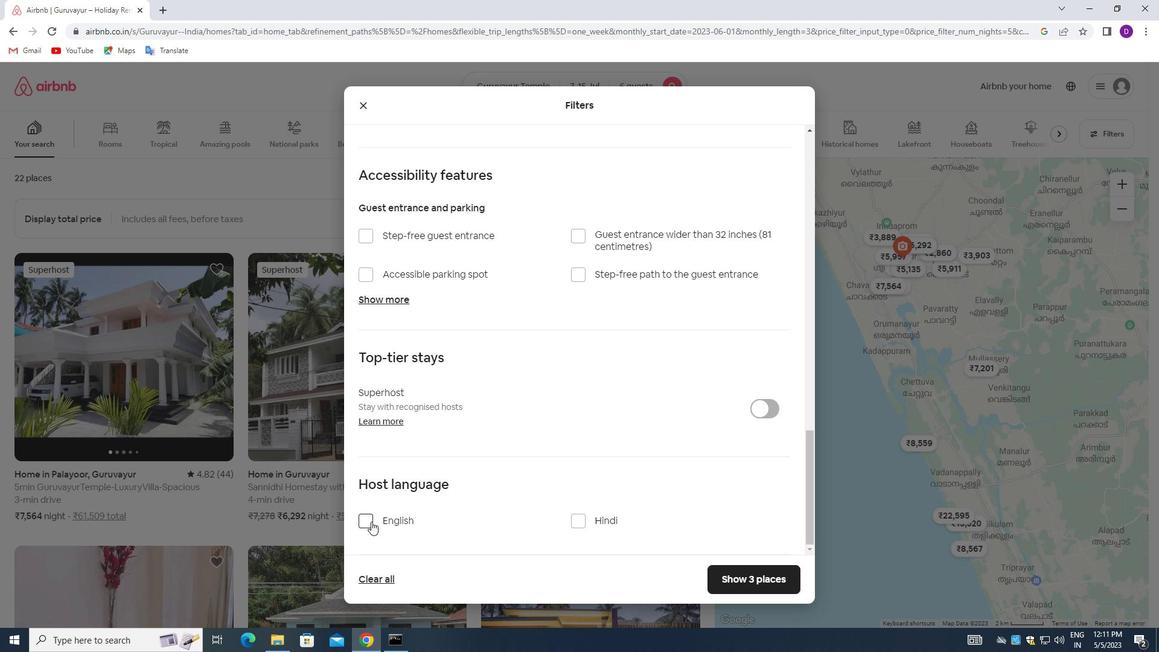 
Action: Mouse pressed left at (370, 520)
Screenshot: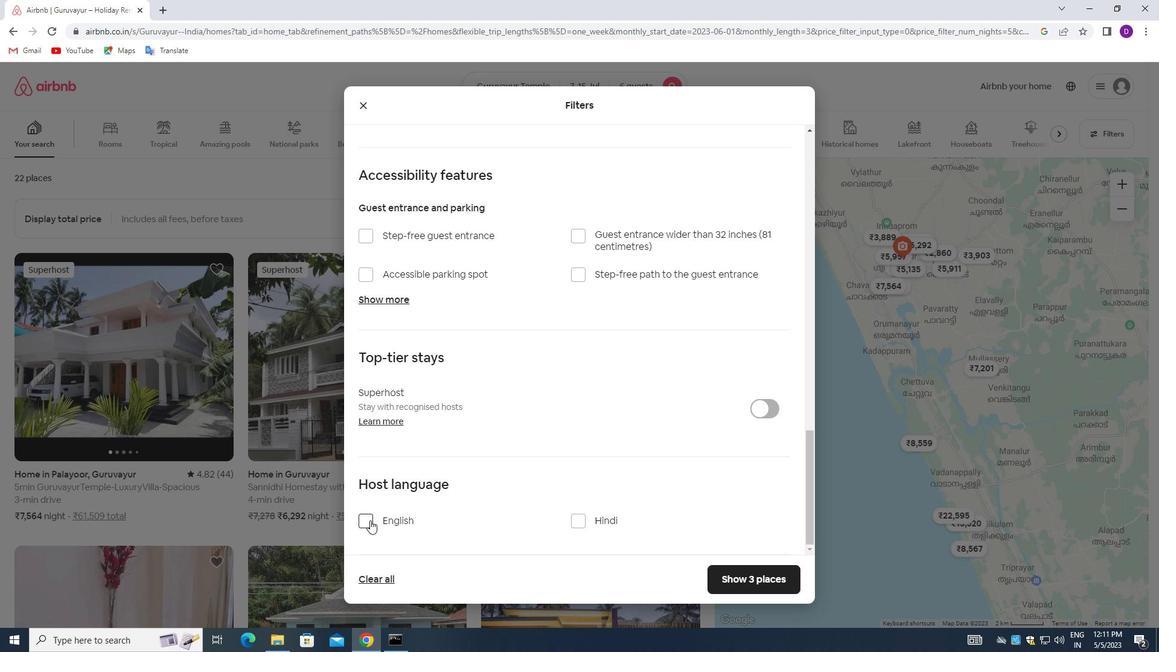 
Action: Mouse moved to (711, 573)
Screenshot: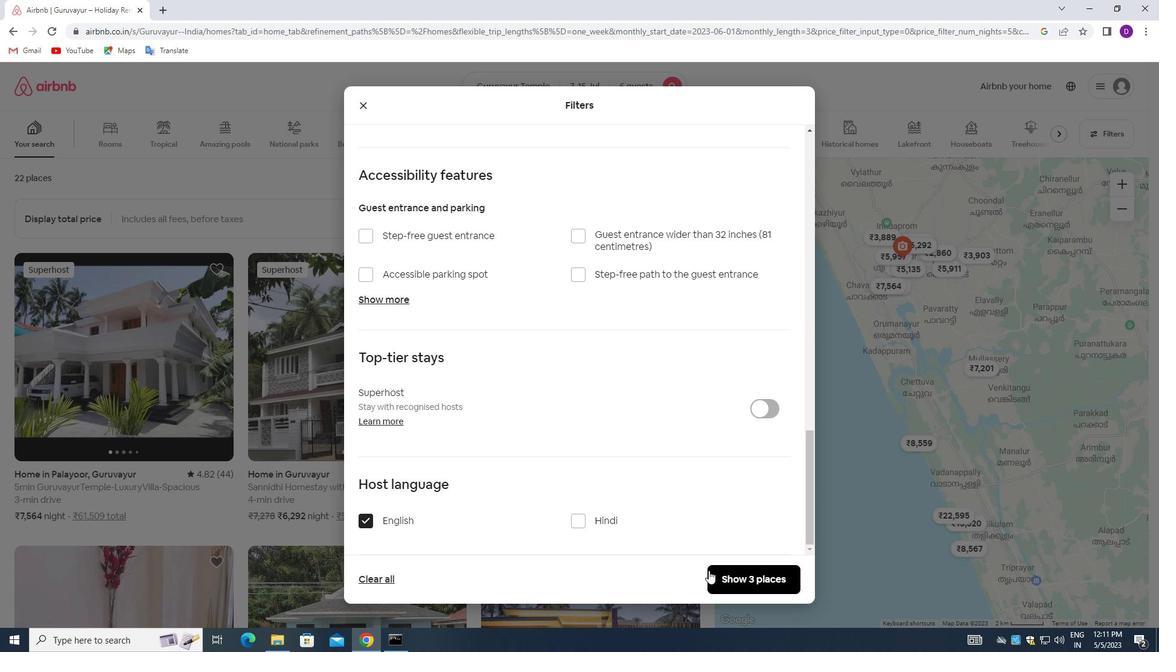 
Action: Mouse pressed left at (711, 573)
Screenshot: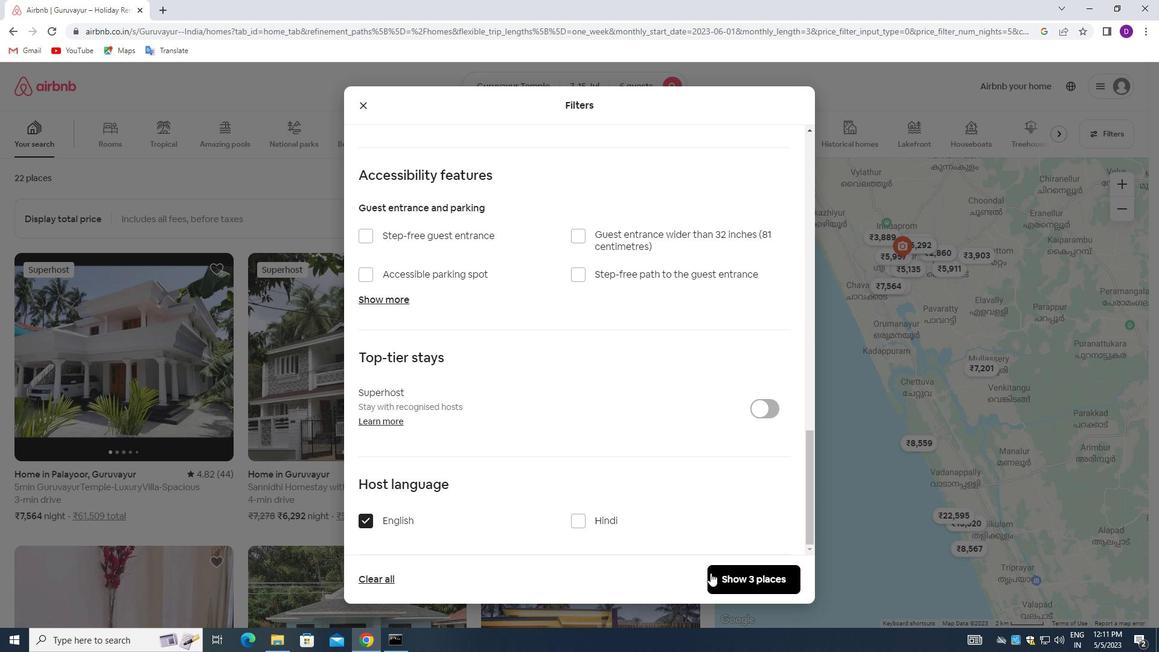 
Action: Mouse moved to (665, 436)
Screenshot: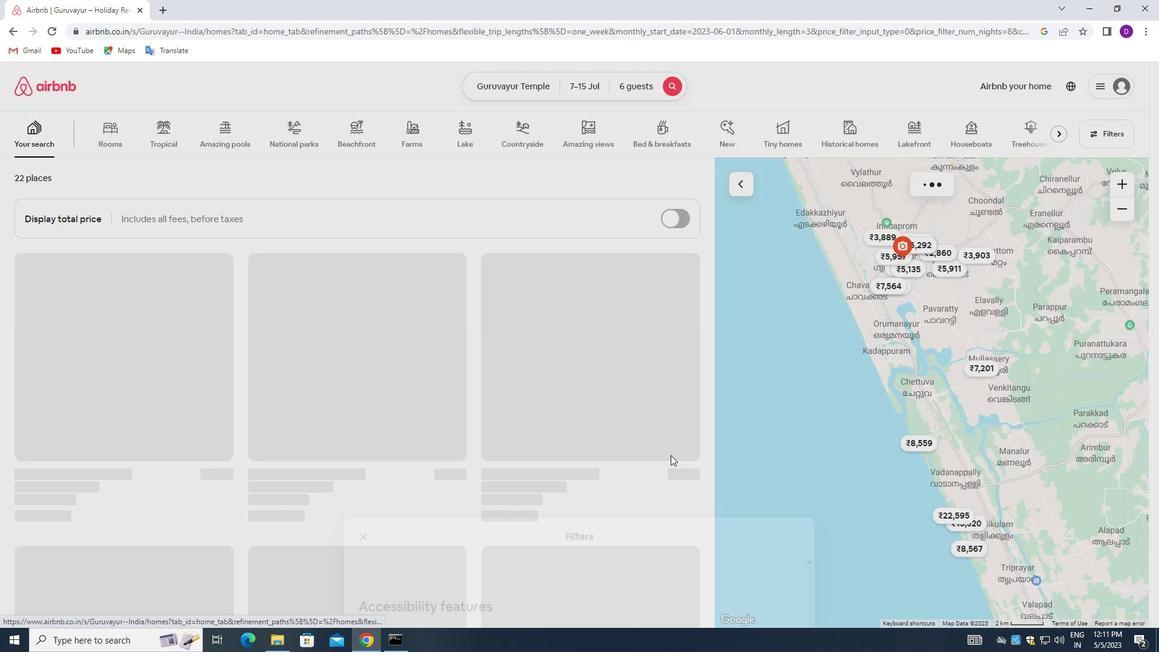 
